 Task: Find accommodation in Epping, Australia, for 2 guests from June 22 to June 30, with a price range of ₹7000 to ₹15000, 2 bedrooms, 1 bed, 1 bathroom, and select 'Hotel' as the property type.
Action: Mouse moved to (587, 448)
Screenshot: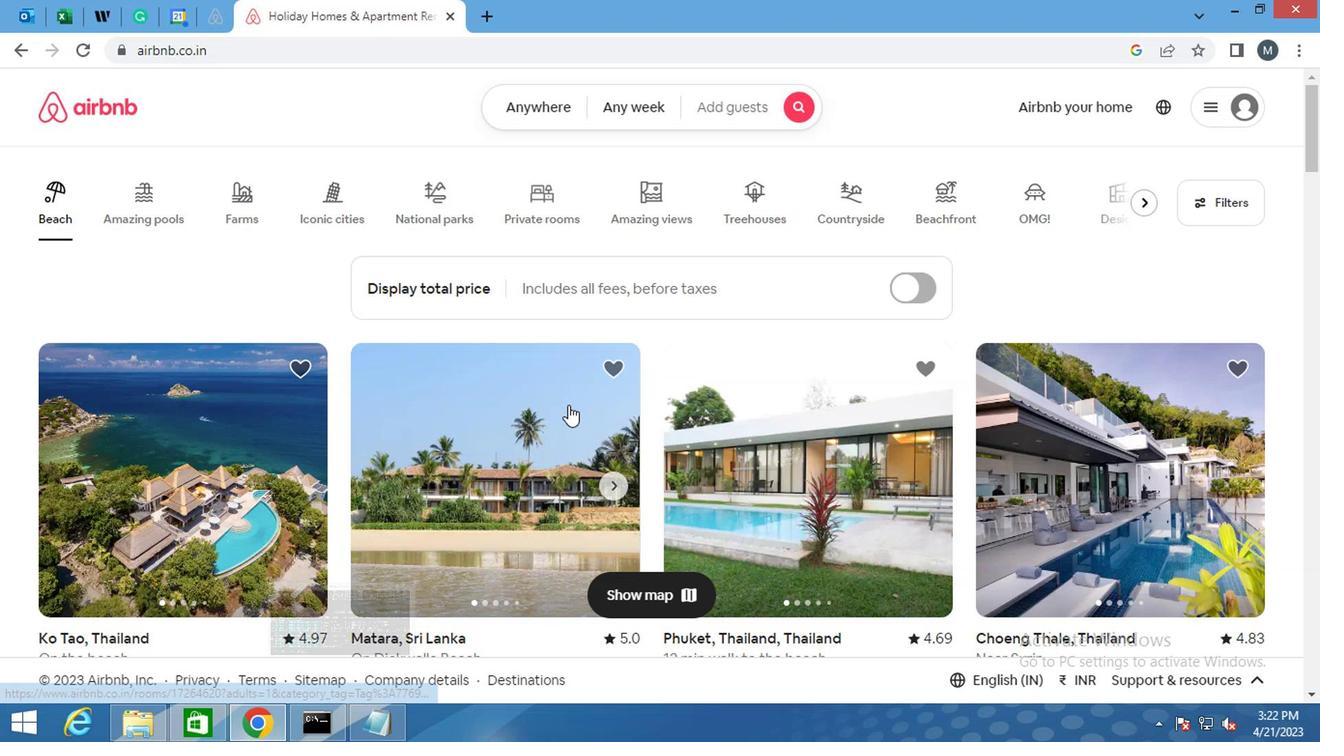 
Action: Mouse scrolled (587, 447) with delta (0, -1)
Screenshot: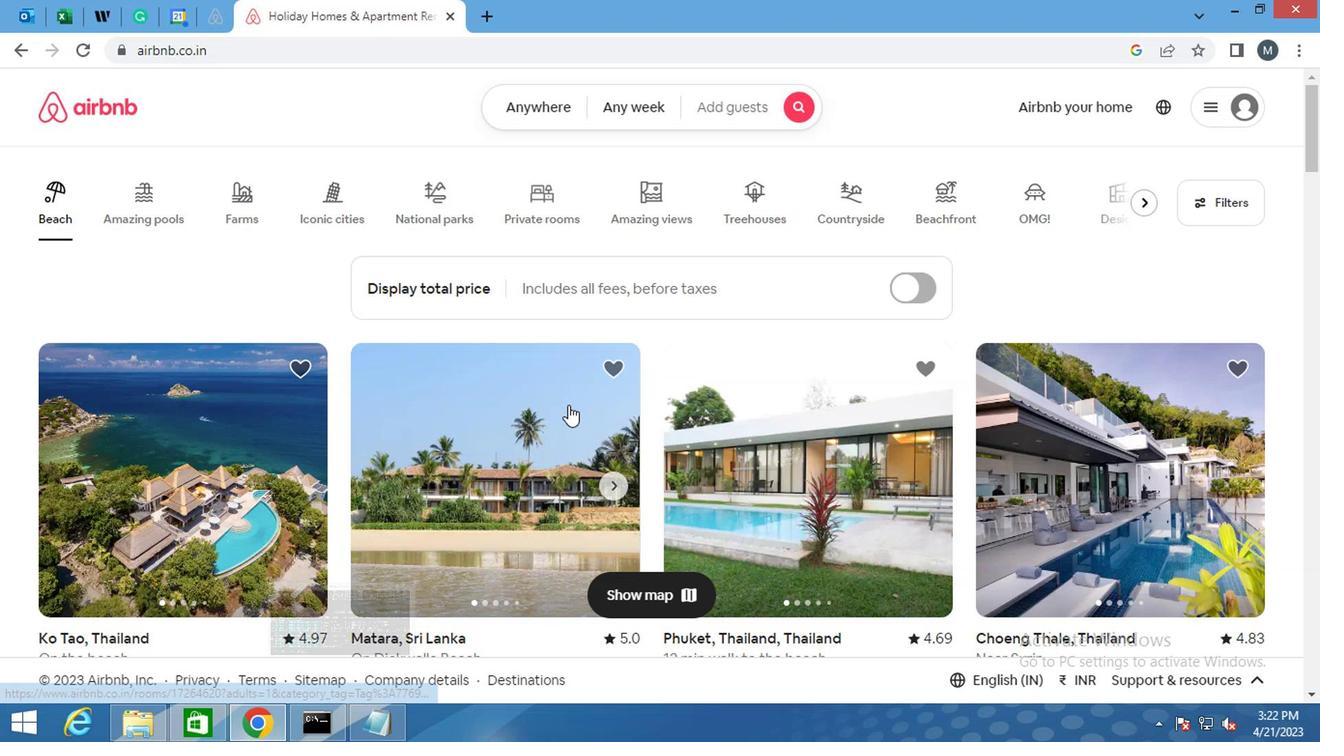 
Action: Mouse moved to (398, 209)
Screenshot: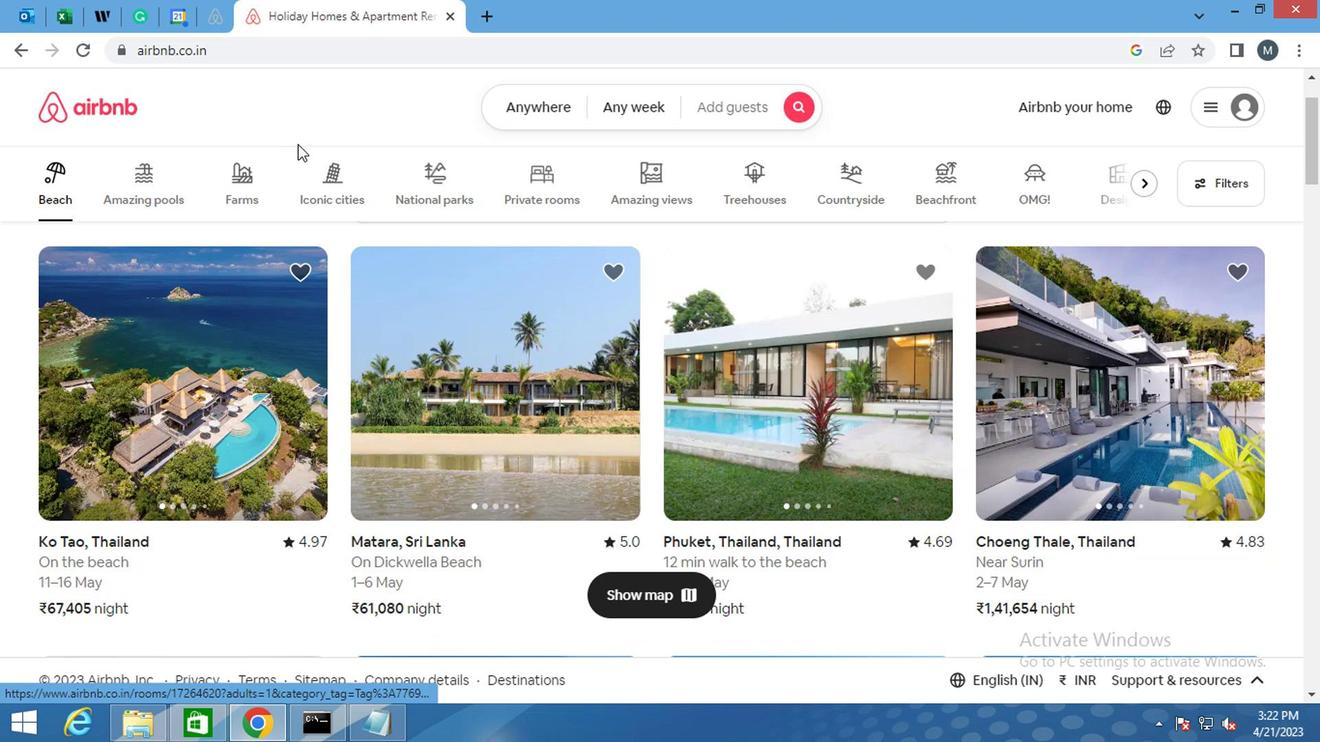 
Action: Mouse scrolled (398, 209) with delta (0, 0)
Screenshot: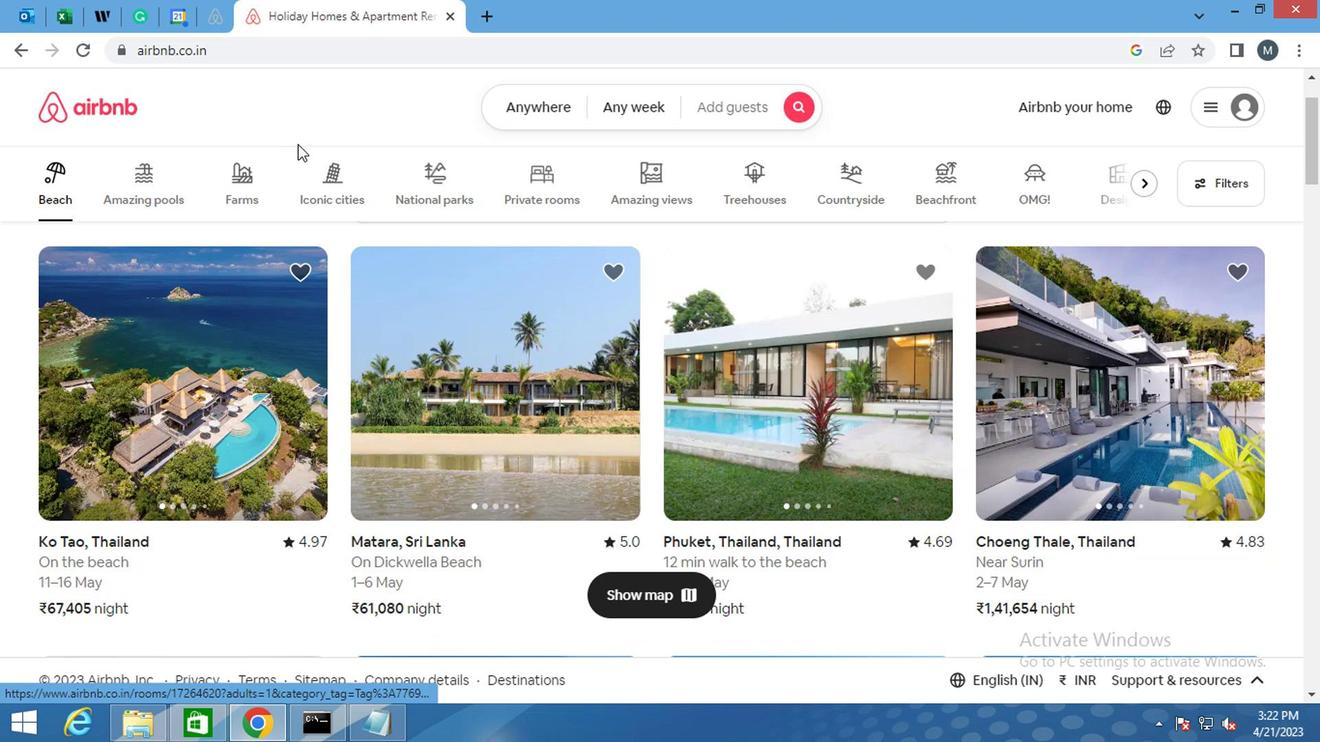 
Action: Mouse moved to (421, 211)
Screenshot: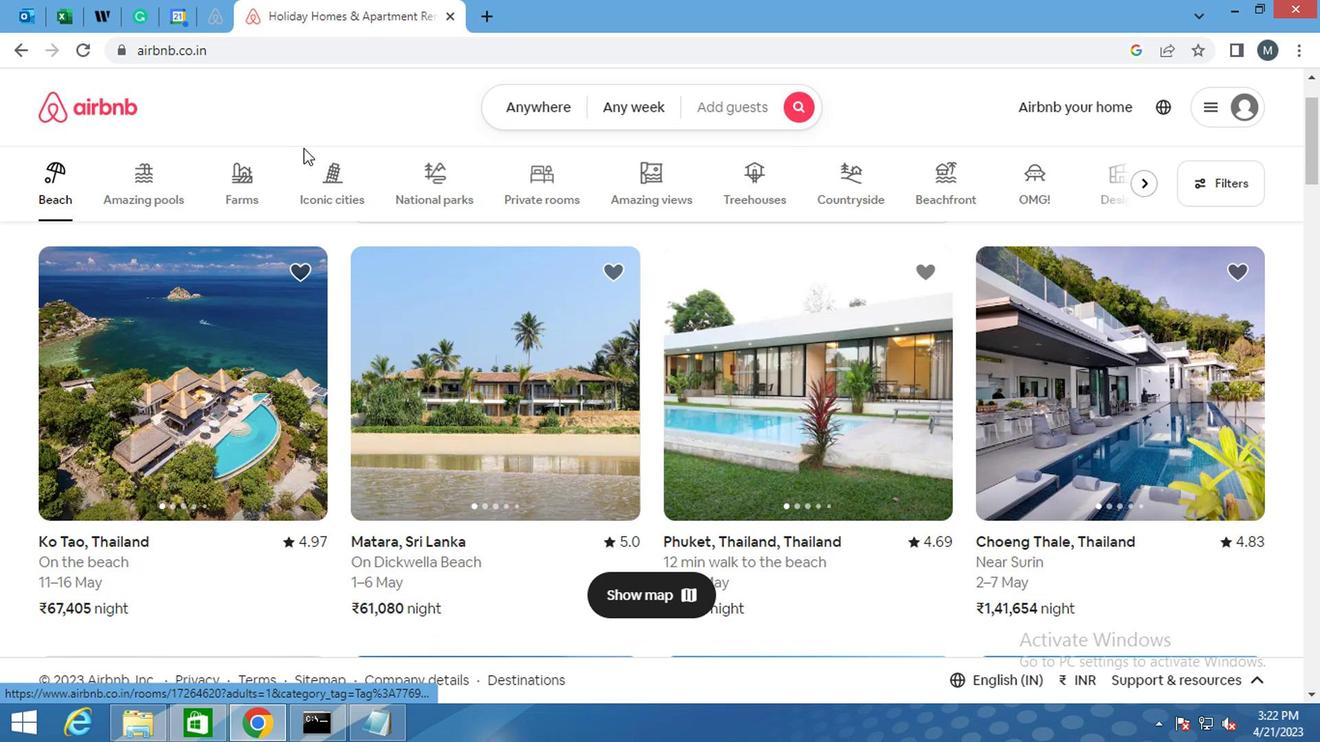 
Action: Mouse scrolled (421, 212) with delta (0, 0)
Screenshot: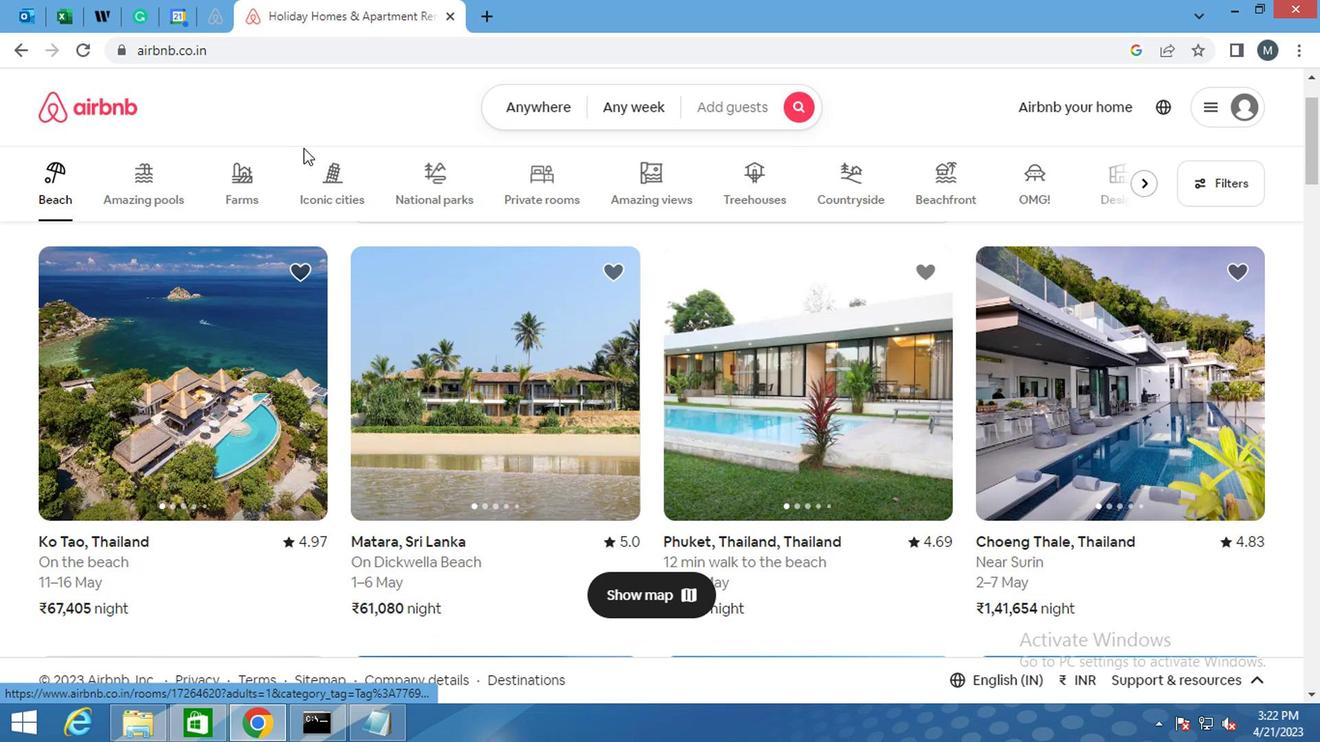 
Action: Mouse moved to (528, 115)
Screenshot: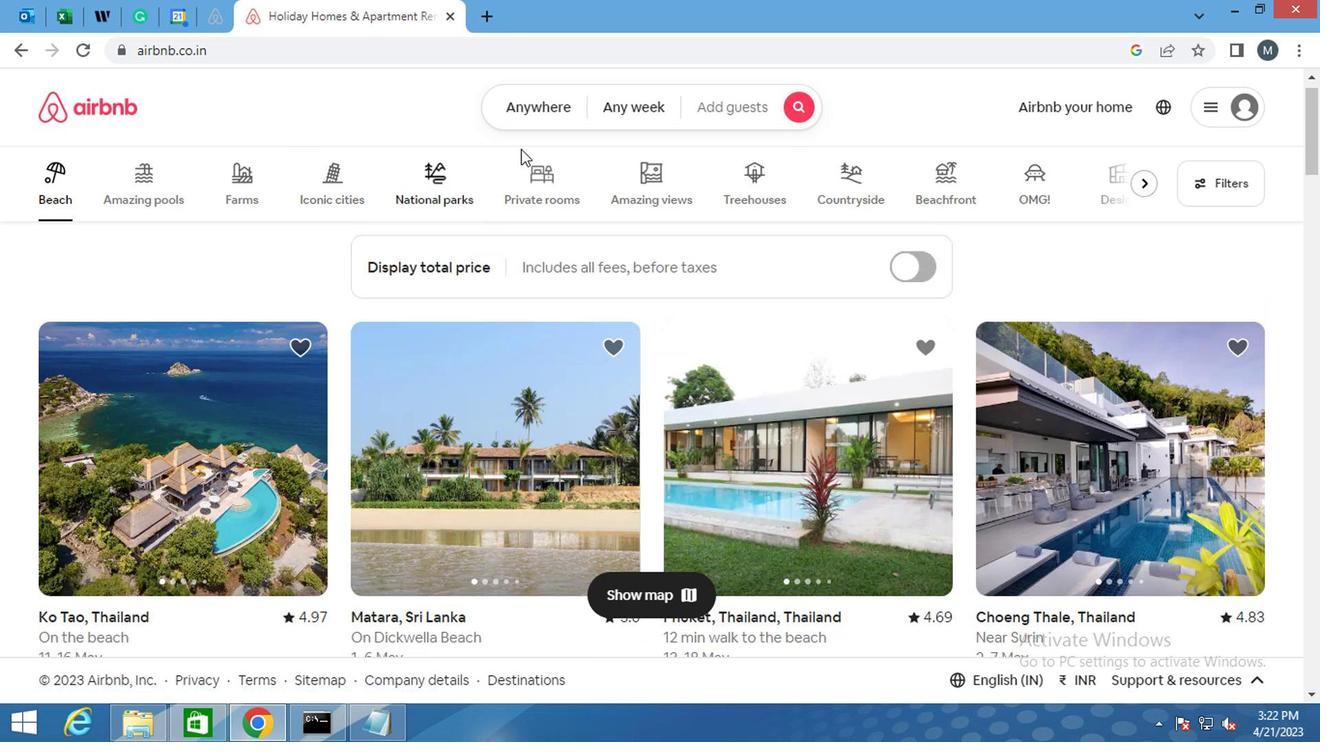 
Action: Mouse pressed left at (528, 115)
Screenshot: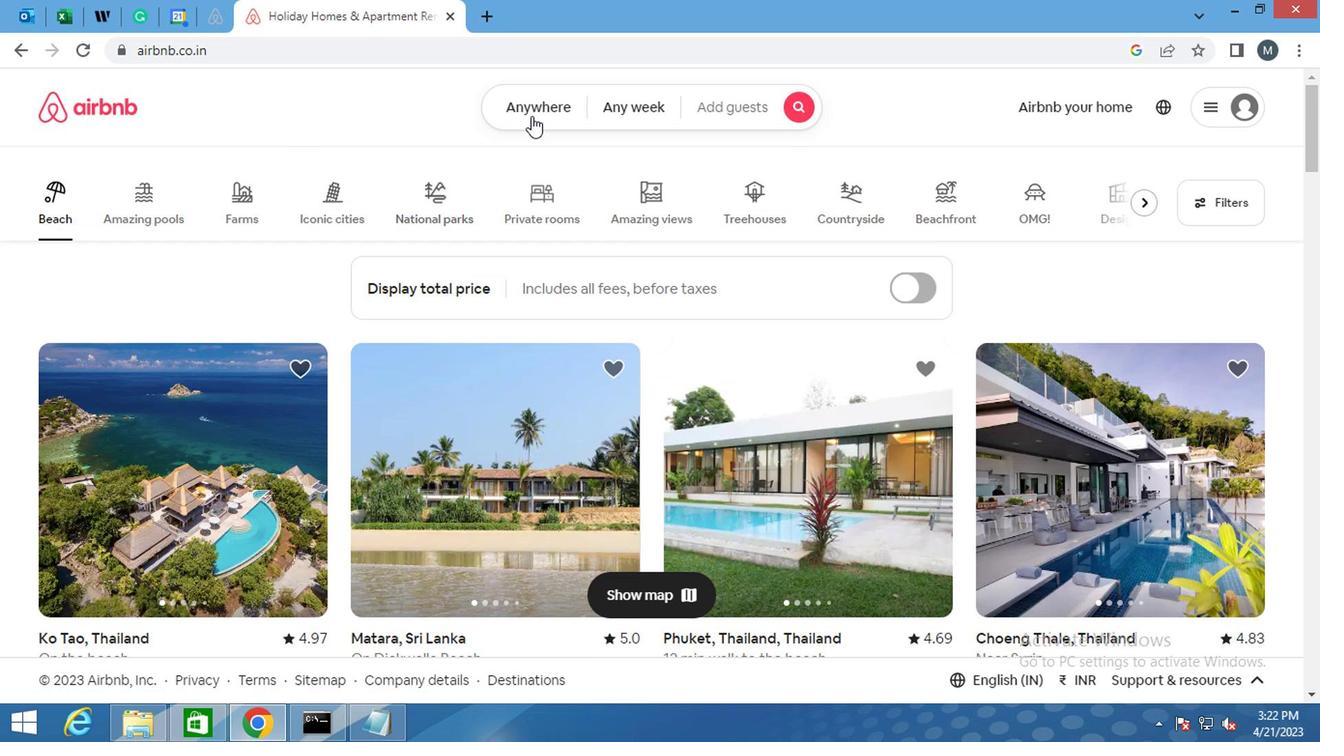 
Action: Mouse pressed left at (528, 115)
Screenshot: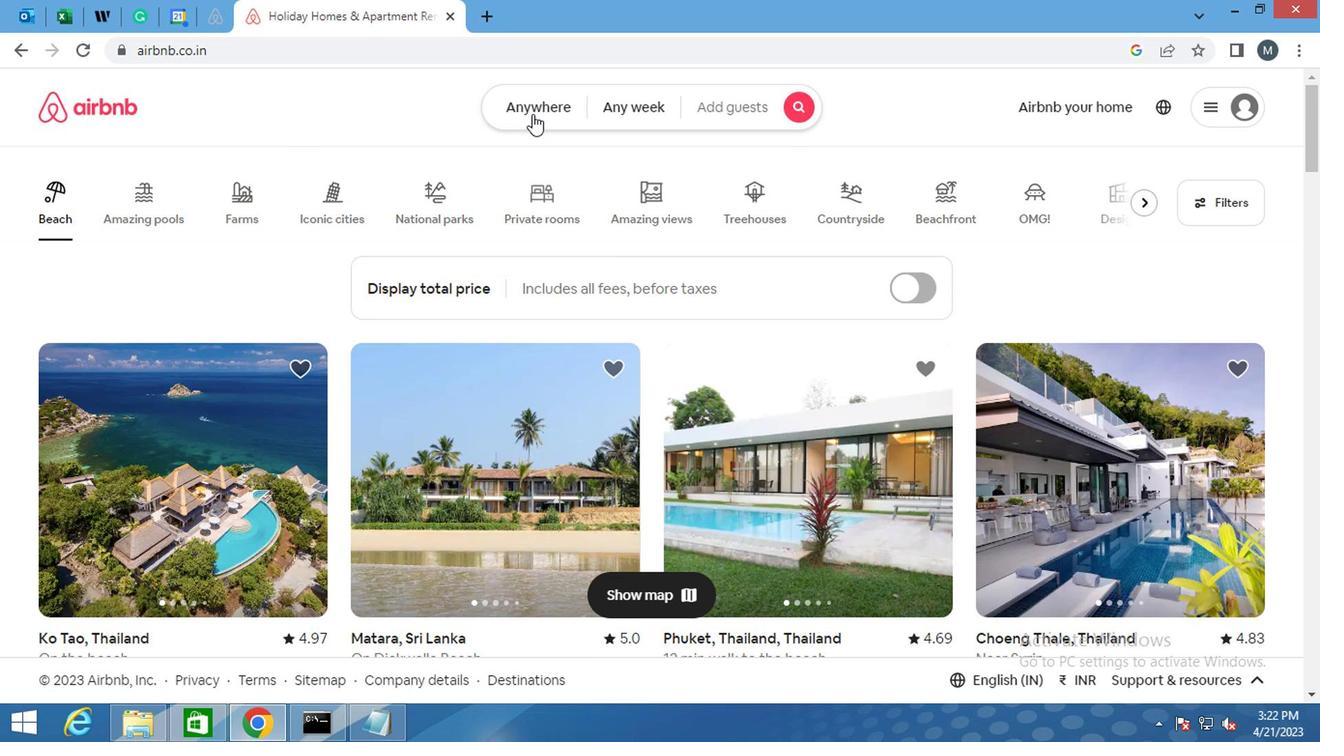 
Action: Mouse moved to (402, 176)
Screenshot: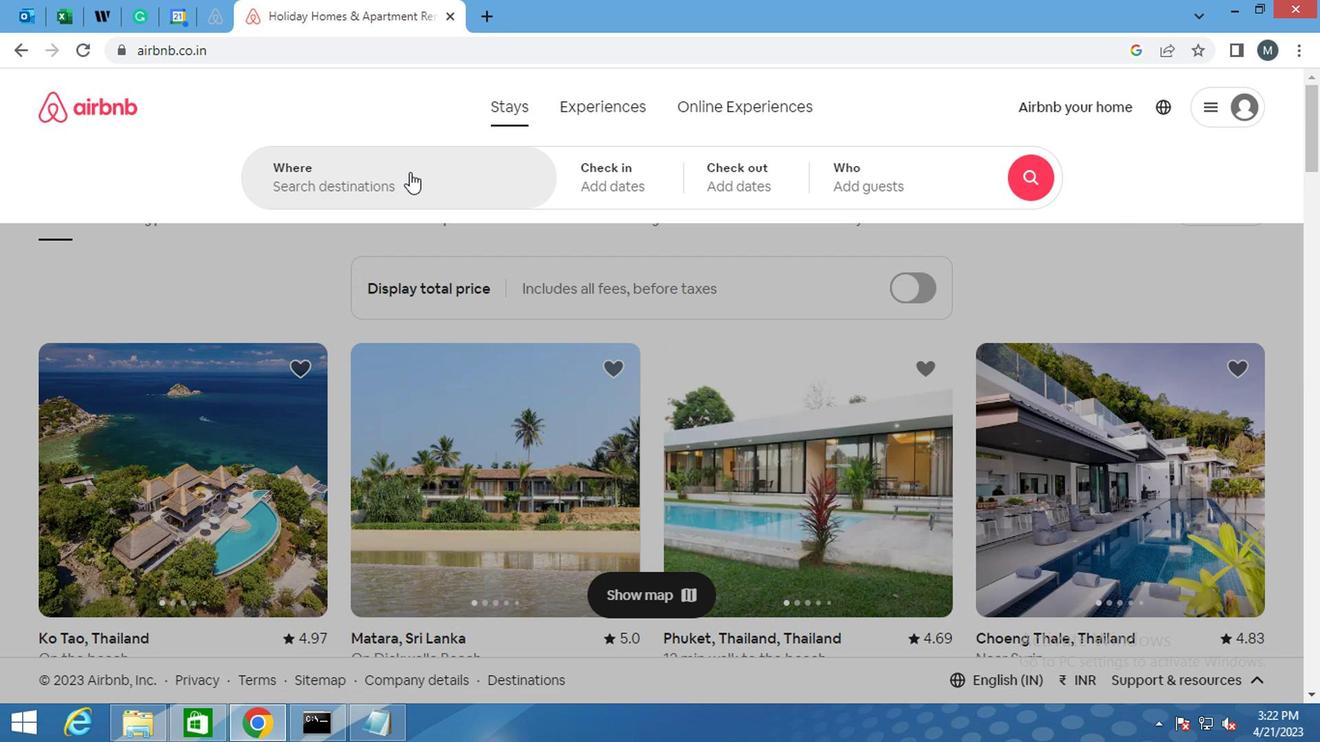 
Action: Mouse pressed left at (402, 176)
Screenshot: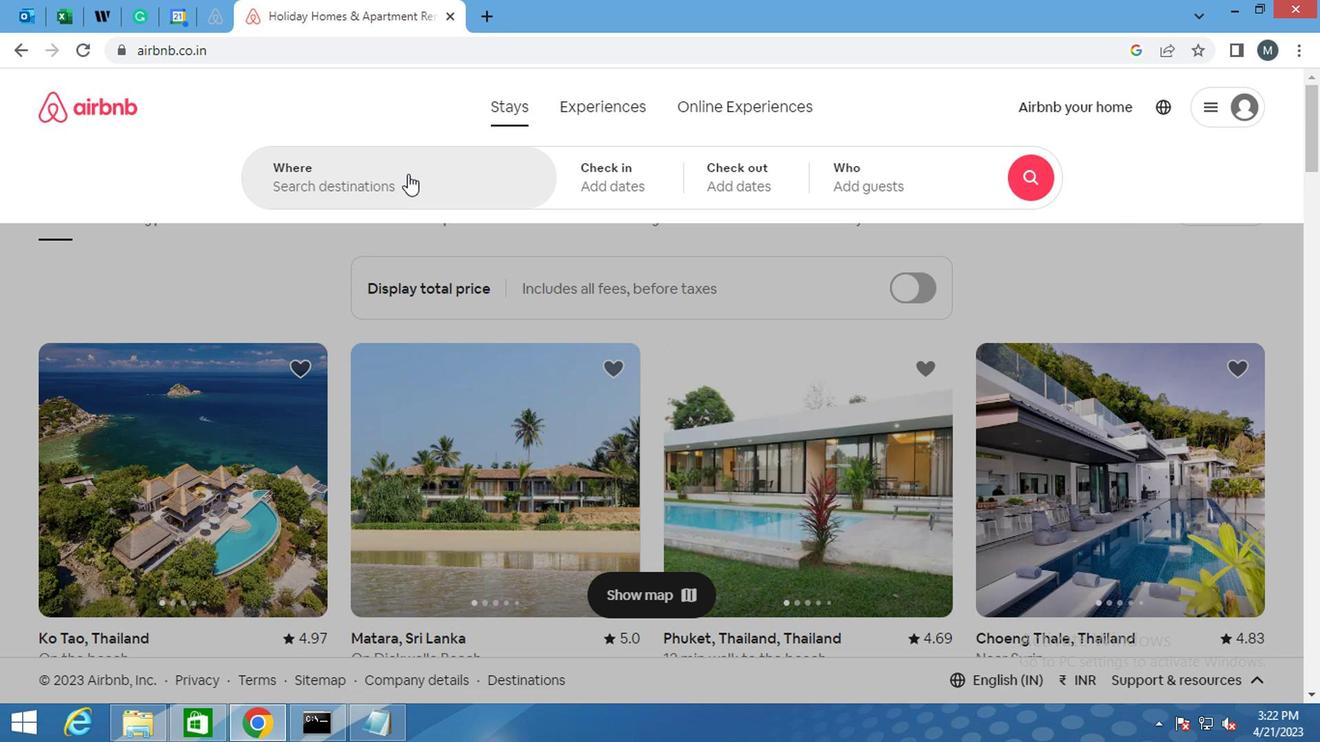 
Action: Mouse moved to (399, 186)
Screenshot: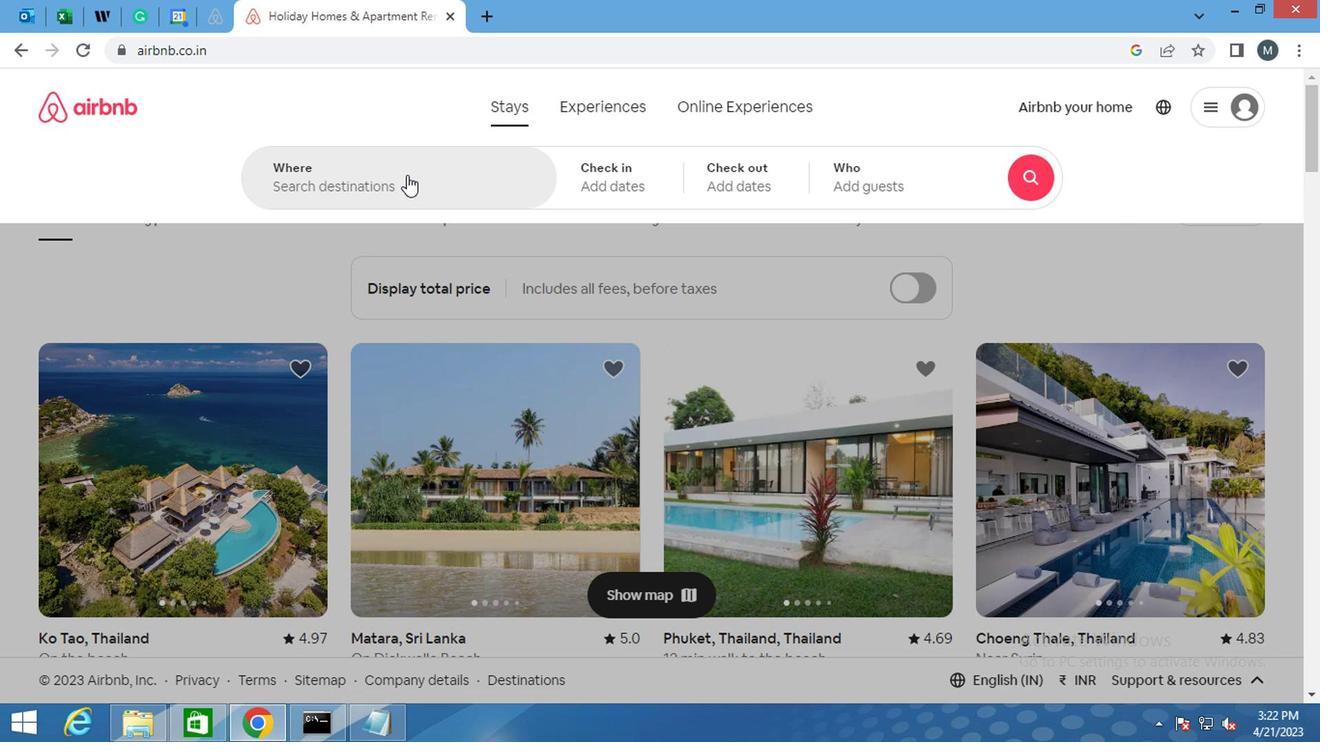 
Action: Key pressed epeing,<Key.shift>AUSTRALIA<Key.enter>
Screenshot: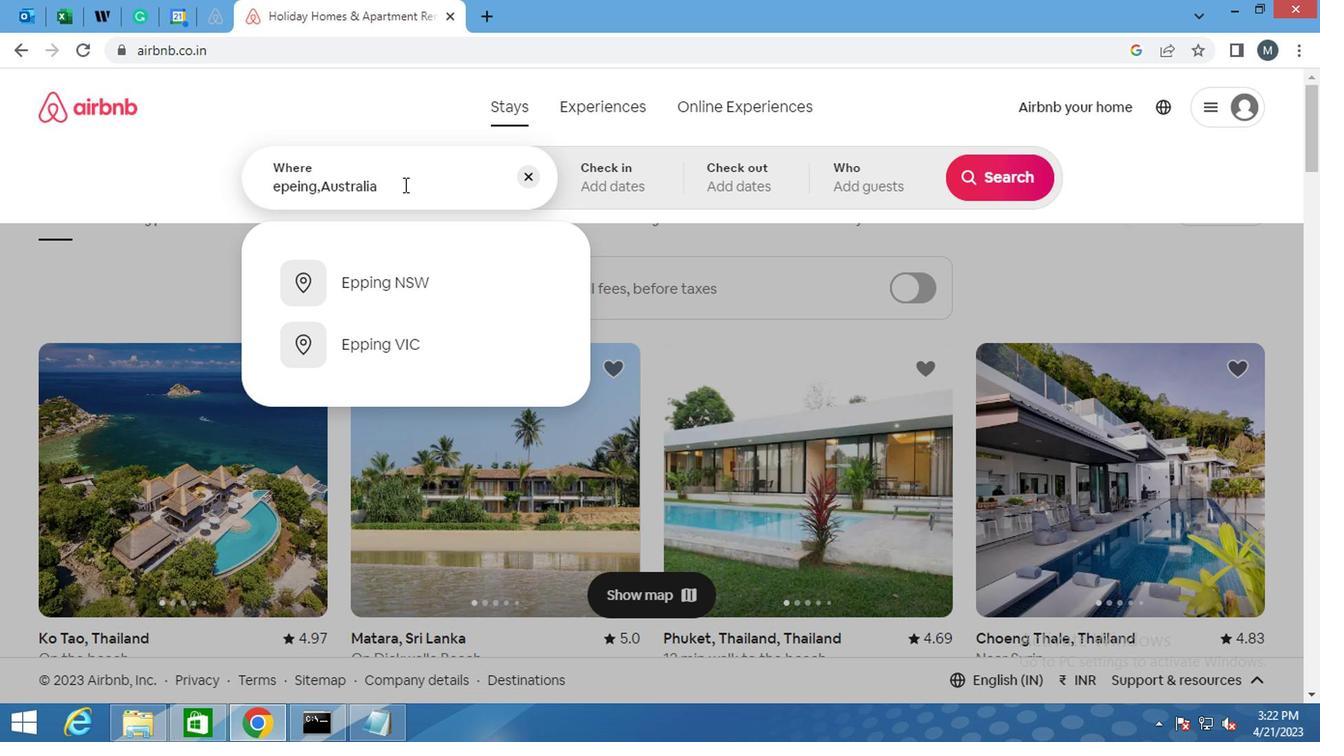 
Action: Mouse moved to (975, 330)
Screenshot: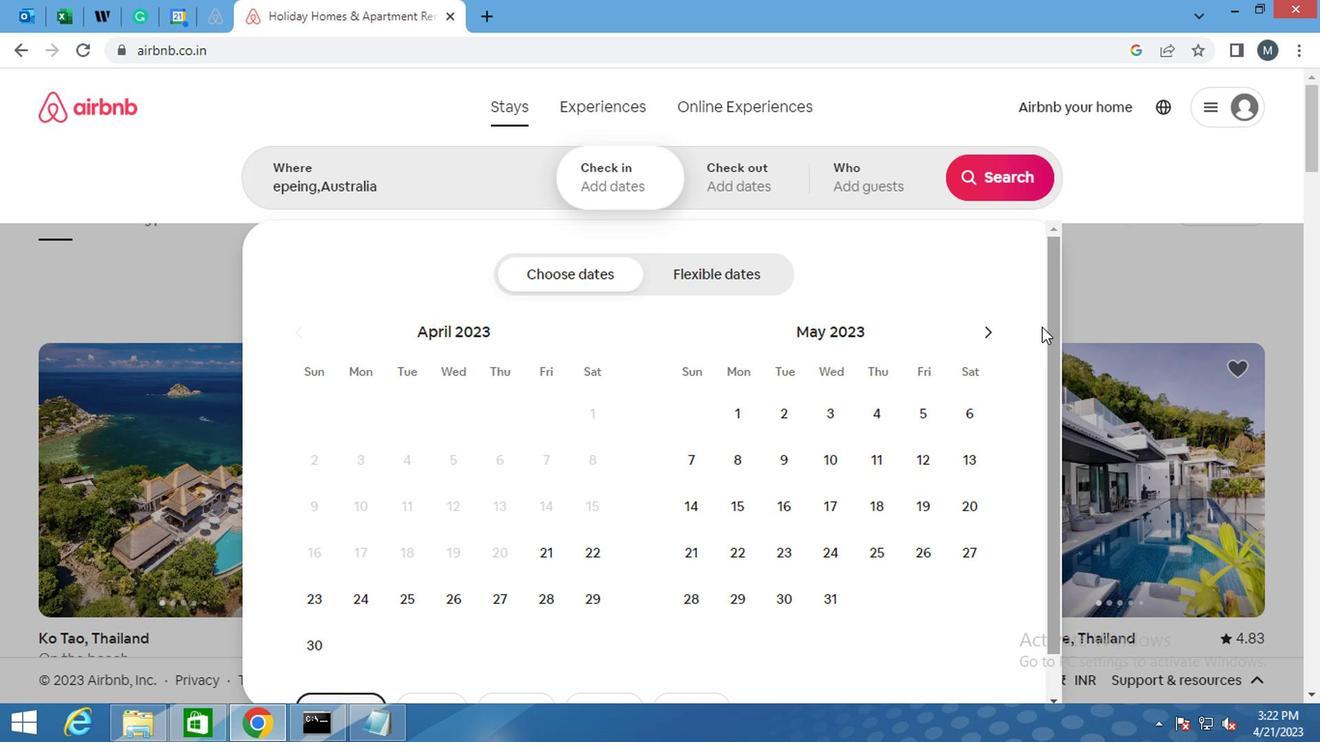 
Action: Mouse pressed left at (975, 330)
Screenshot: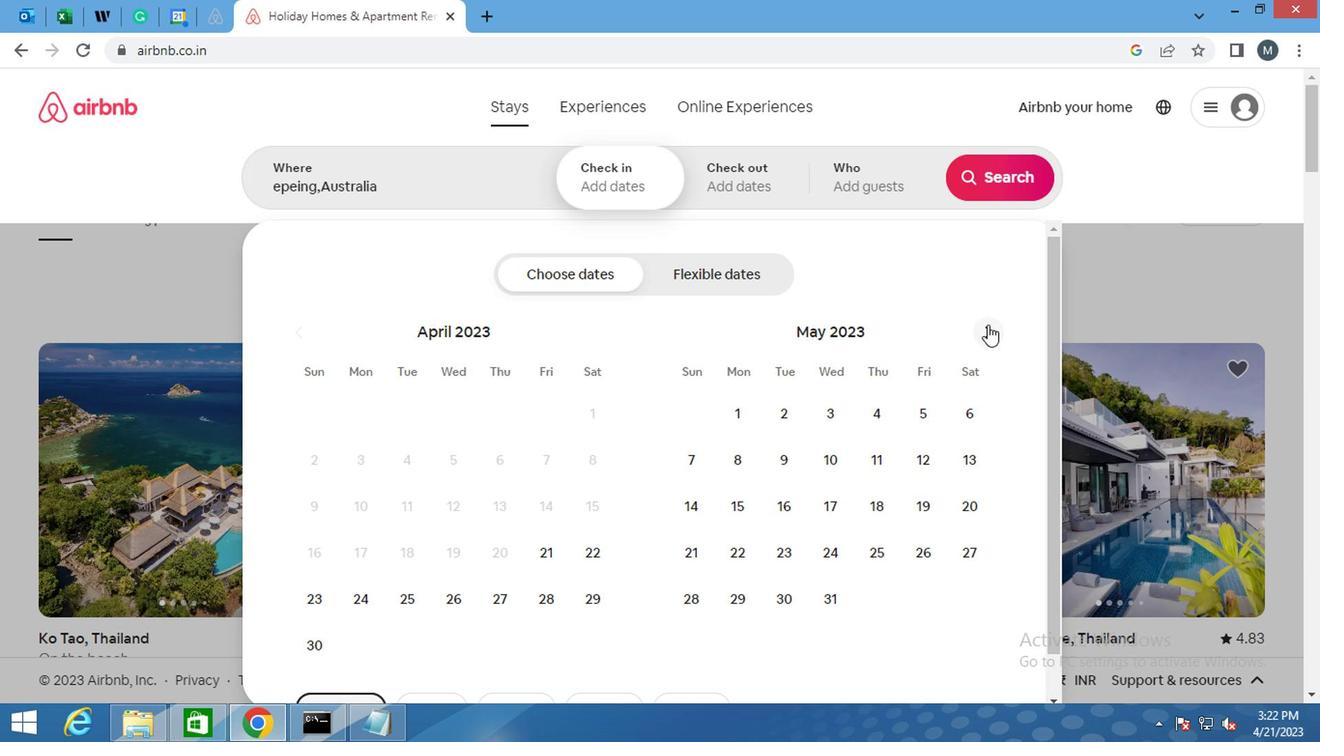 
Action: Mouse pressed left at (975, 330)
Screenshot: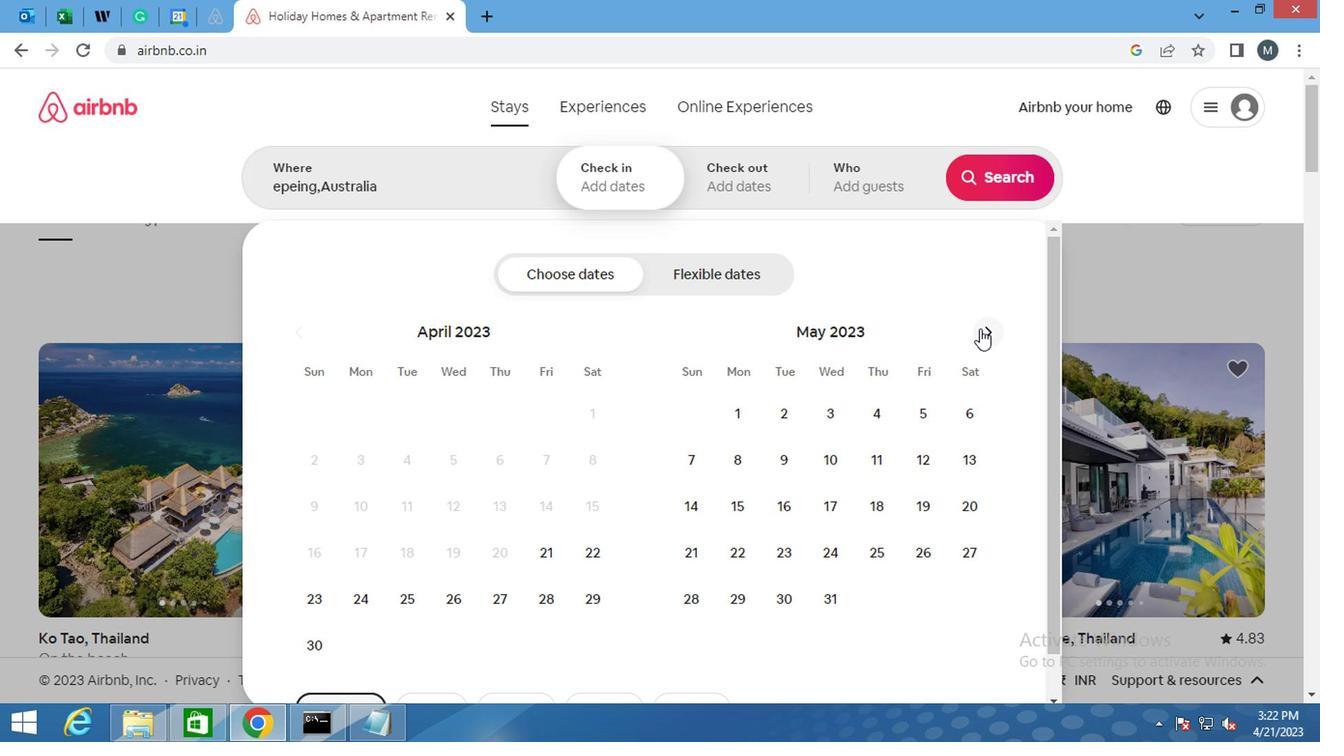 
Action: Mouse moved to (858, 553)
Screenshot: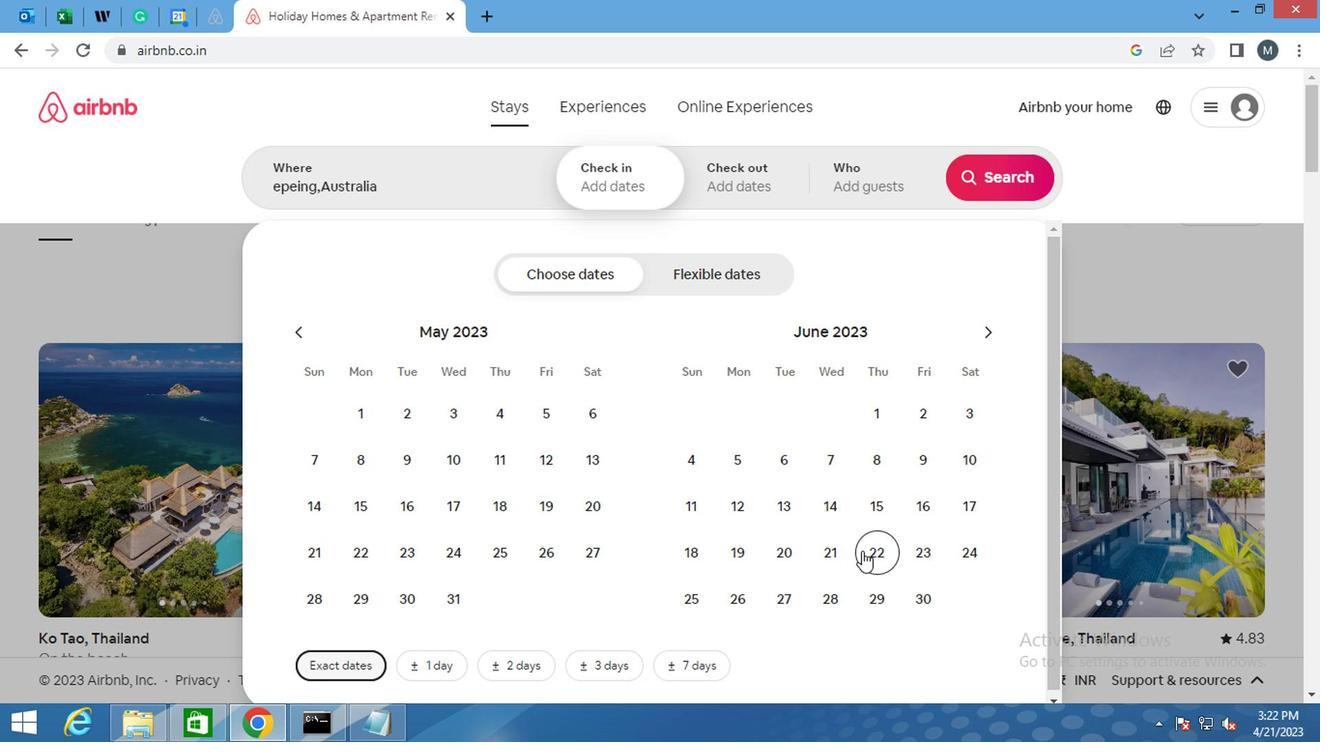 
Action: Mouse pressed left at (858, 553)
Screenshot: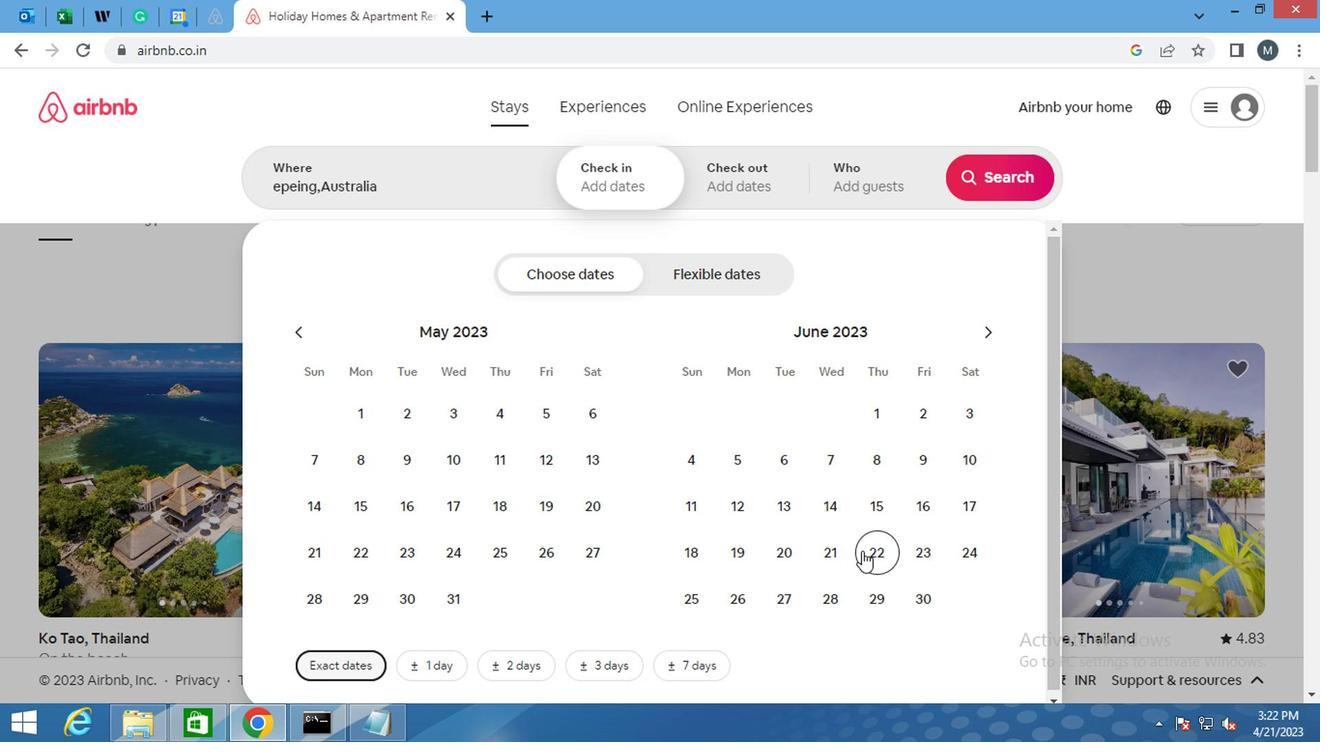 
Action: Mouse moved to (929, 603)
Screenshot: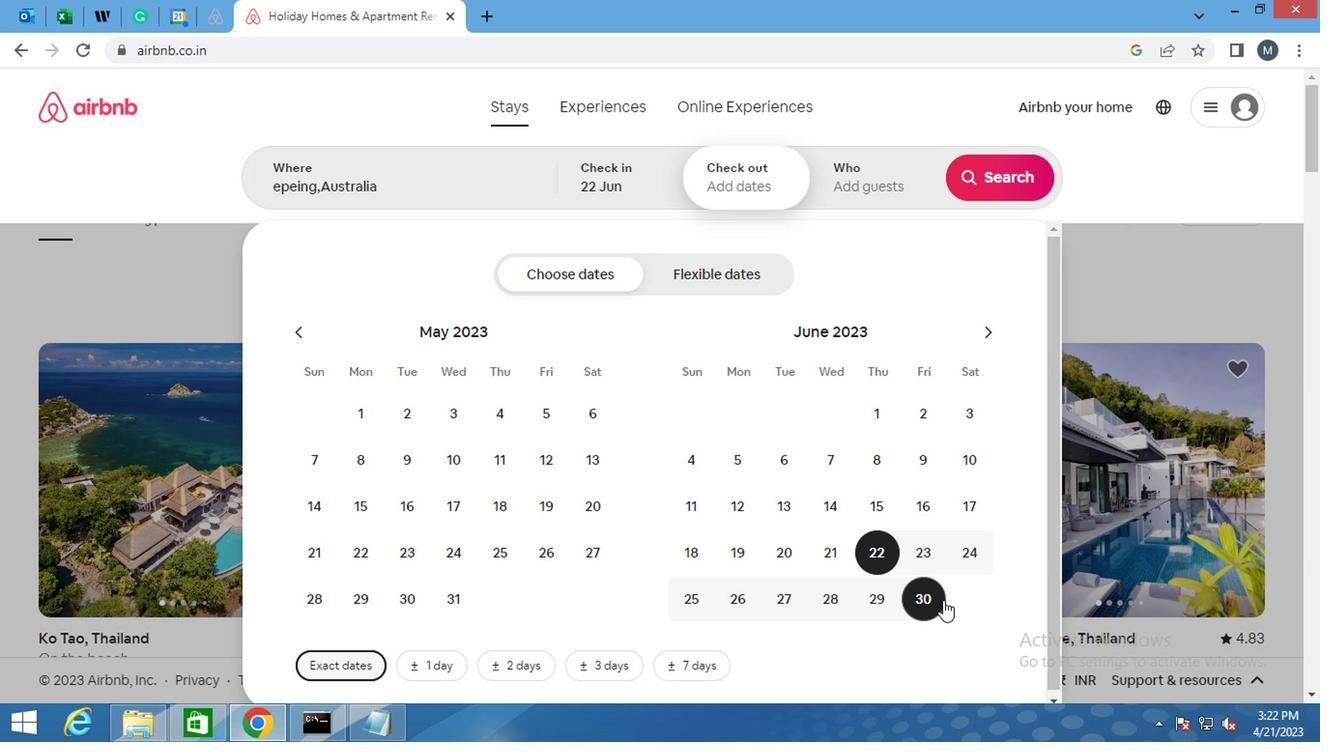 
Action: Mouse pressed left at (929, 603)
Screenshot: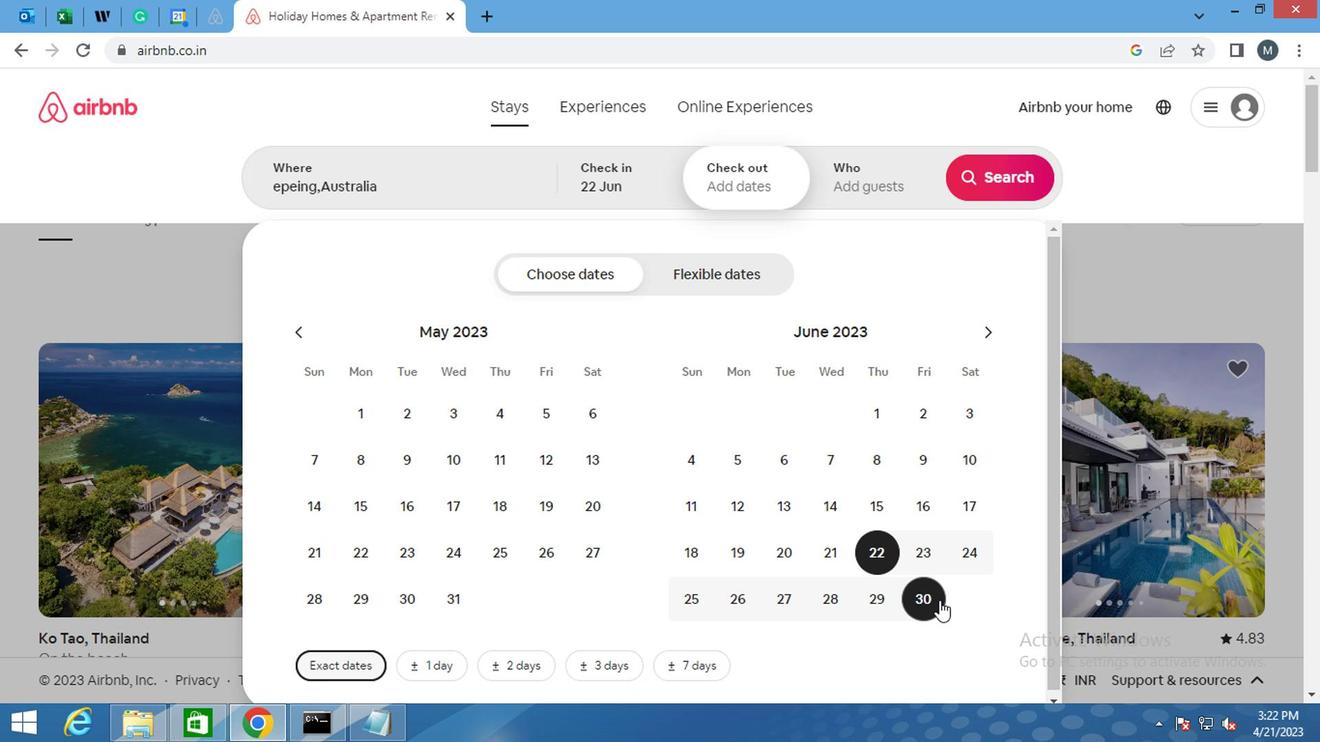 
Action: Mouse moved to (874, 202)
Screenshot: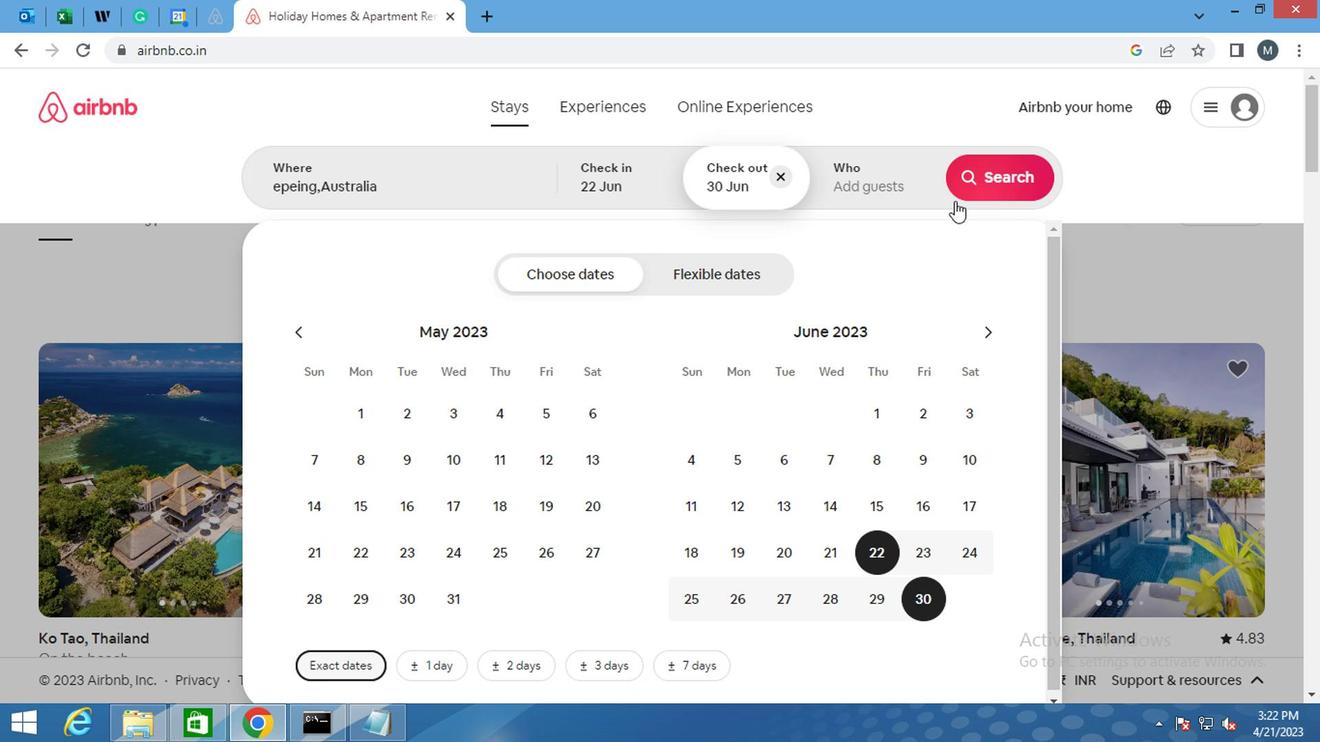 
Action: Mouse pressed left at (874, 202)
Screenshot: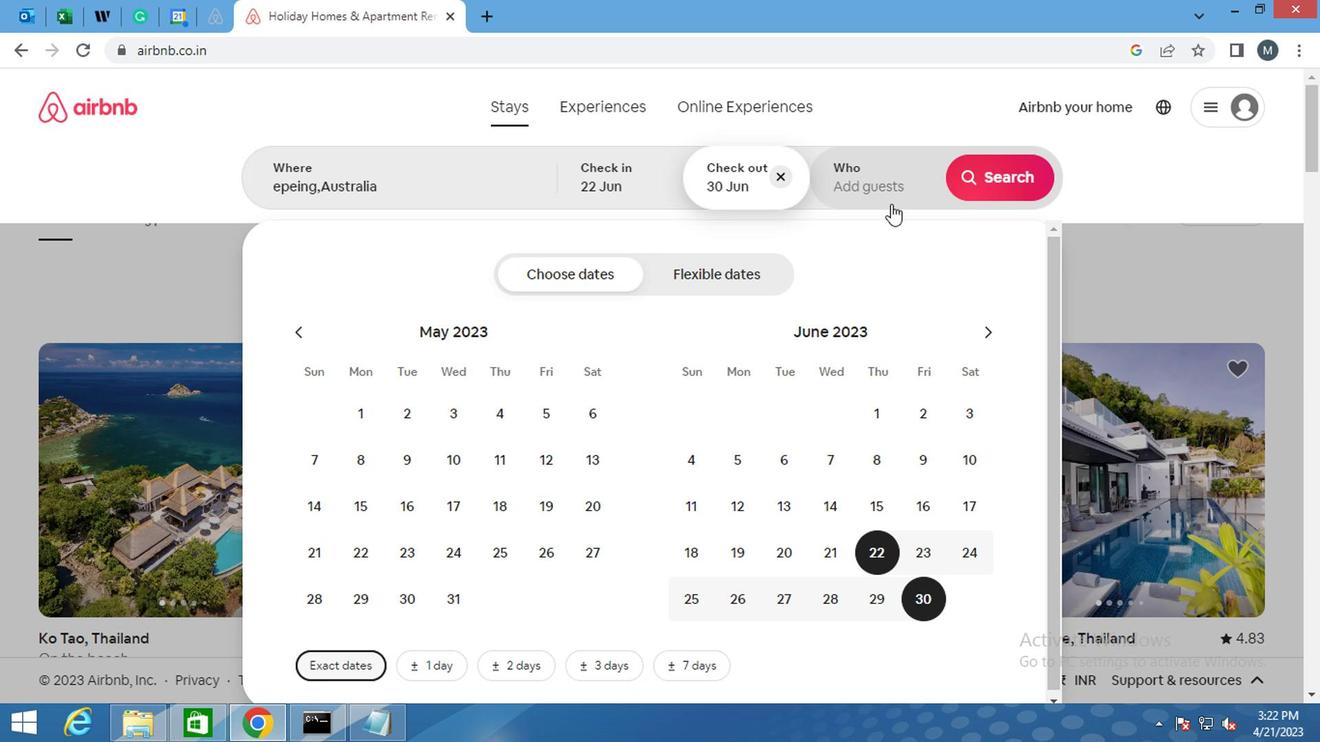 
Action: Mouse pressed left at (874, 202)
Screenshot: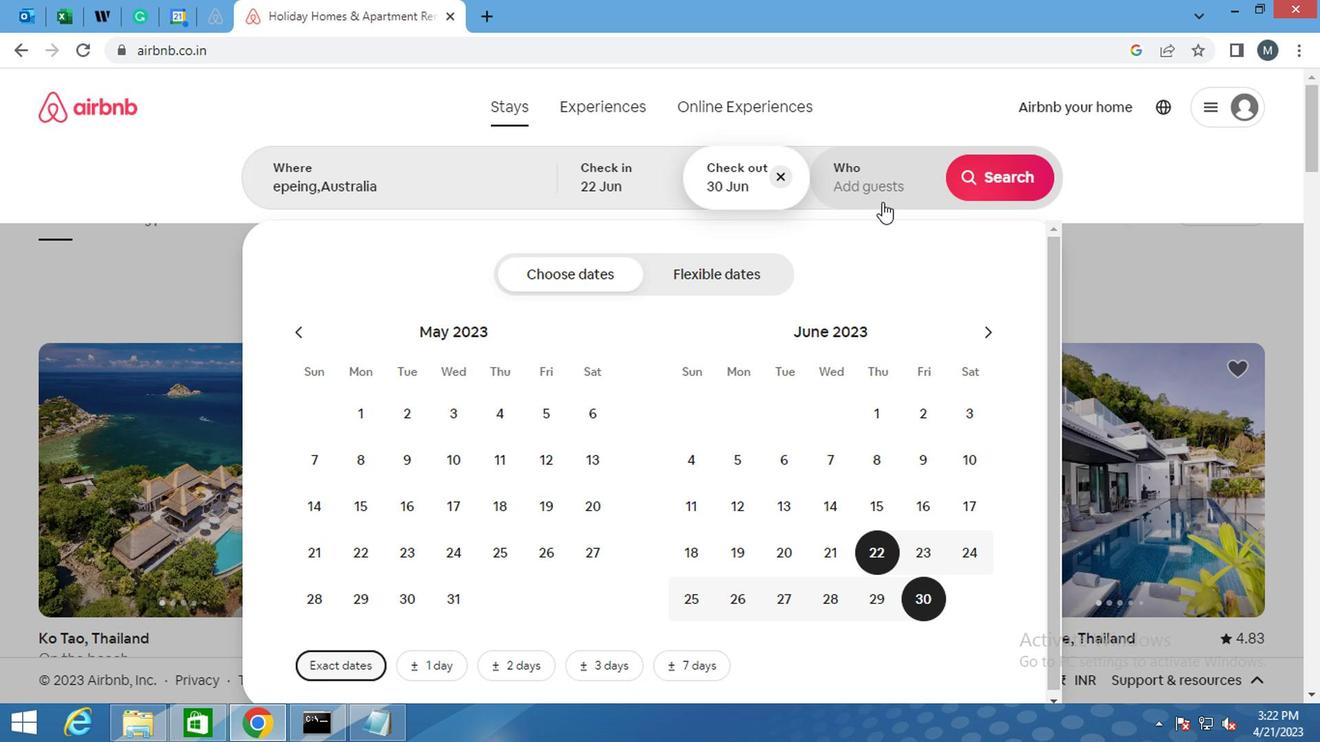 
Action: Mouse moved to (853, 184)
Screenshot: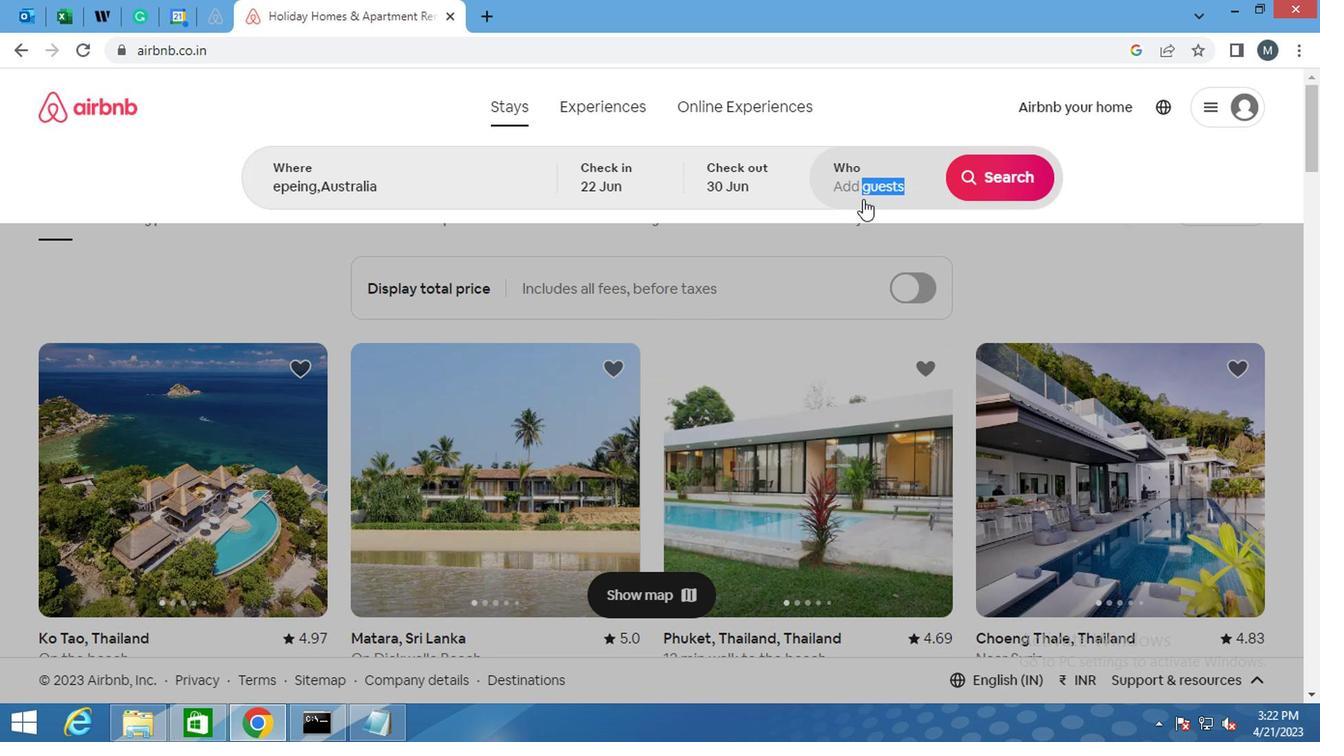 
Action: Mouse pressed left at (853, 184)
Screenshot: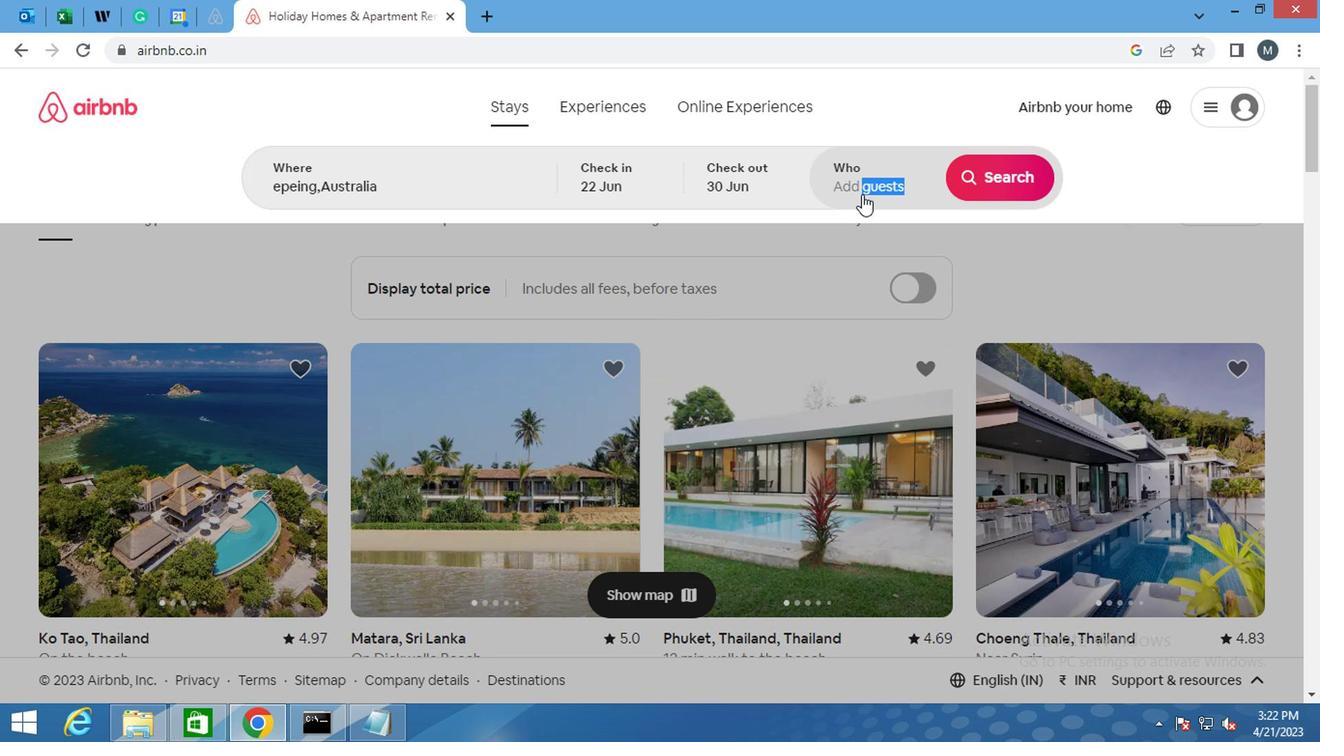 
Action: Mouse moved to (1011, 278)
Screenshot: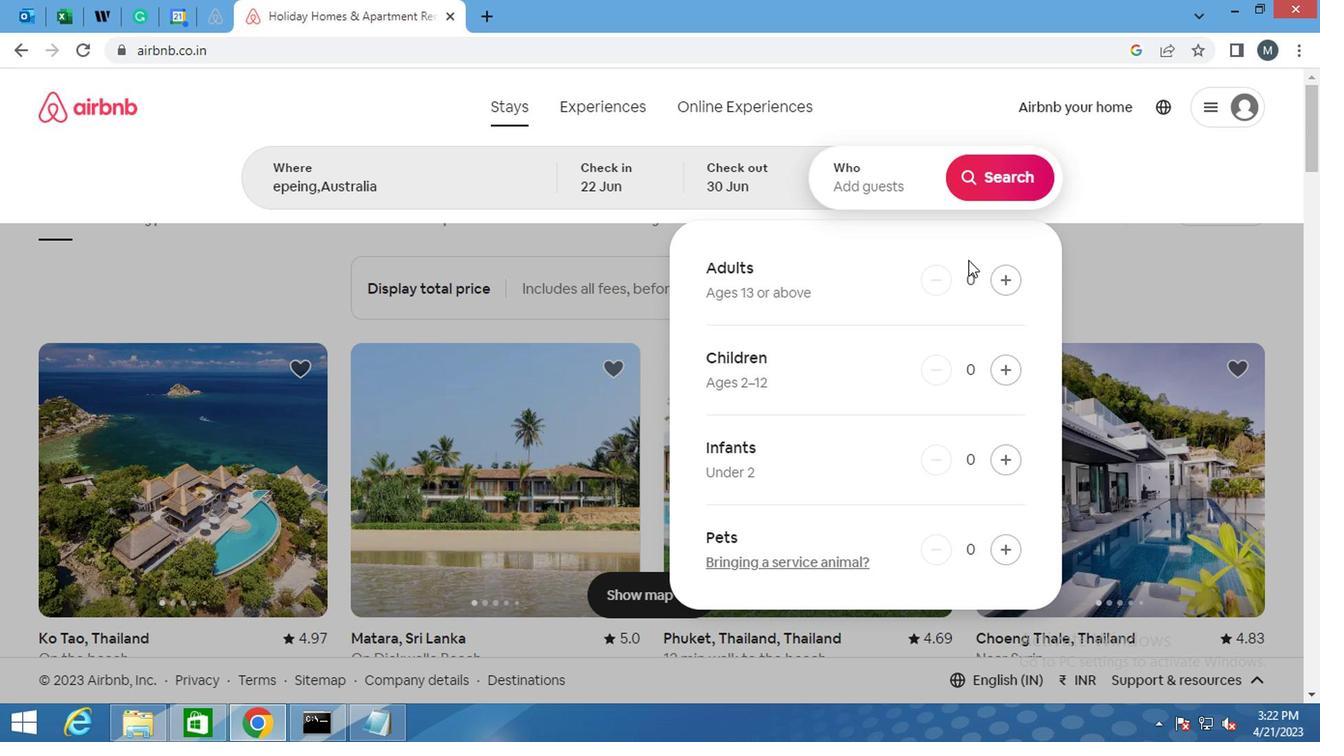 
Action: Mouse pressed left at (1011, 278)
Screenshot: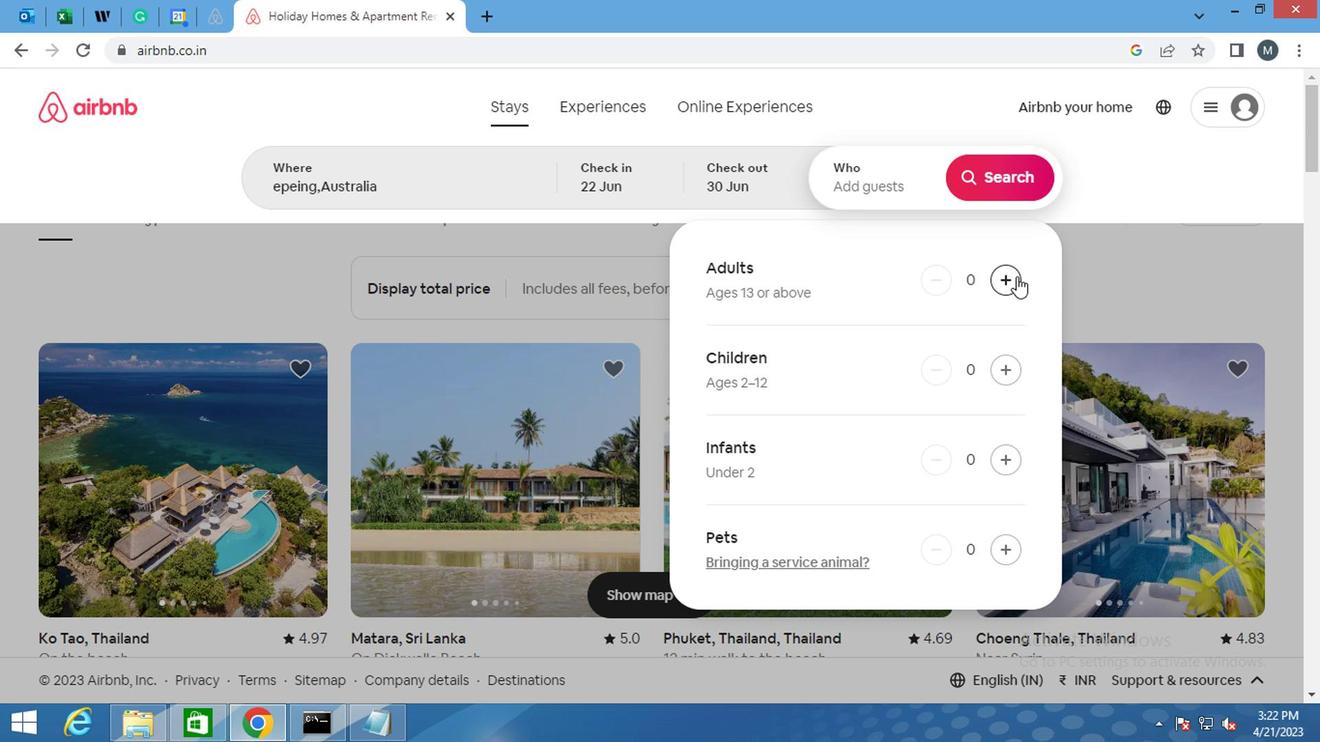 
Action: Mouse pressed left at (1011, 278)
Screenshot: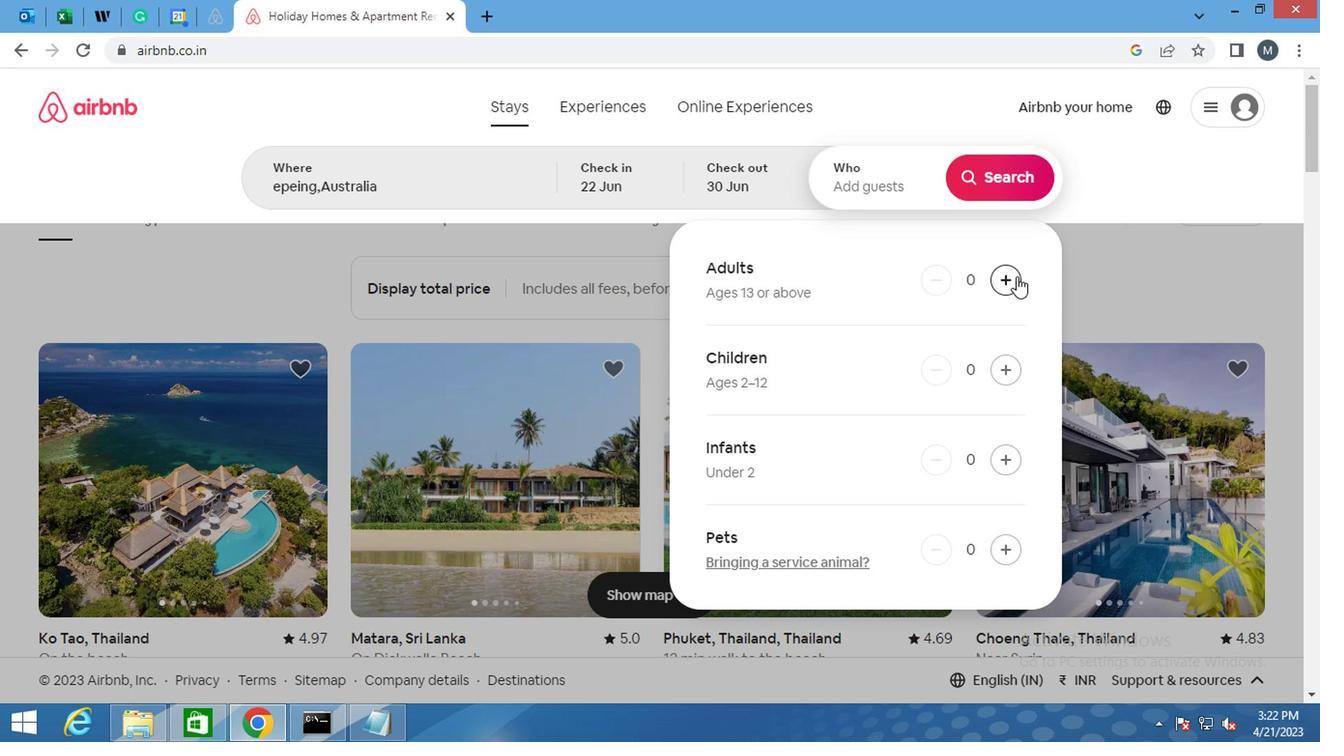 
Action: Mouse moved to (992, 183)
Screenshot: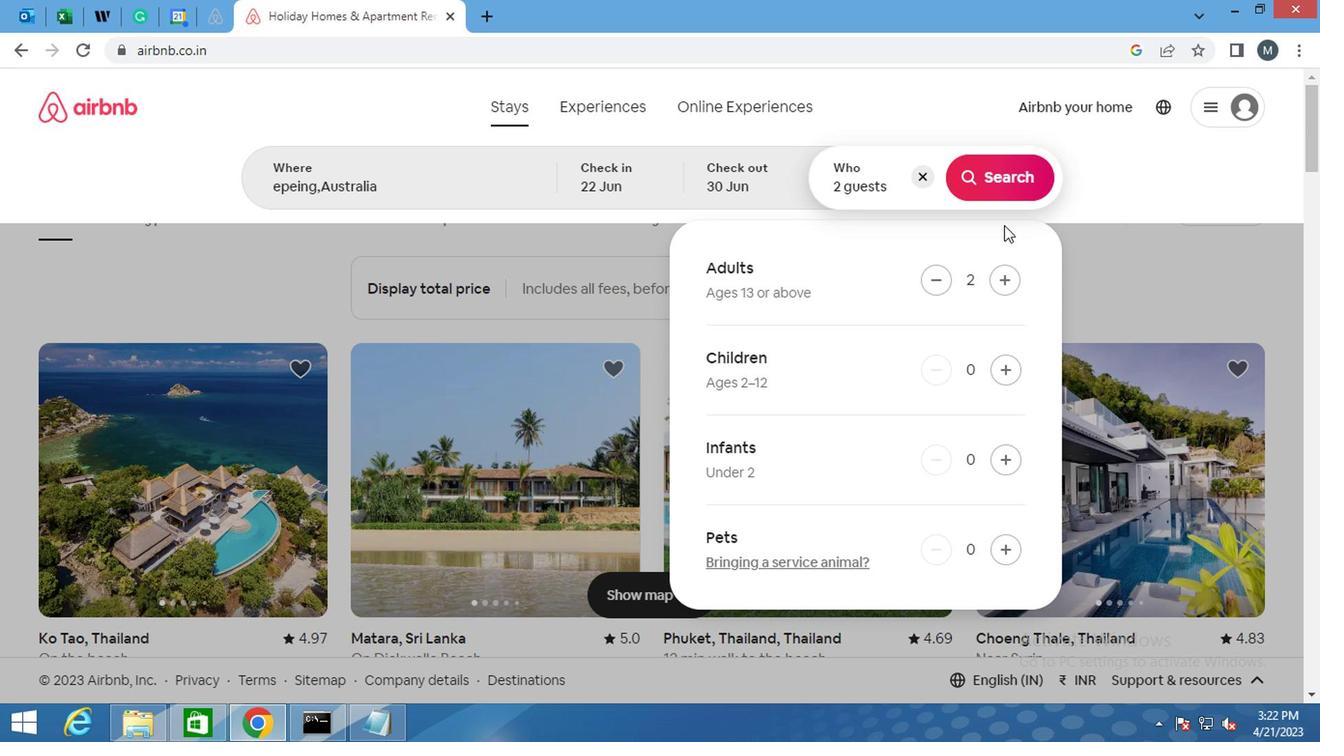 
Action: Mouse pressed left at (992, 183)
Screenshot: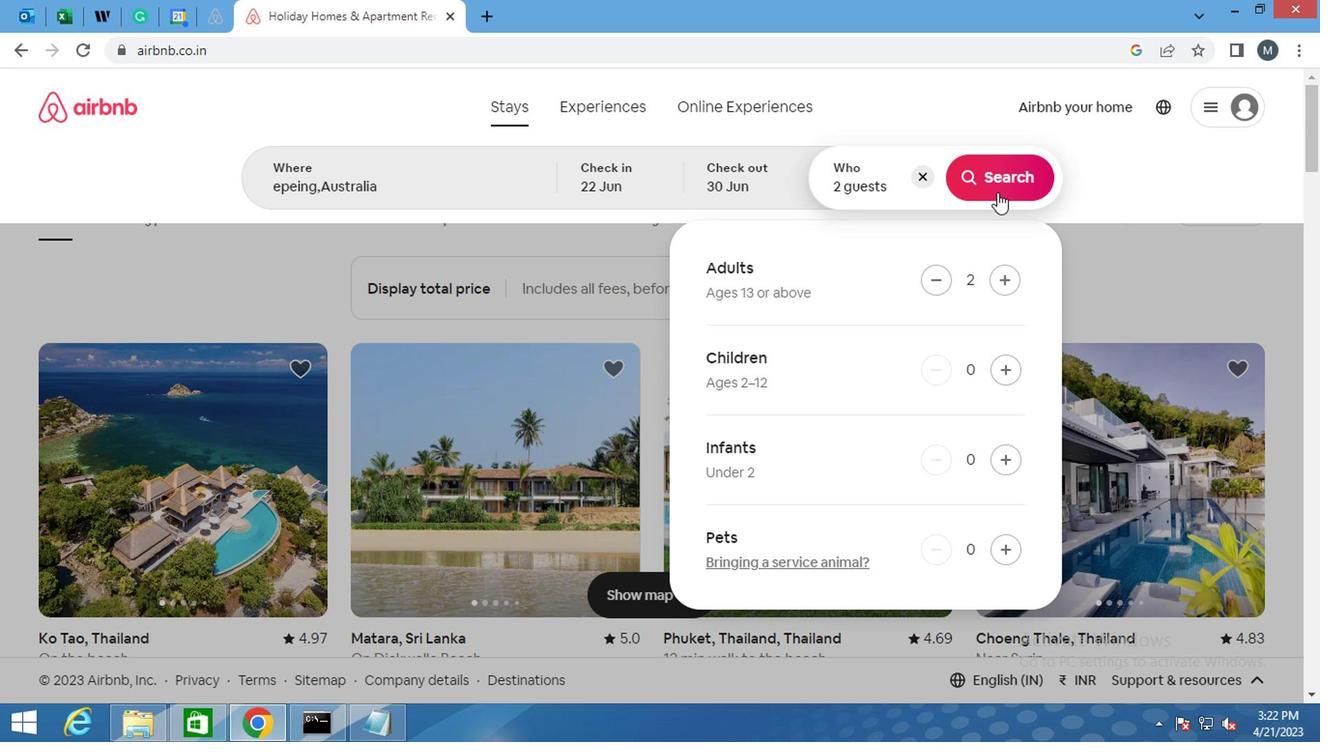 
Action: Mouse moved to (1223, 191)
Screenshot: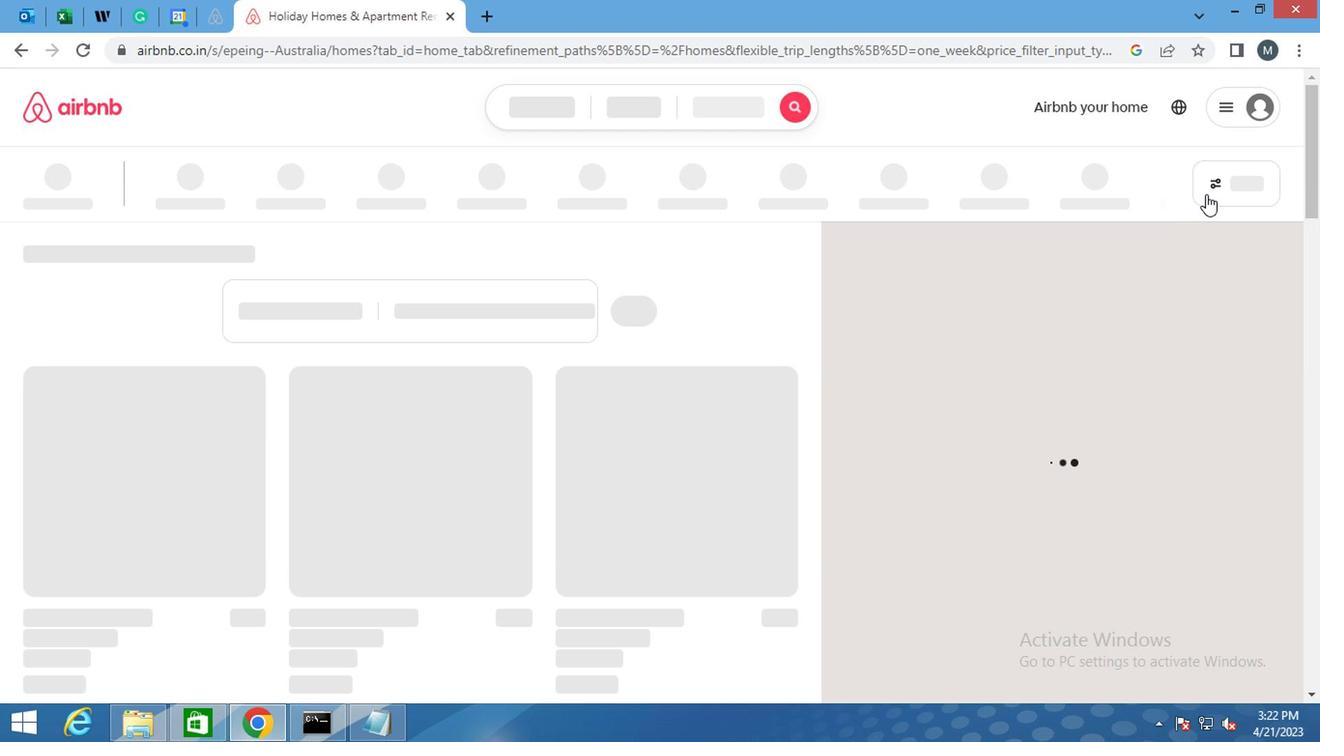 
Action: Mouse pressed left at (1223, 191)
Screenshot: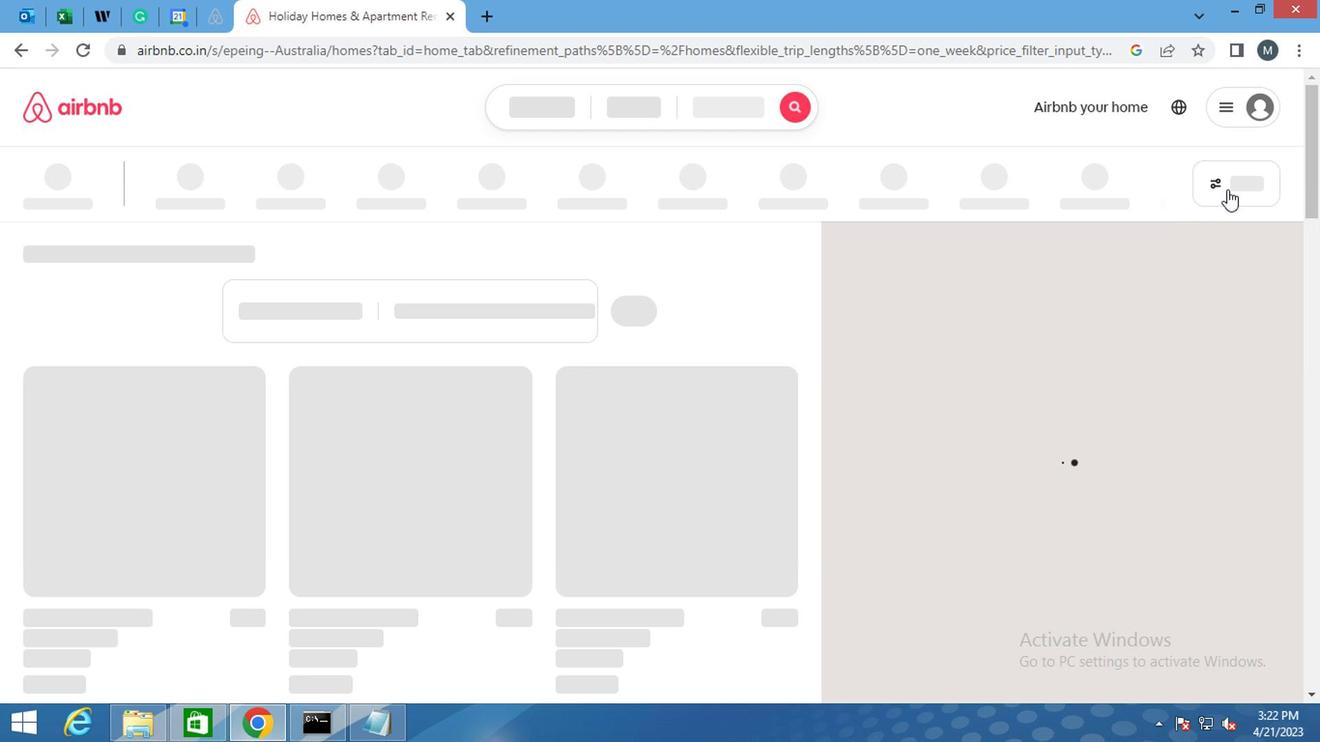 
Action: Mouse moved to (410, 434)
Screenshot: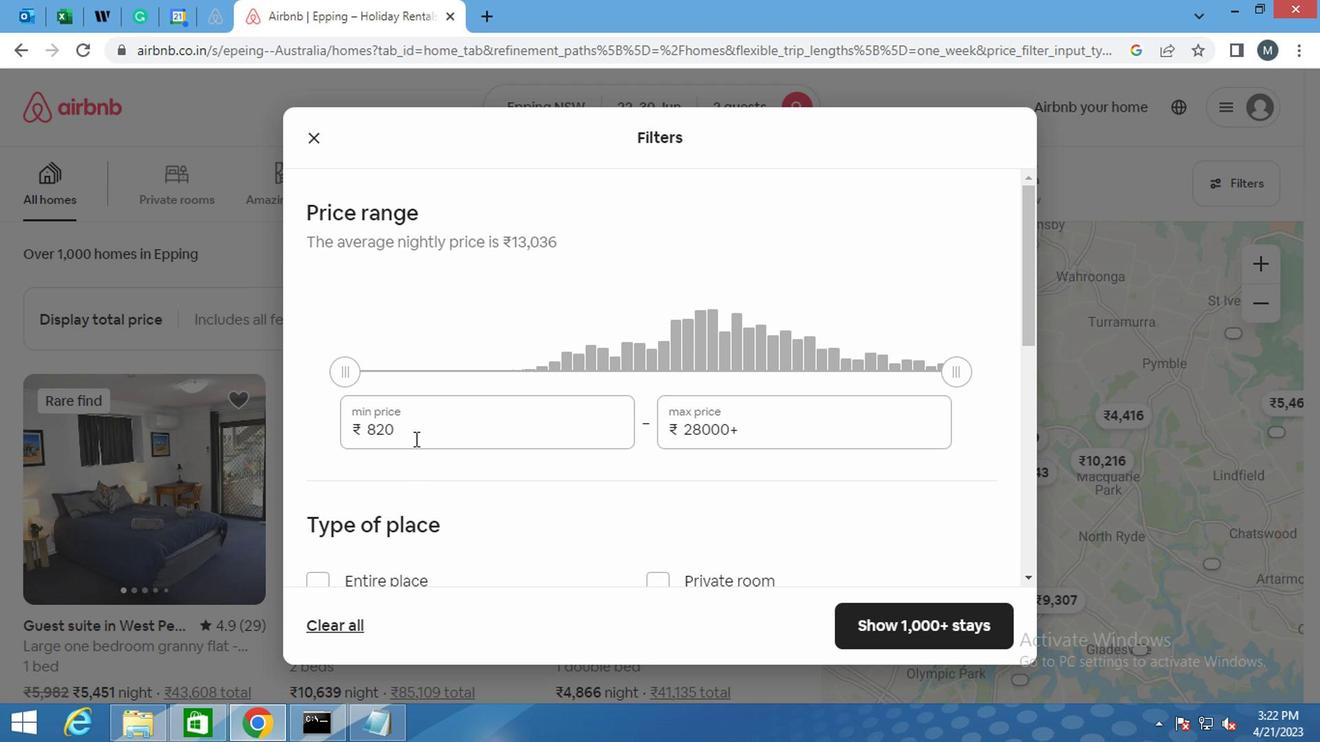 
Action: Mouse pressed left at (410, 434)
Screenshot: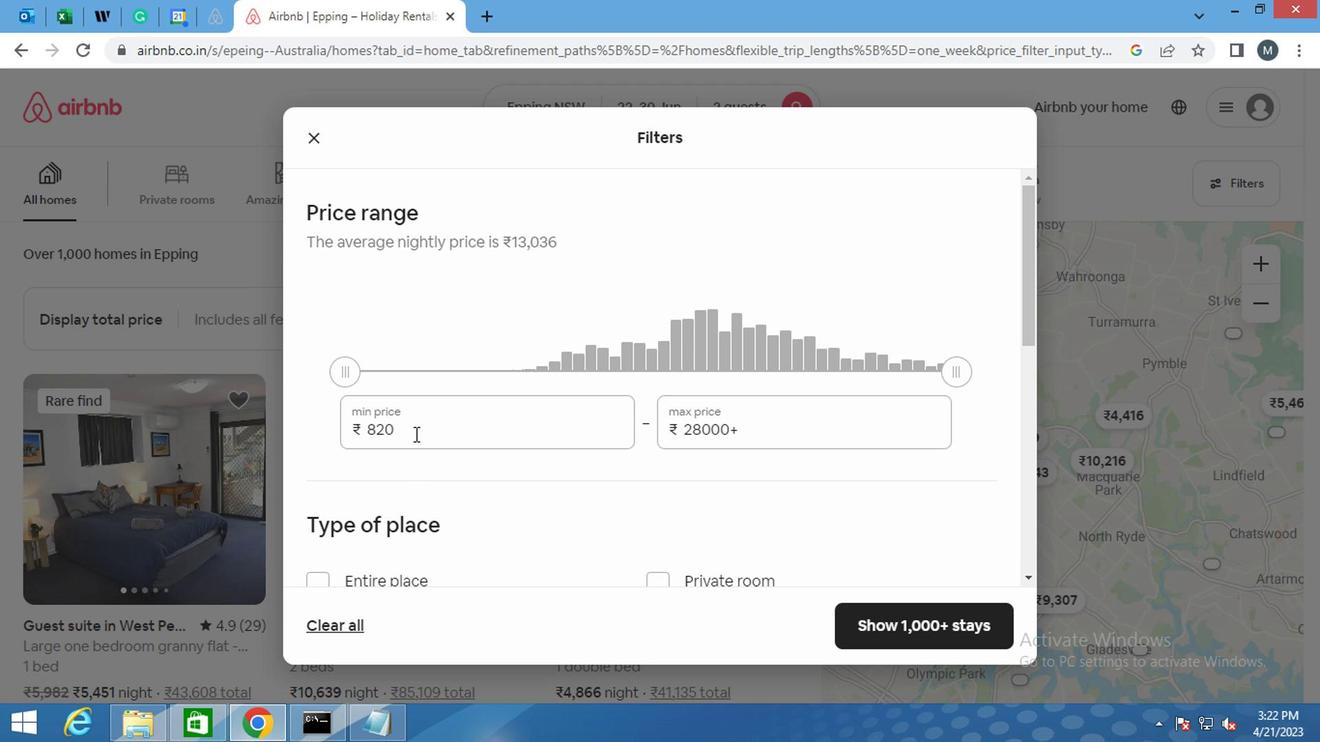 
Action: Mouse pressed left at (410, 434)
Screenshot: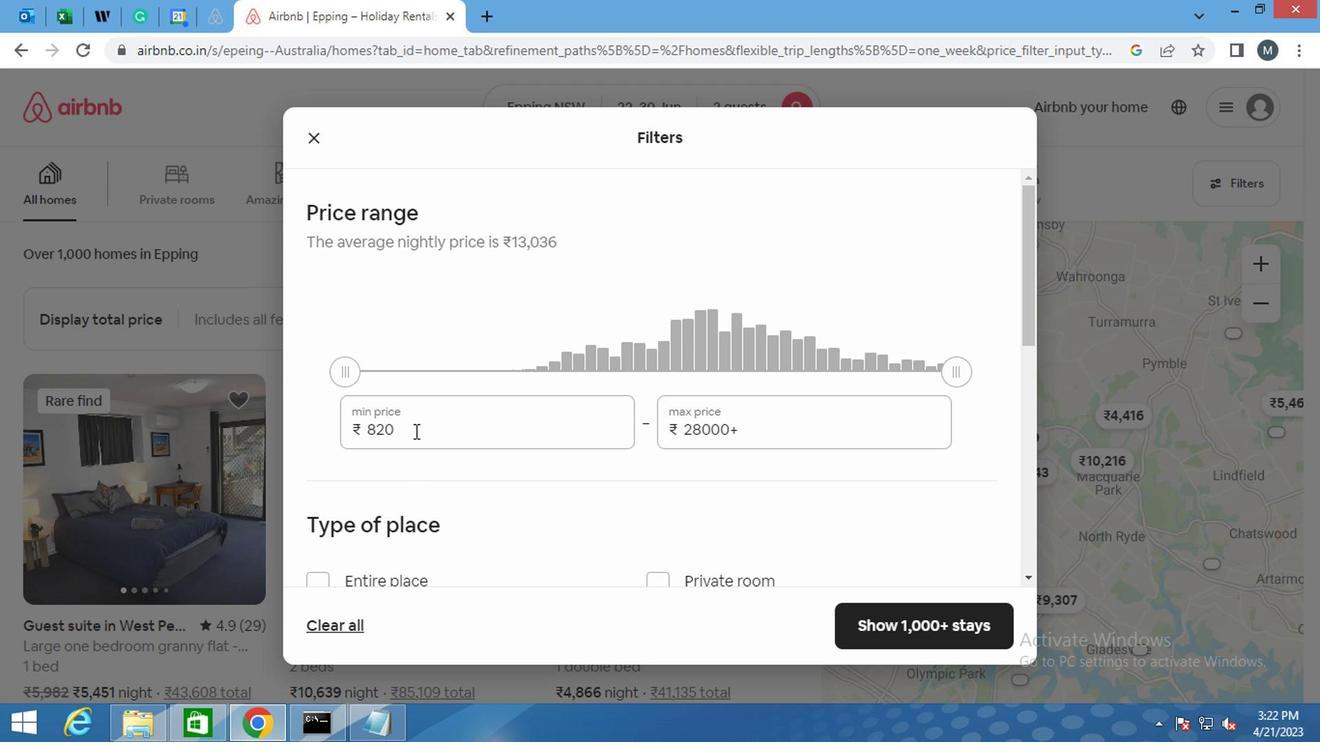
Action: Mouse moved to (411, 434)
Screenshot: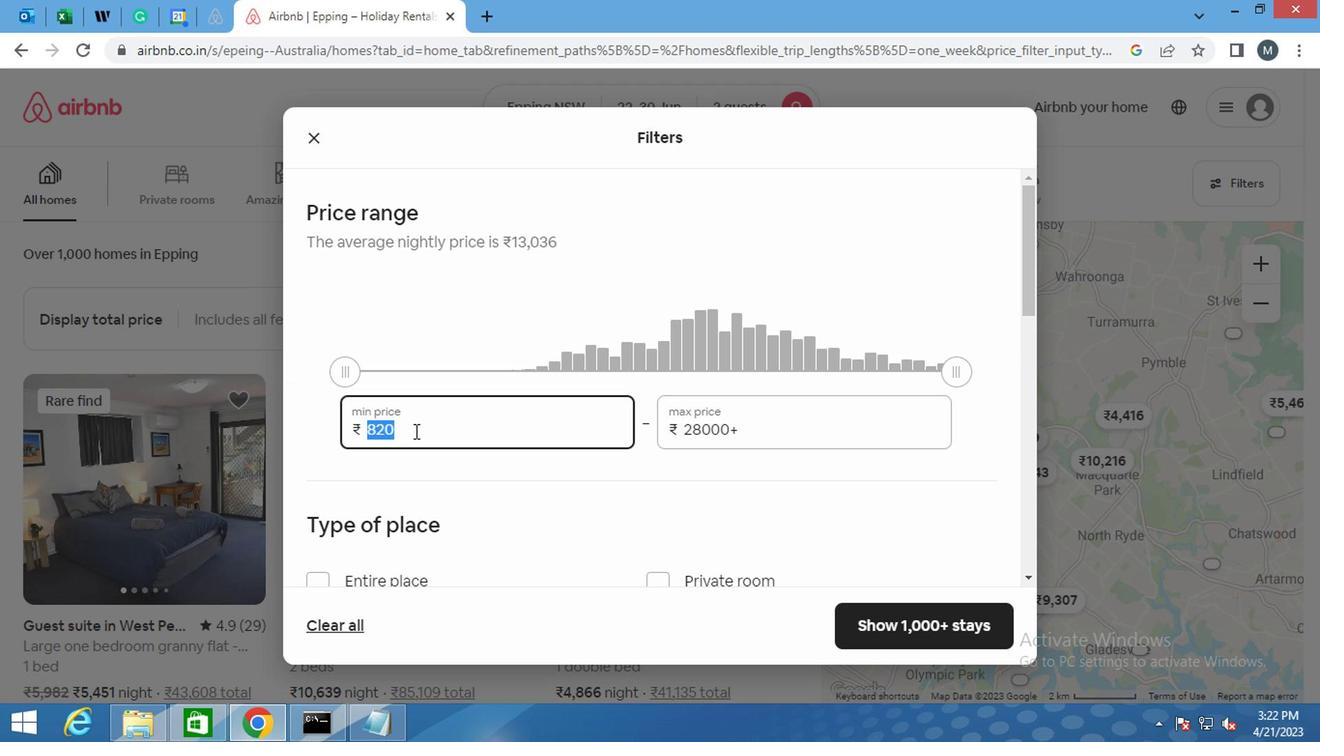 
Action: Key pressed 70
Screenshot: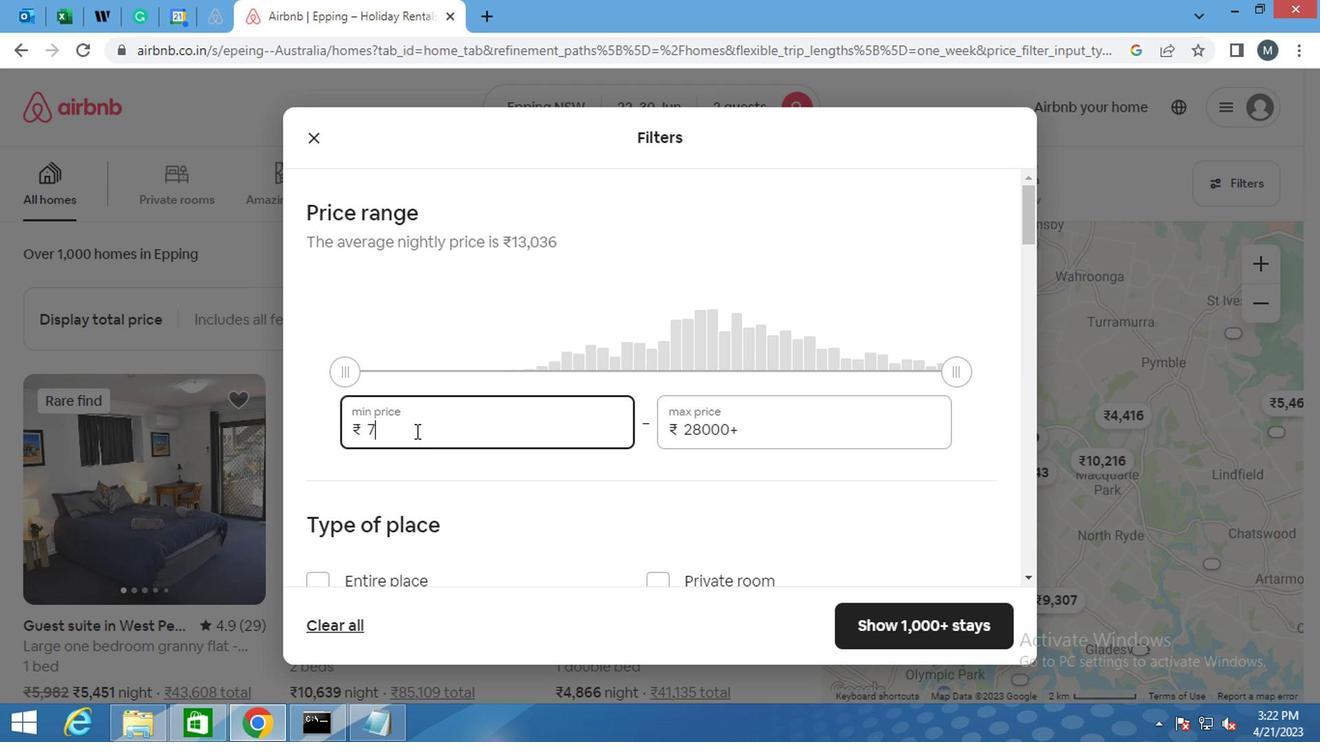
Action: Mouse moved to (415, 434)
Screenshot: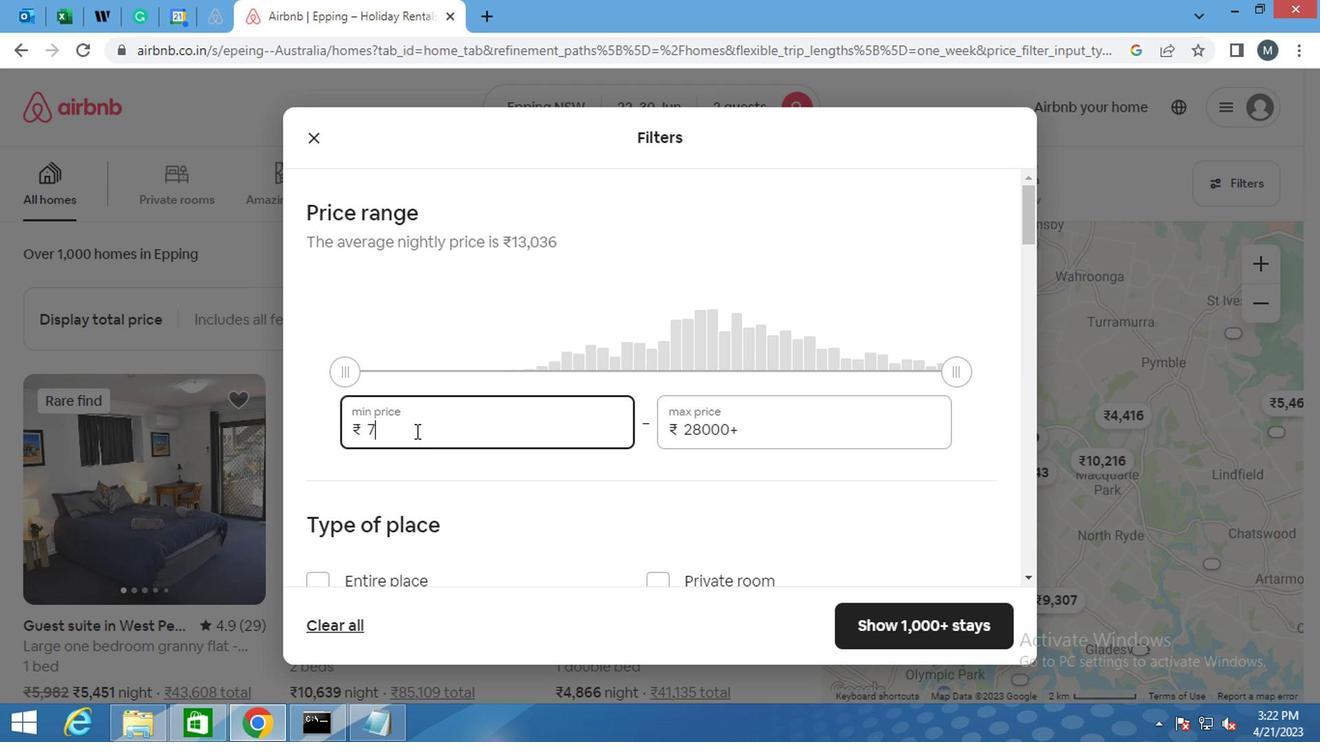 
Action: Key pressed 0
Screenshot: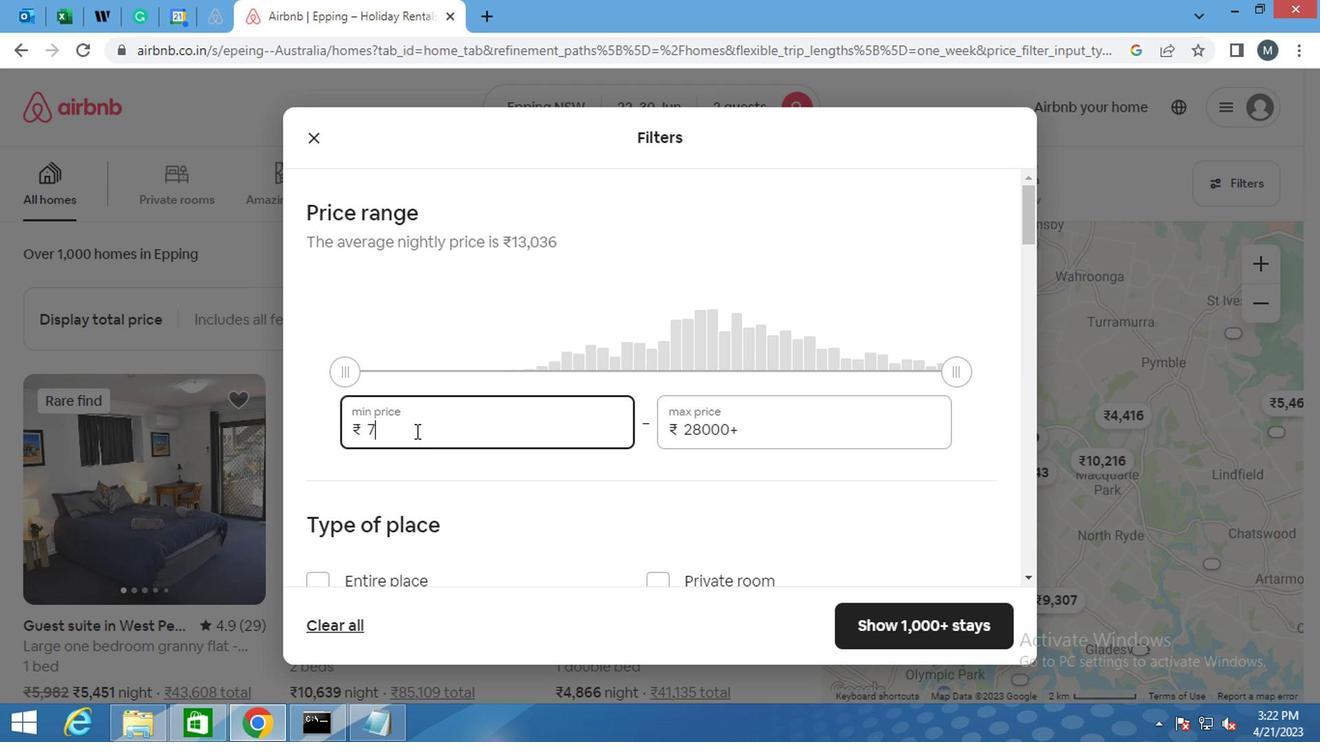 
Action: Mouse moved to (586, 423)
Screenshot: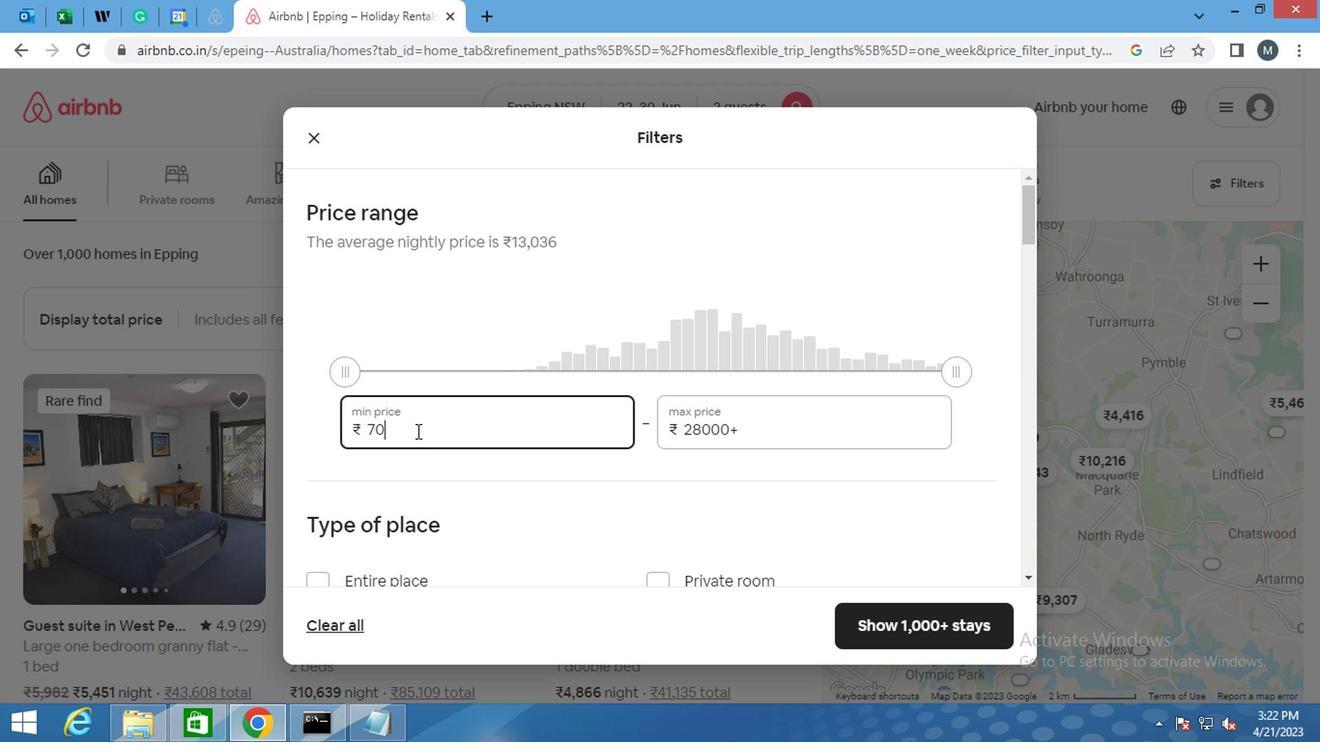 
Action: Key pressed 0
Screenshot: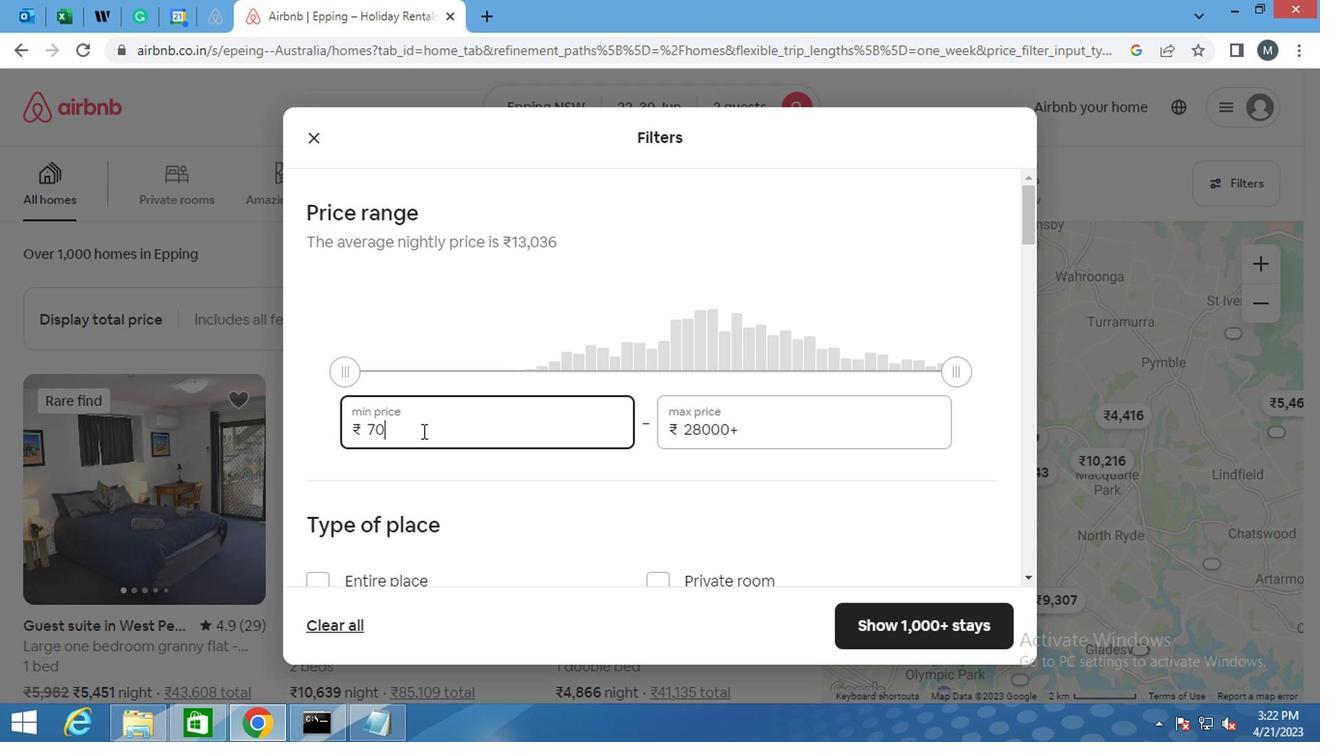 
Action: Mouse moved to (686, 425)
Screenshot: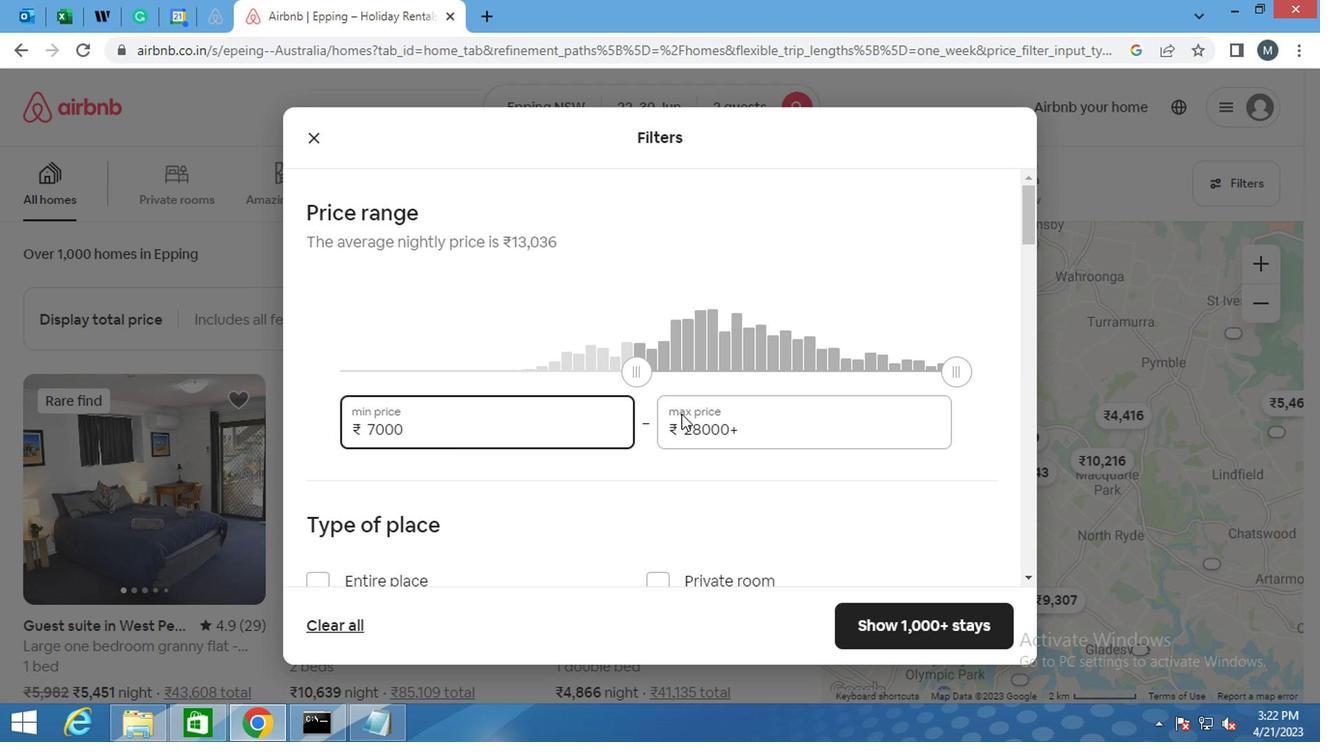 
Action: Mouse pressed left at (686, 425)
Screenshot: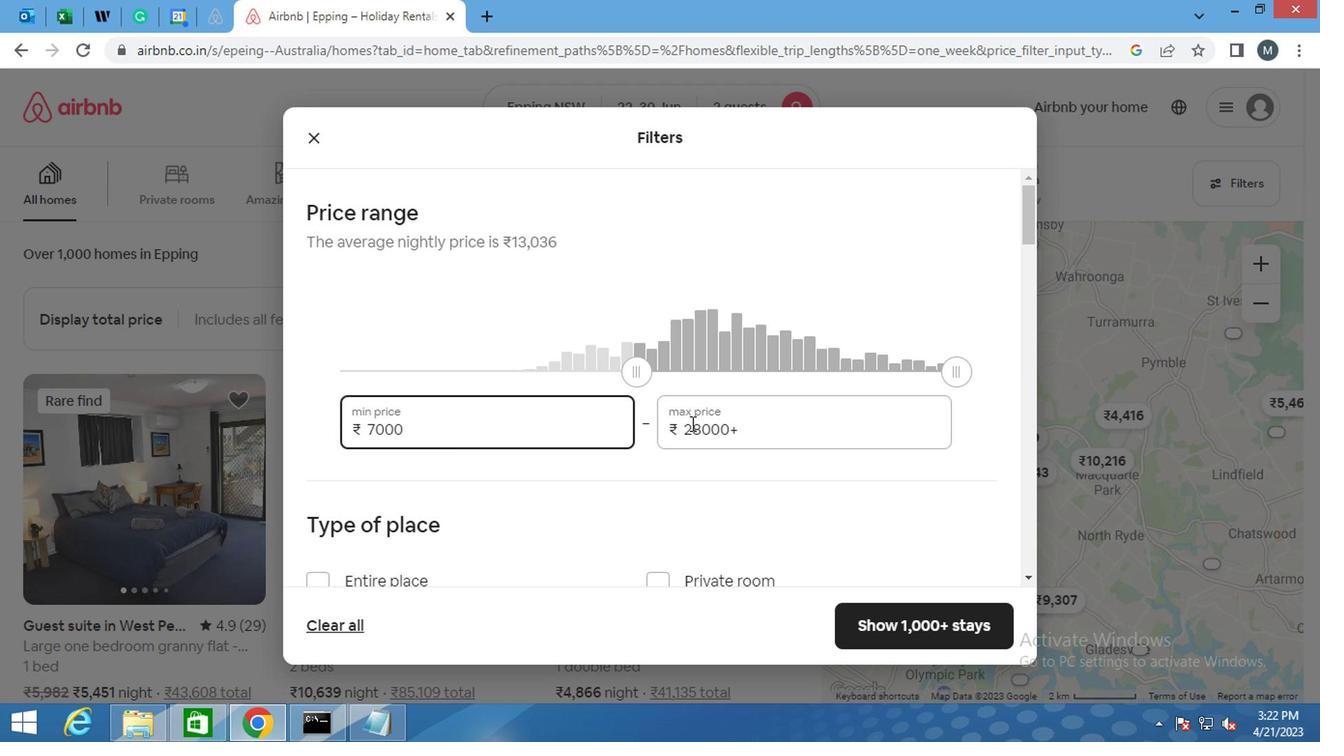 
Action: Mouse pressed left at (686, 425)
Screenshot: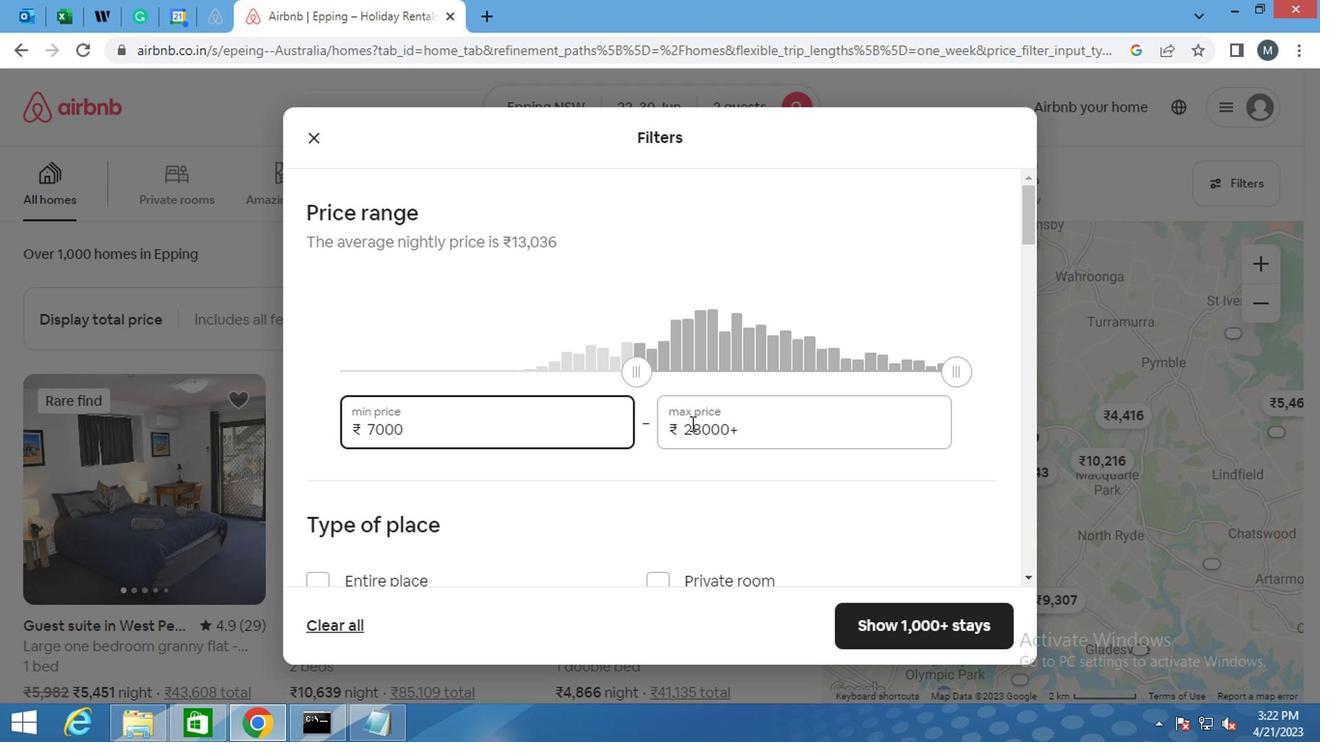 
Action: Mouse pressed left at (686, 425)
Screenshot: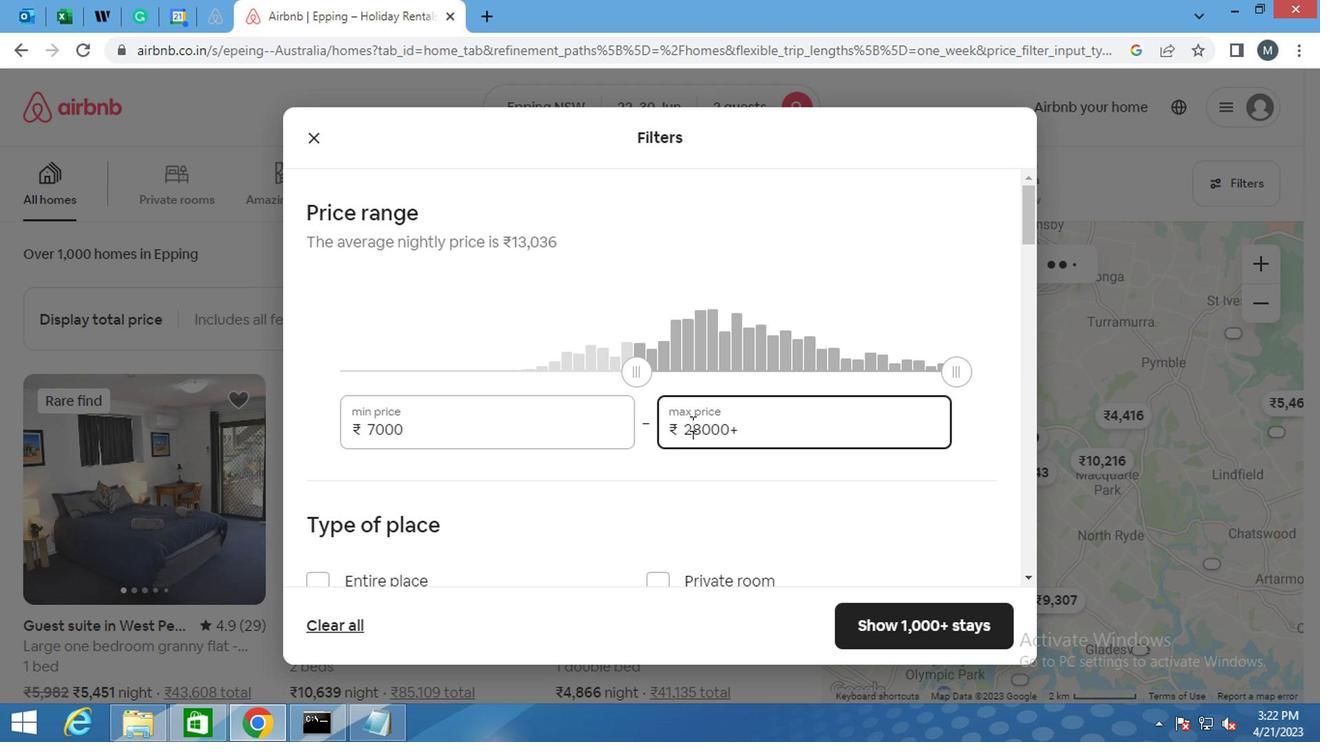 
Action: Key pressed 1
Screenshot: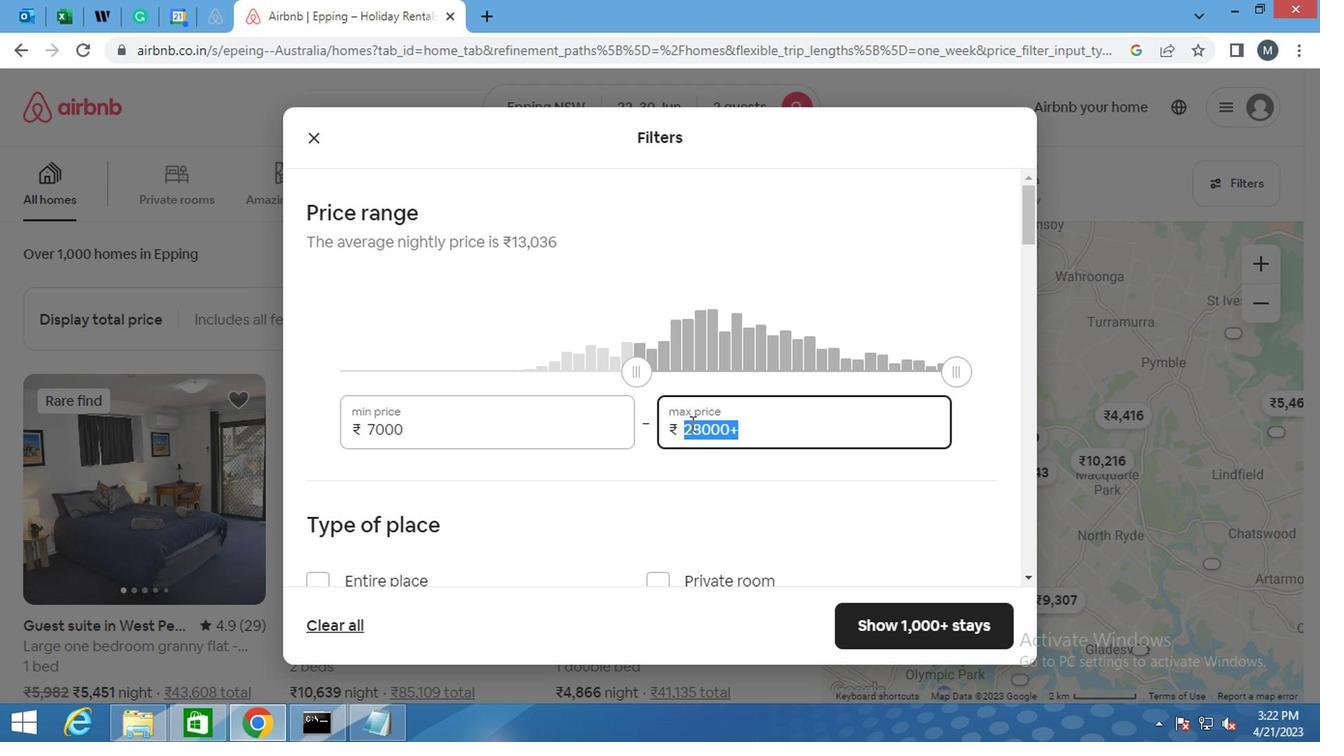 
Action: Mouse moved to (686, 427)
Screenshot: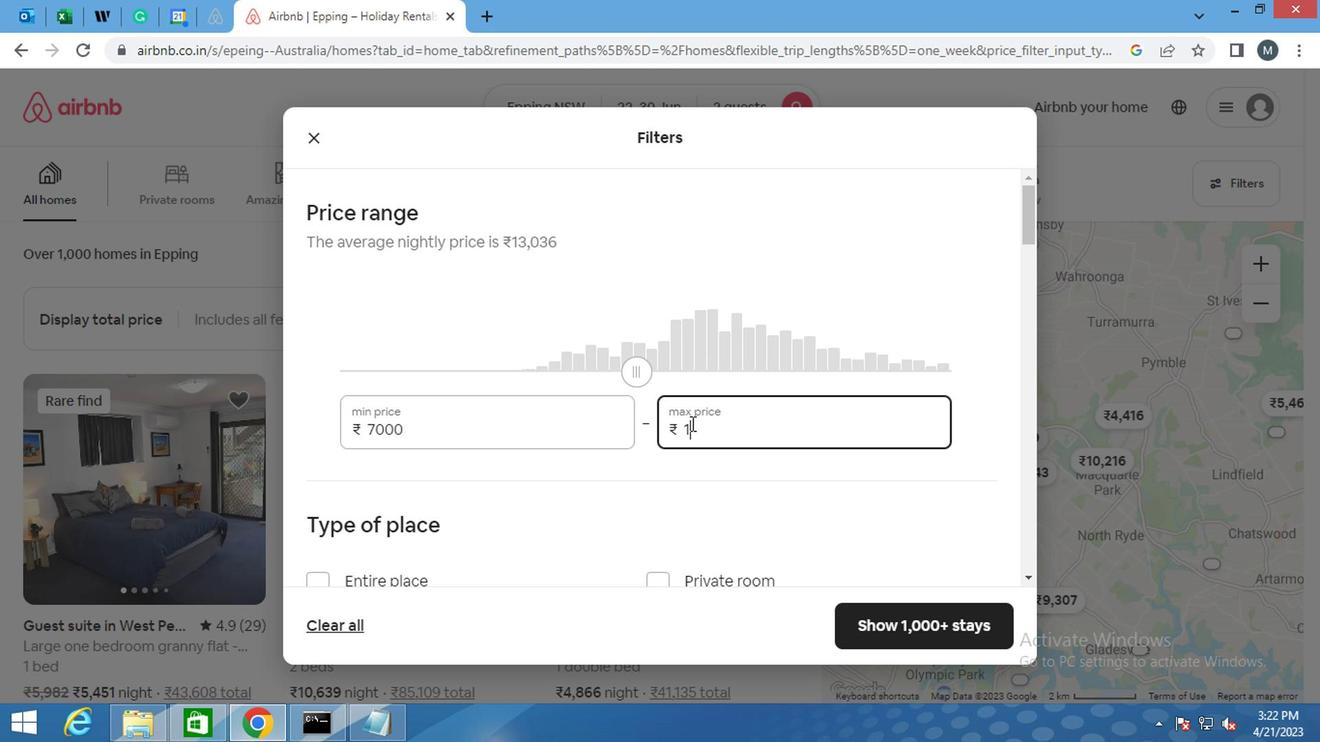 
Action: Key pressed 500
Screenshot: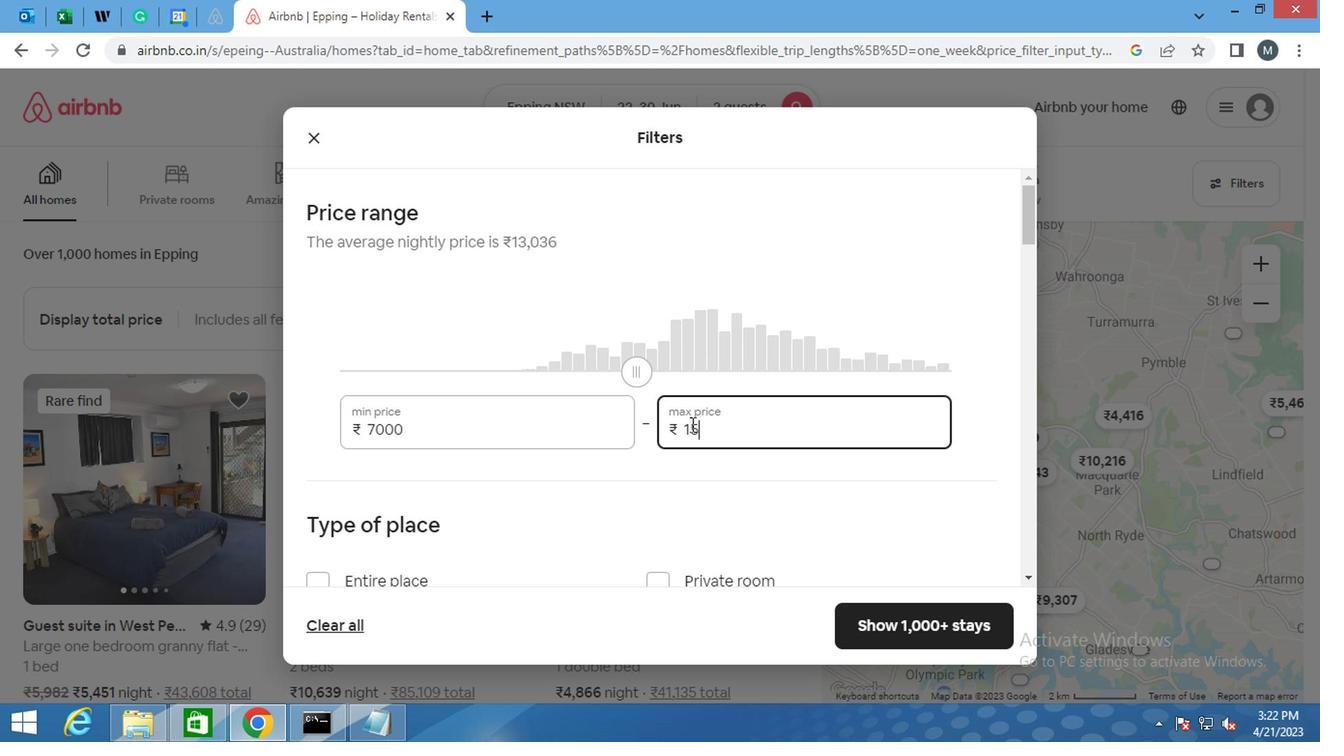 
Action: Mouse moved to (724, 439)
Screenshot: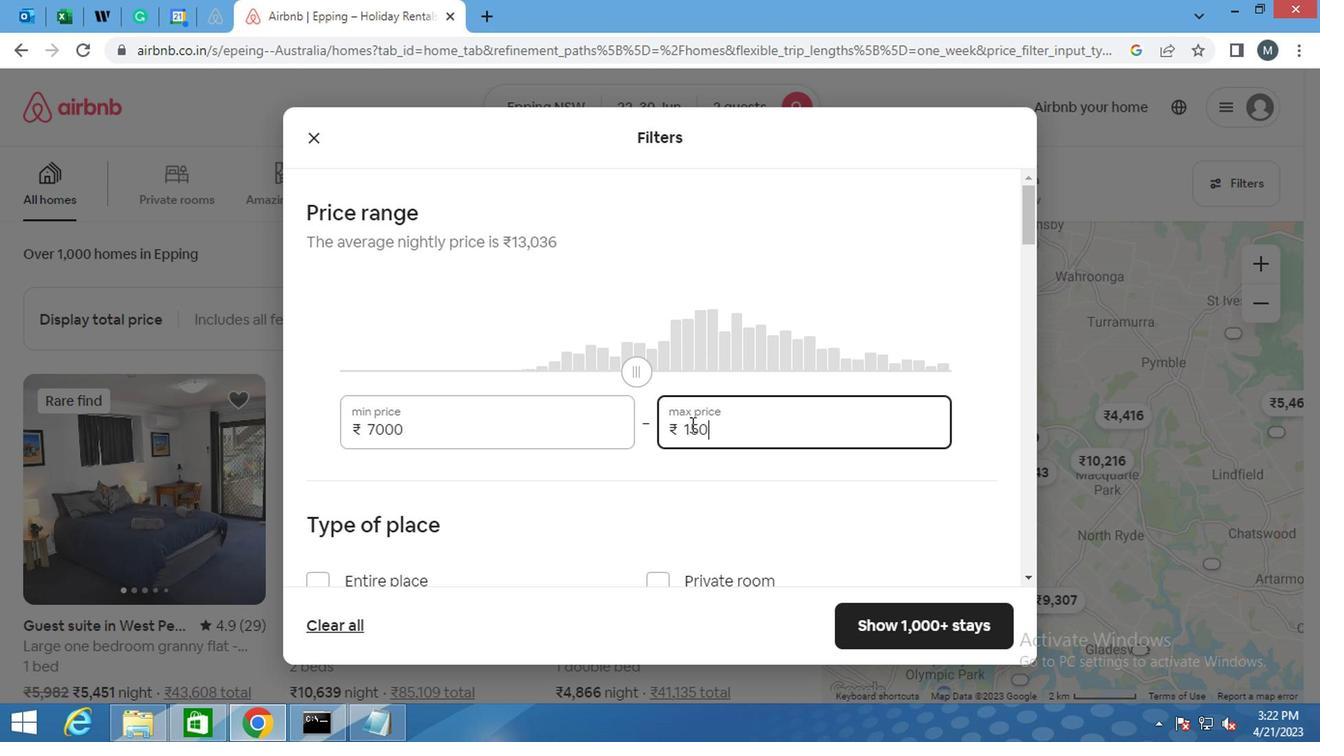 
Action: Key pressed 0
Screenshot: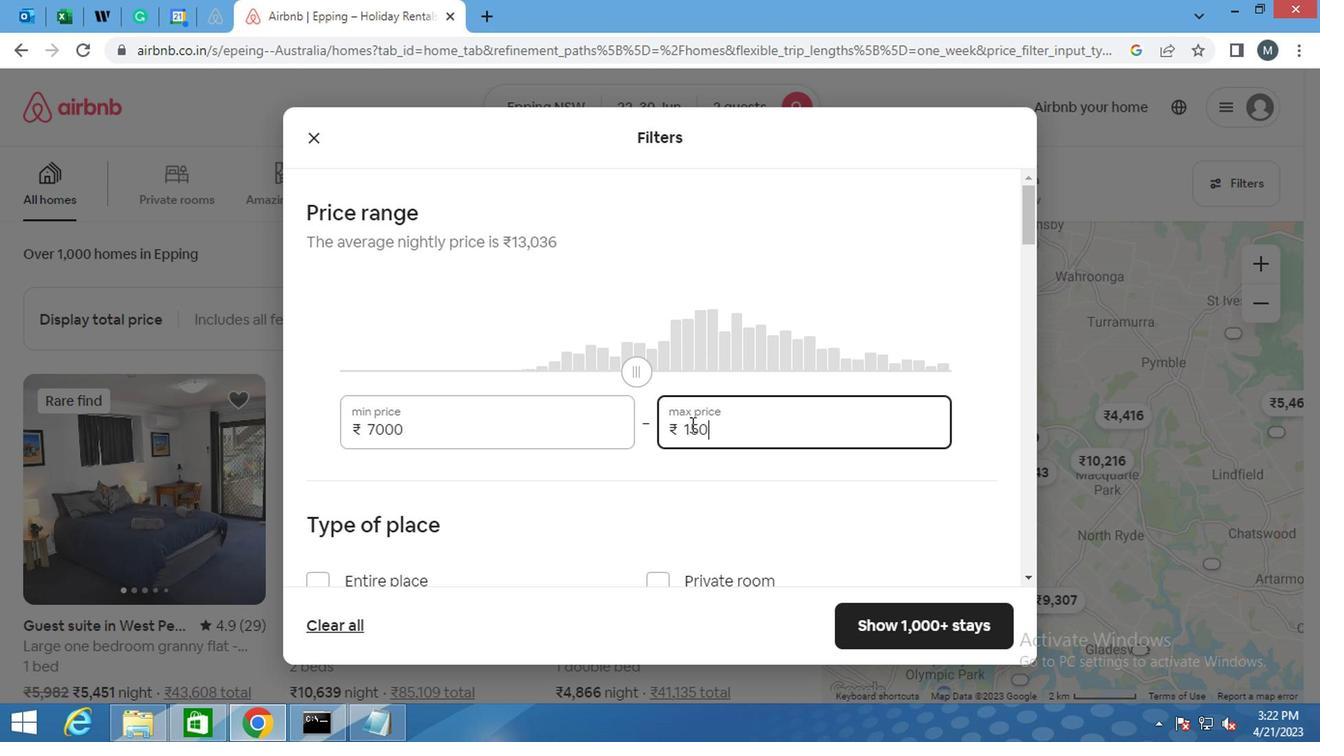 
Action: Mouse moved to (774, 460)
Screenshot: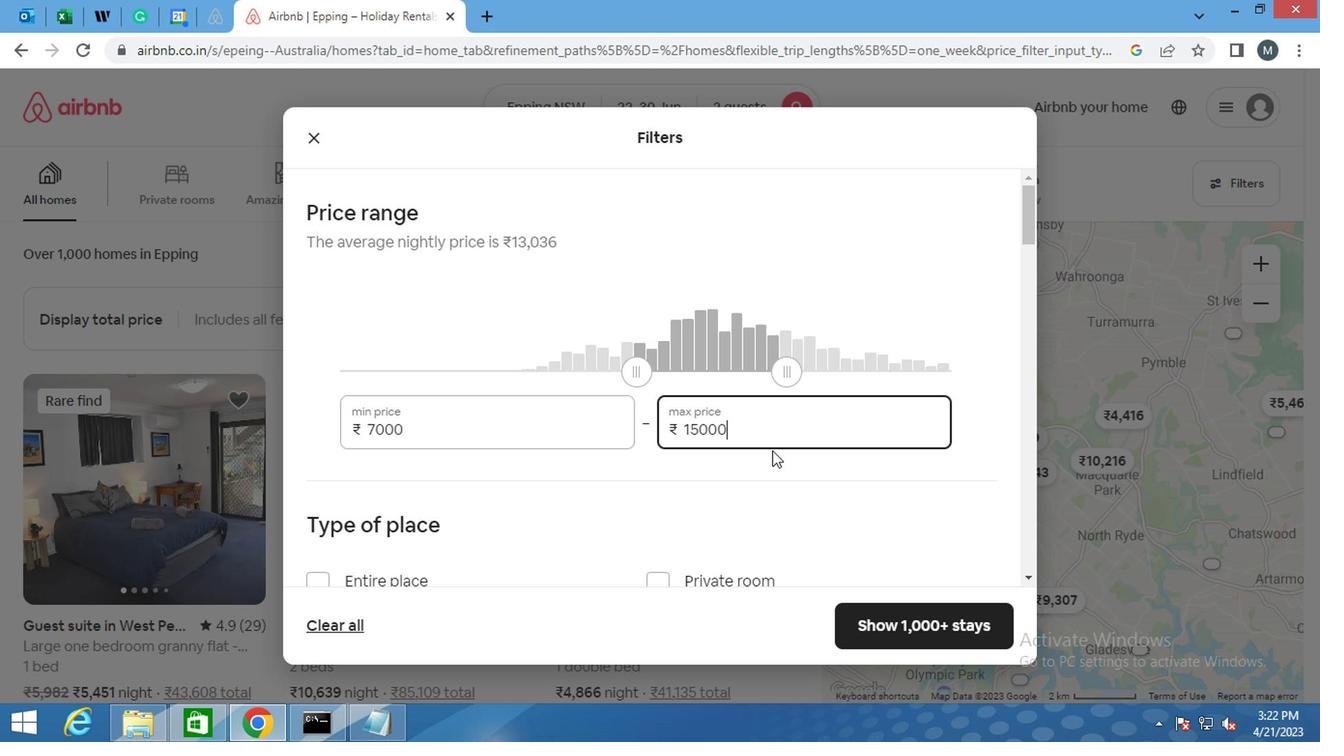 
Action: Mouse scrolled (774, 460) with delta (0, 0)
Screenshot: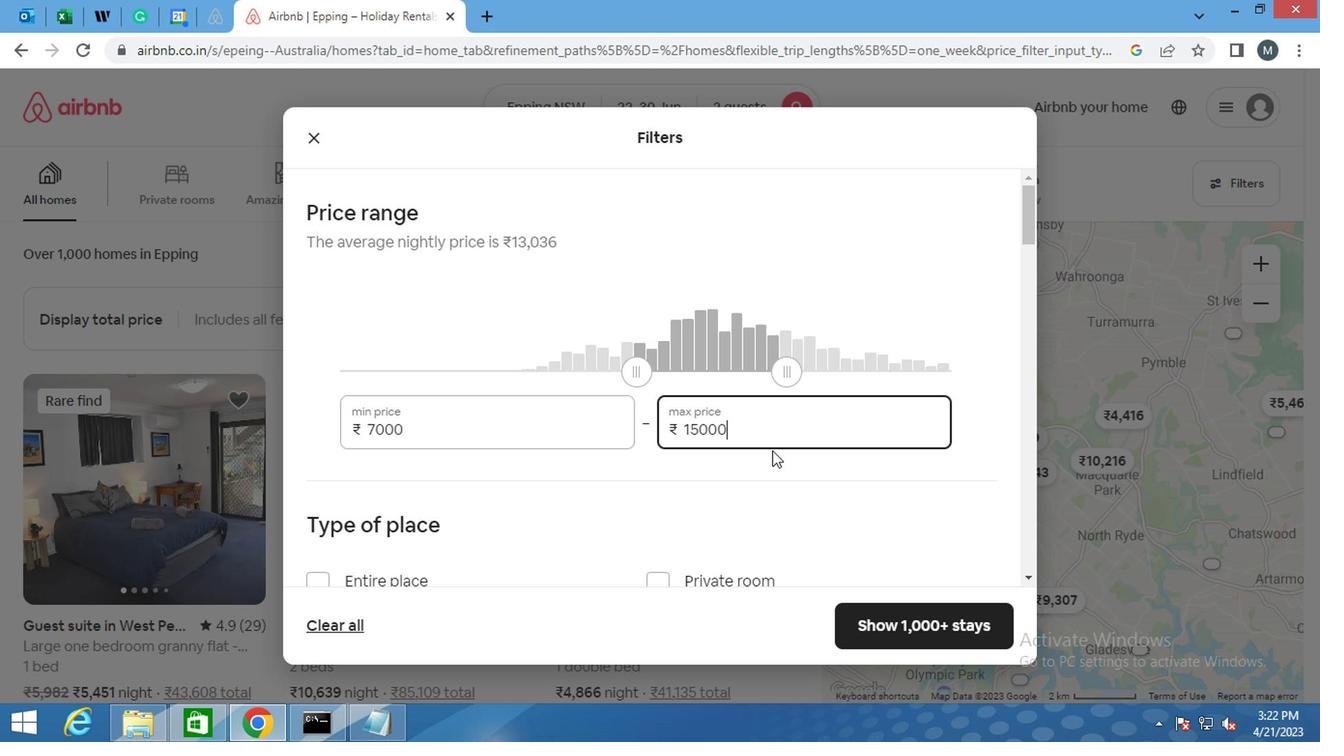 
Action: Mouse moved to (403, 487)
Screenshot: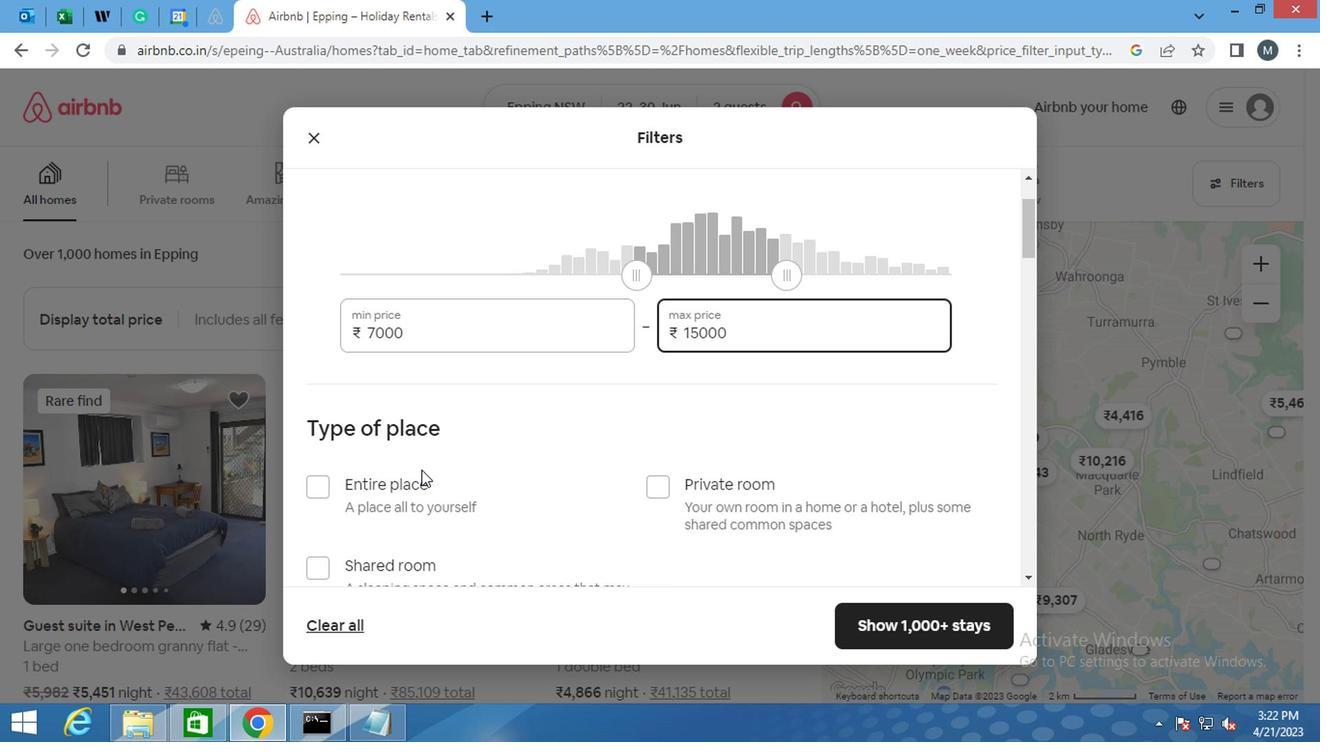 
Action: Mouse pressed left at (403, 487)
Screenshot: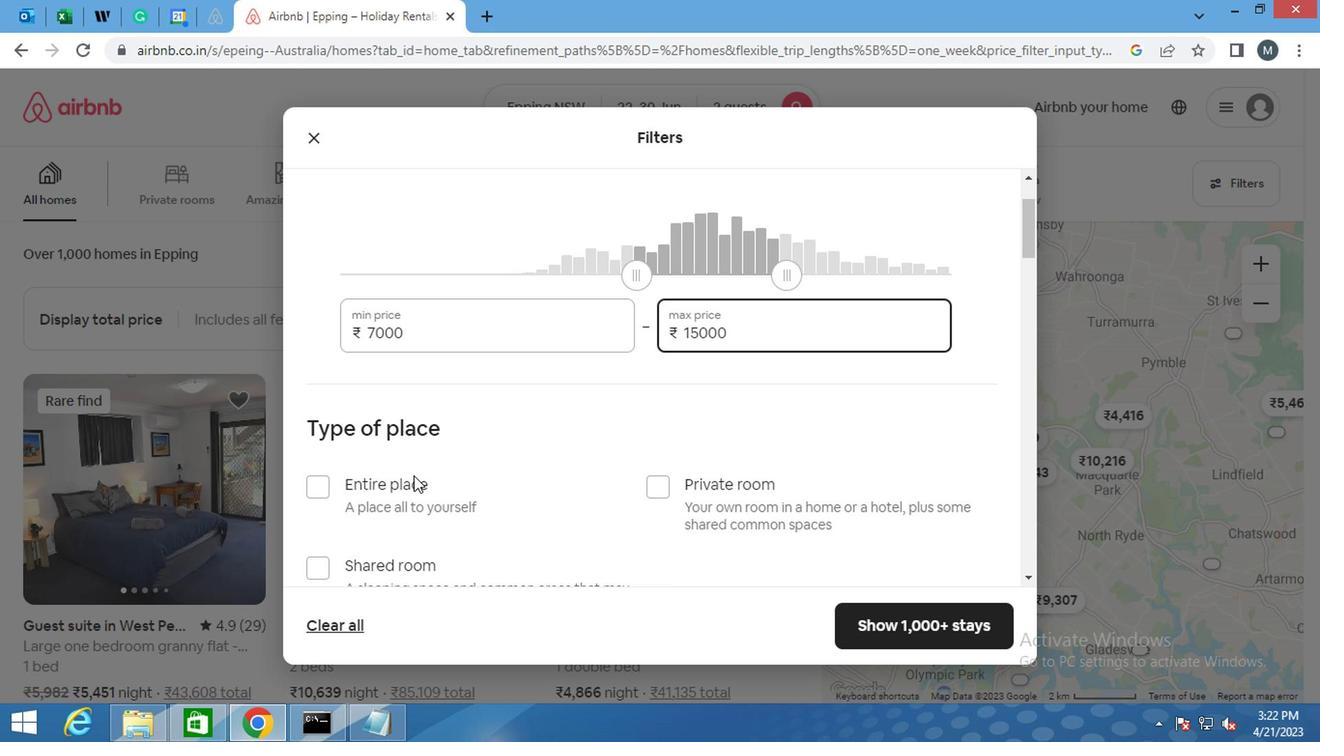 
Action: Mouse moved to (403, 487)
Screenshot: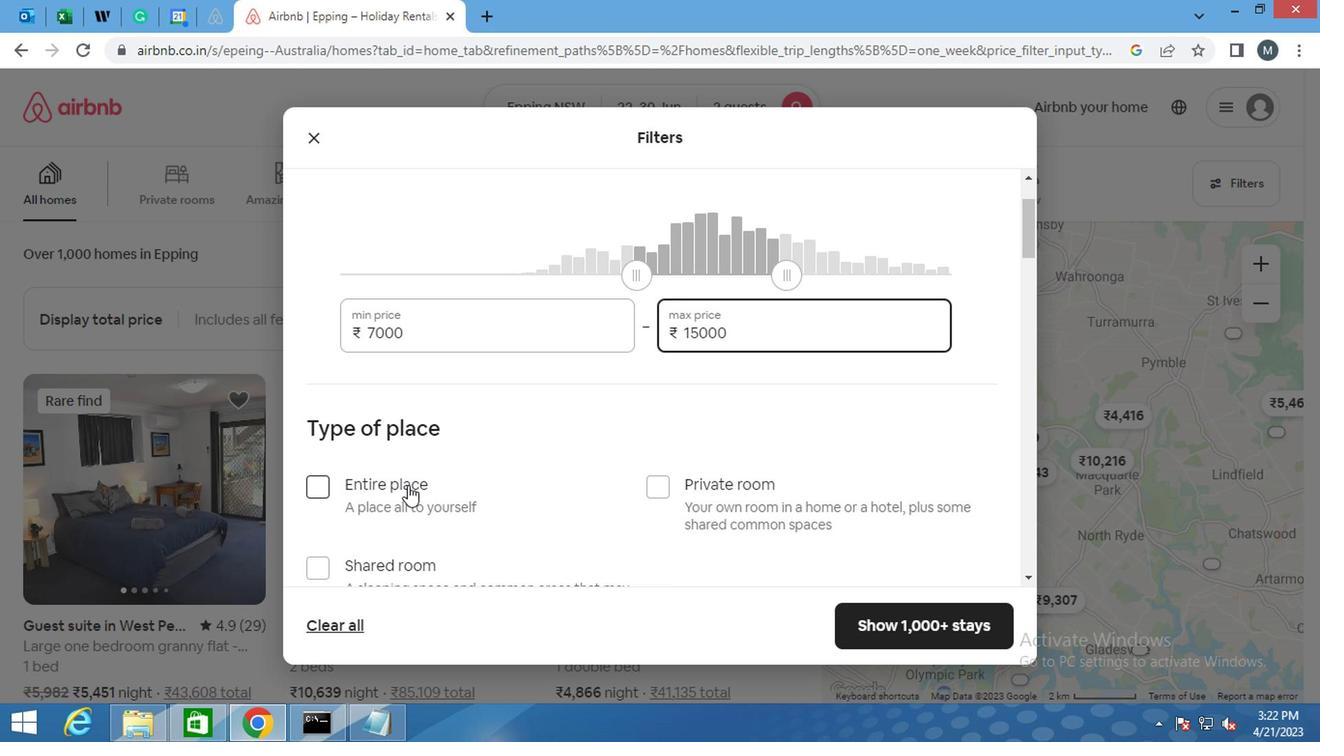 
Action: Mouse scrolled (403, 487) with delta (0, 0)
Screenshot: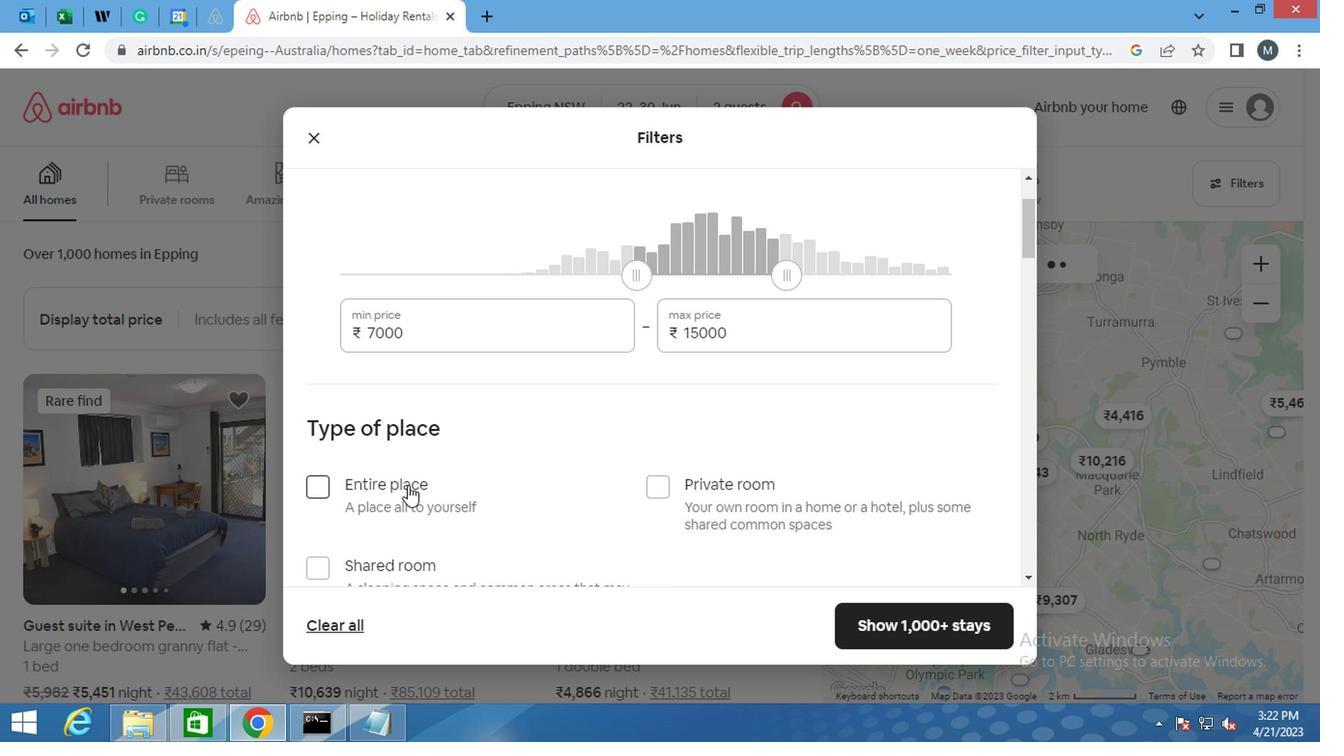
Action: Mouse moved to (405, 487)
Screenshot: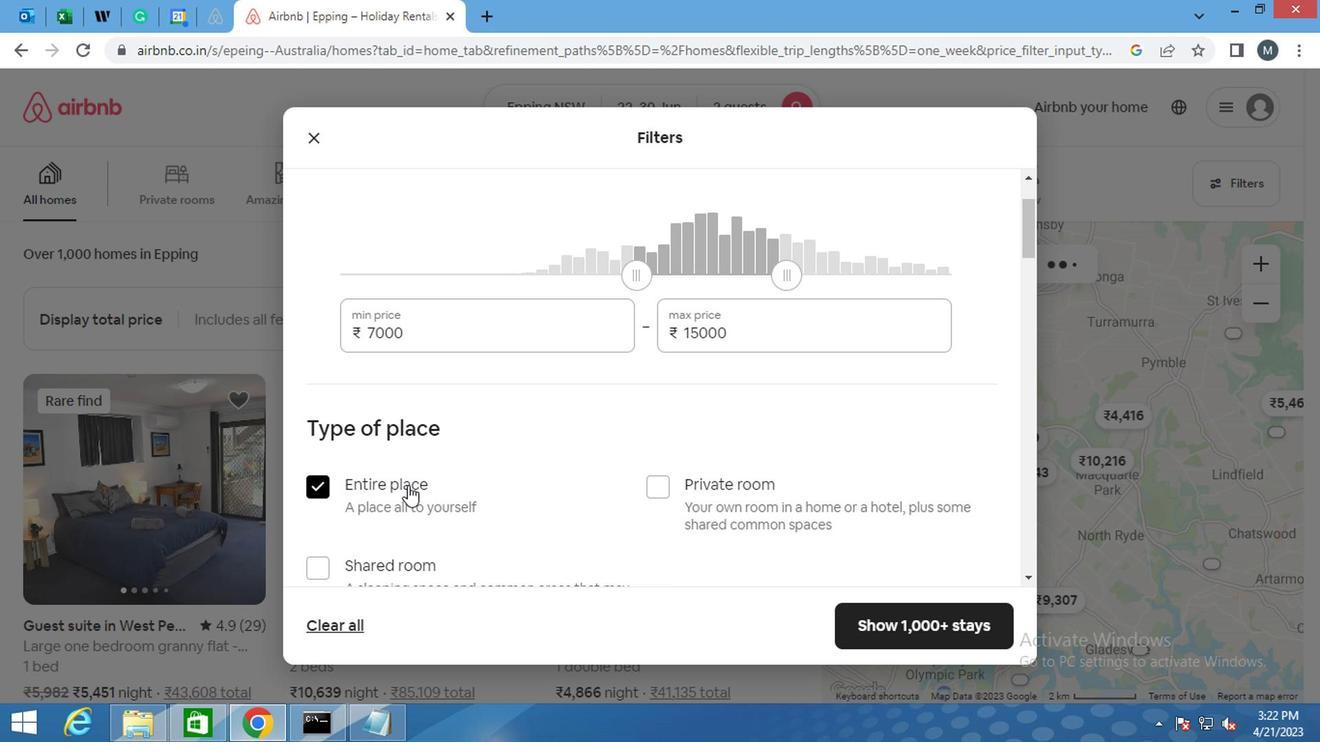 
Action: Mouse scrolled (405, 487) with delta (0, 0)
Screenshot: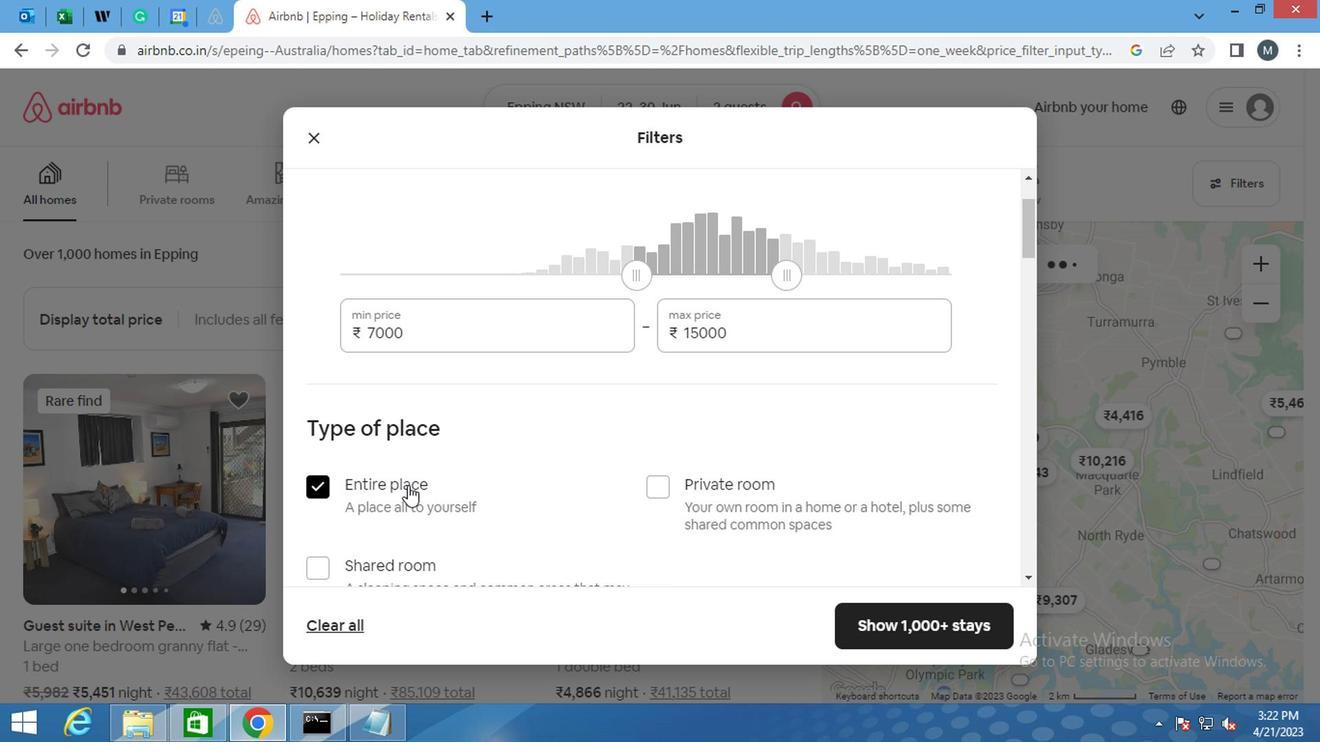 
Action: Mouse moved to (407, 487)
Screenshot: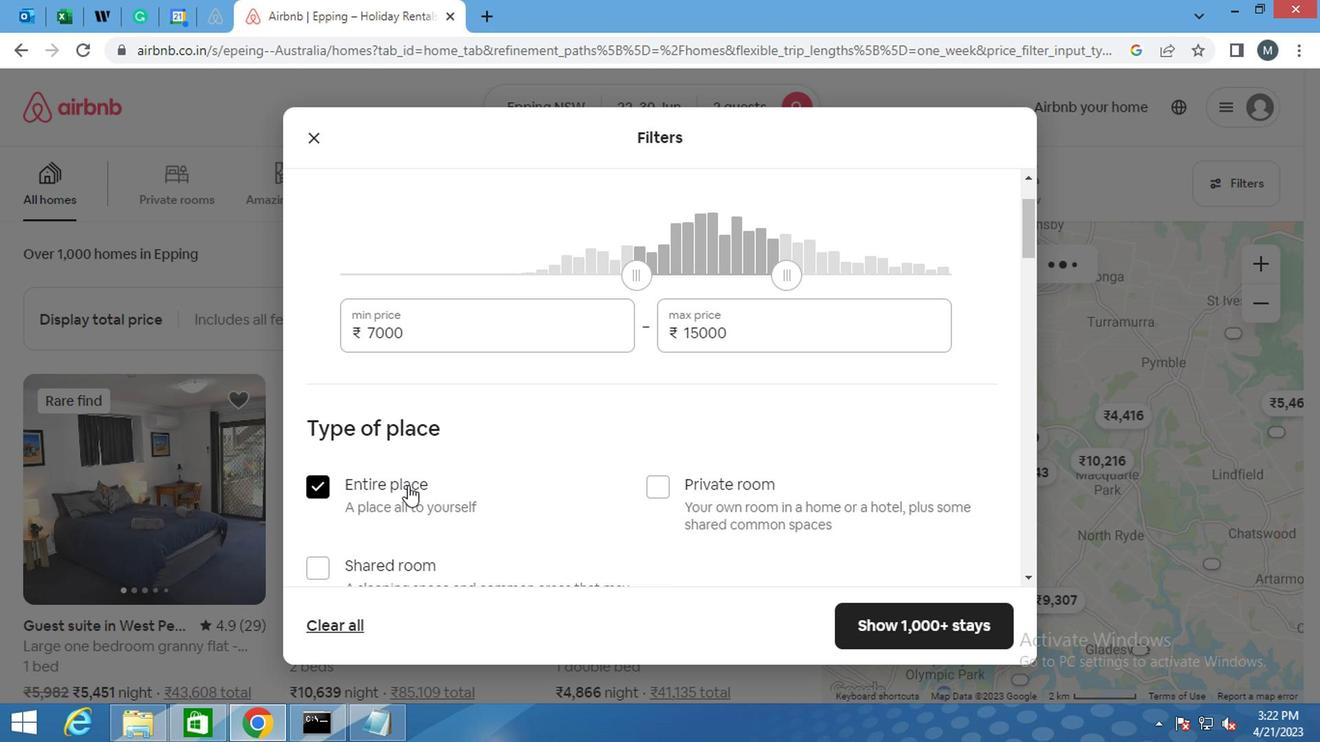 
Action: Mouse scrolled (407, 487) with delta (0, 0)
Screenshot: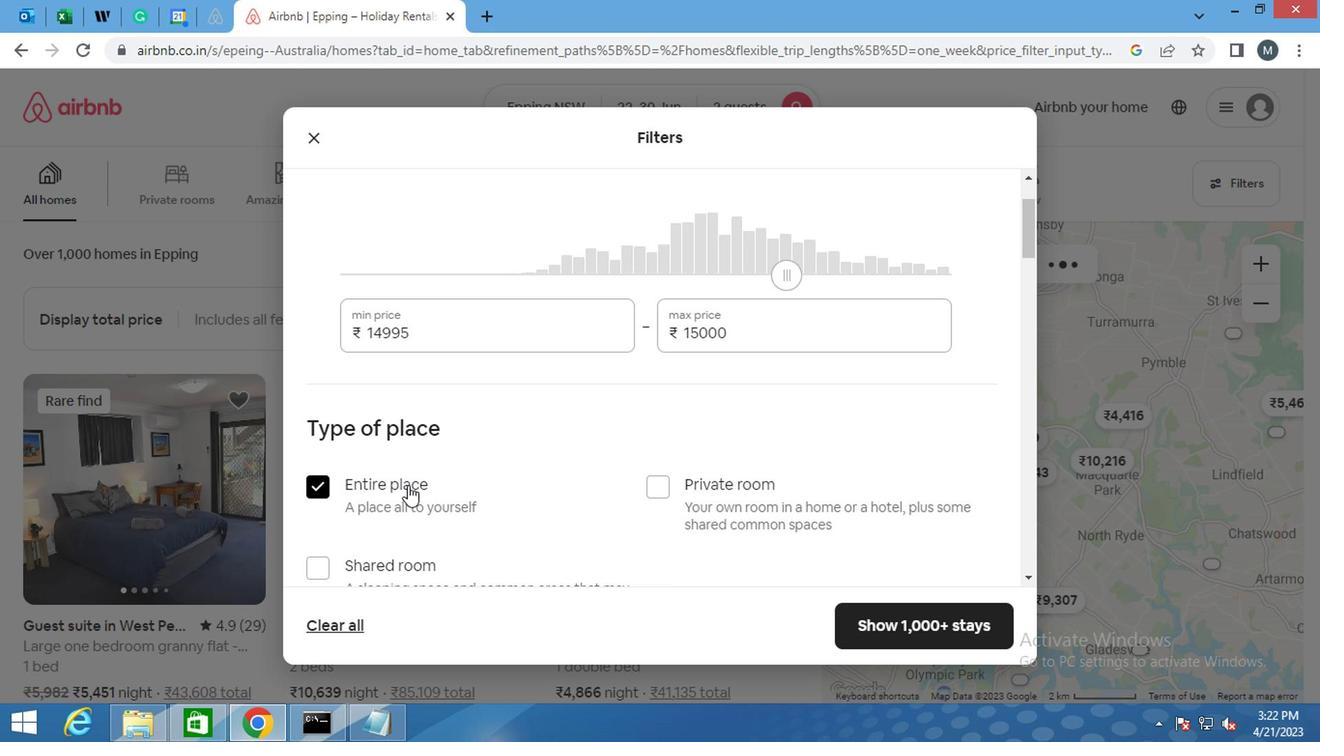 
Action: Mouse scrolled (407, 487) with delta (0, 0)
Screenshot: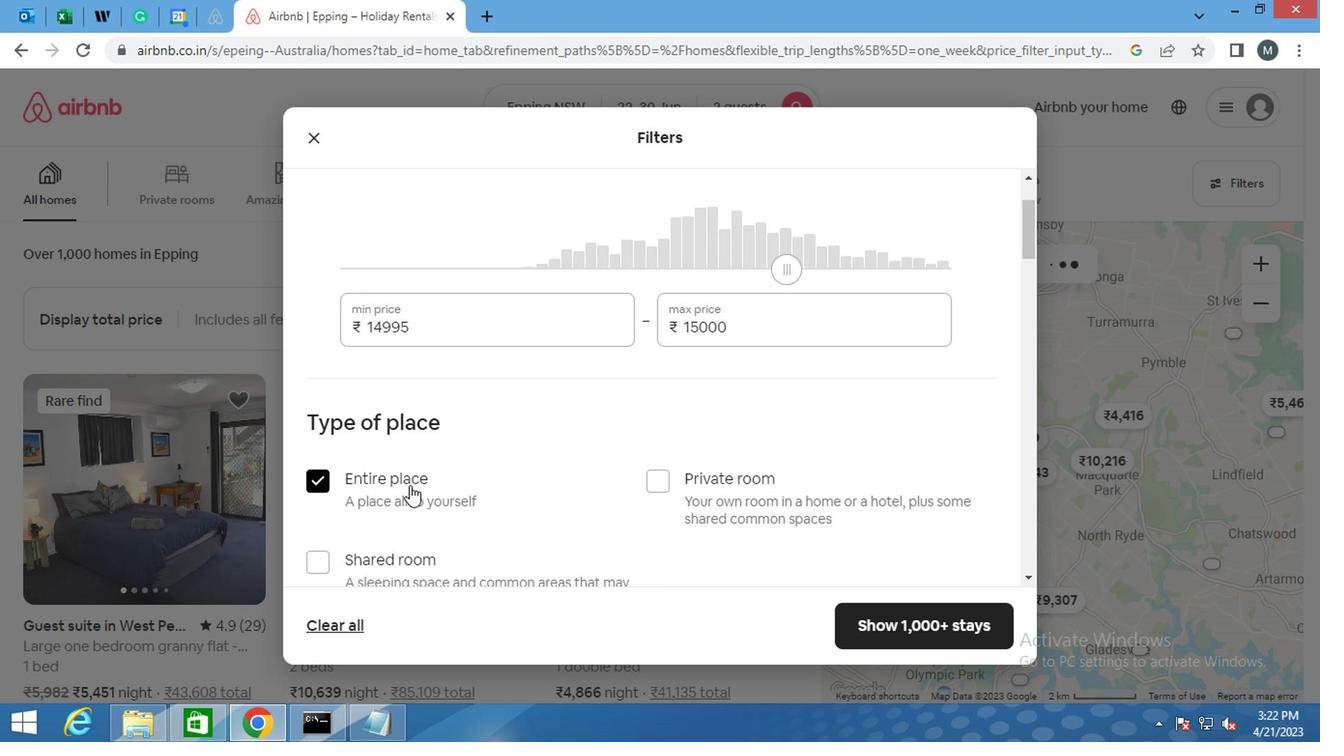 
Action: Mouse moved to (411, 422)
Screenshot: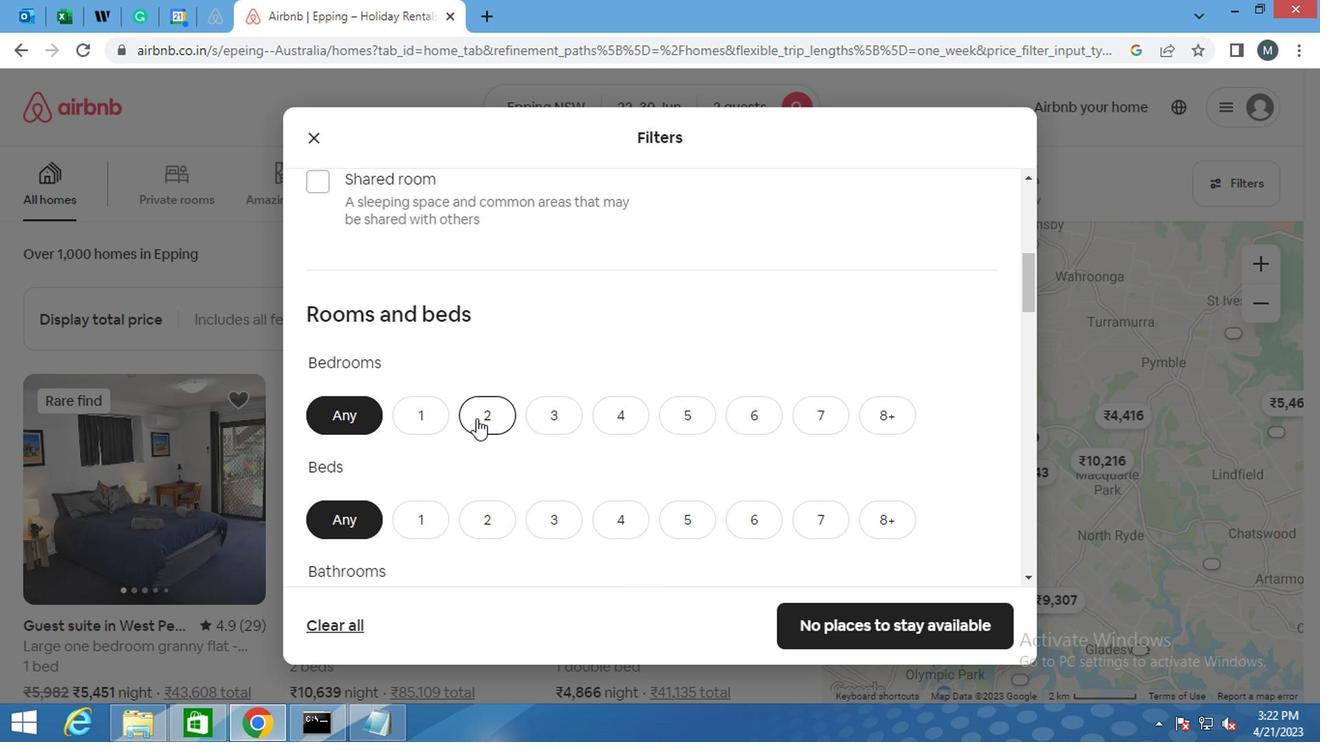 
Action: Mouse pressed left at (411, 422)
Screenshot: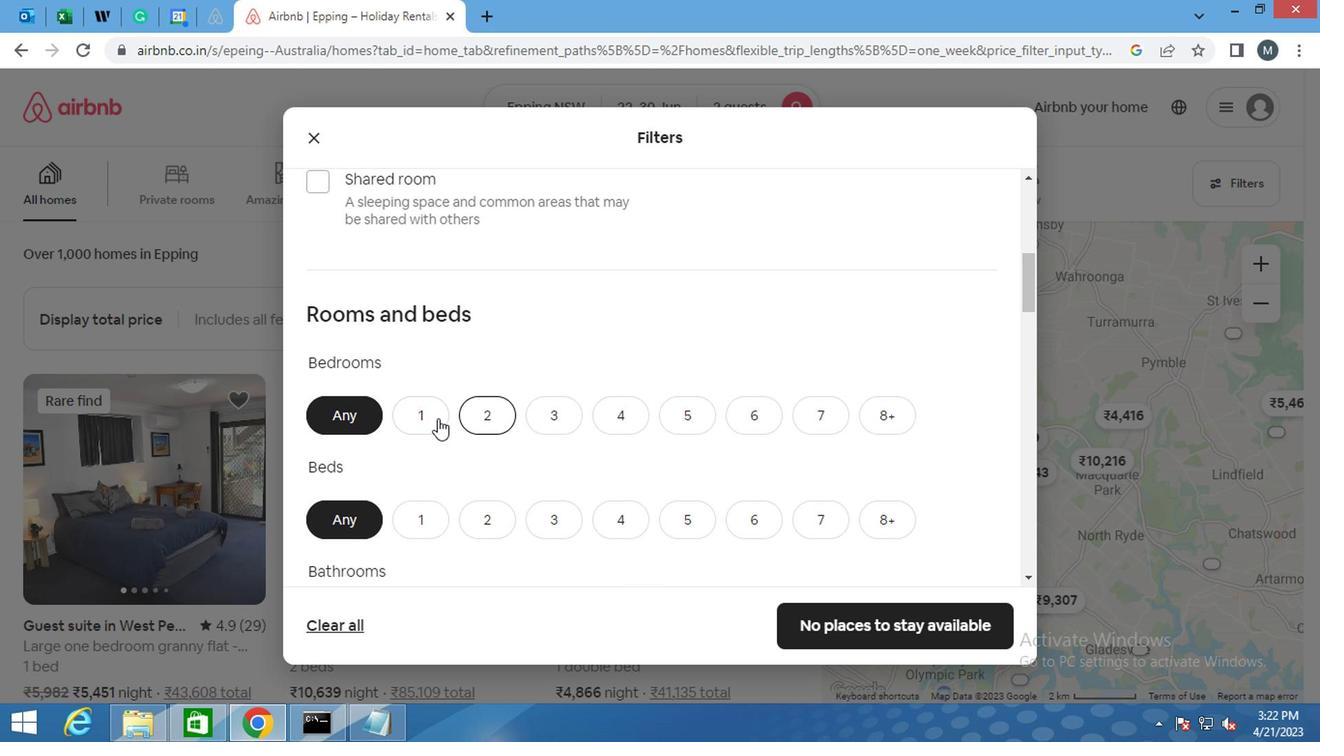 
Action: Mouse moved to (429, 511)
Screenshot: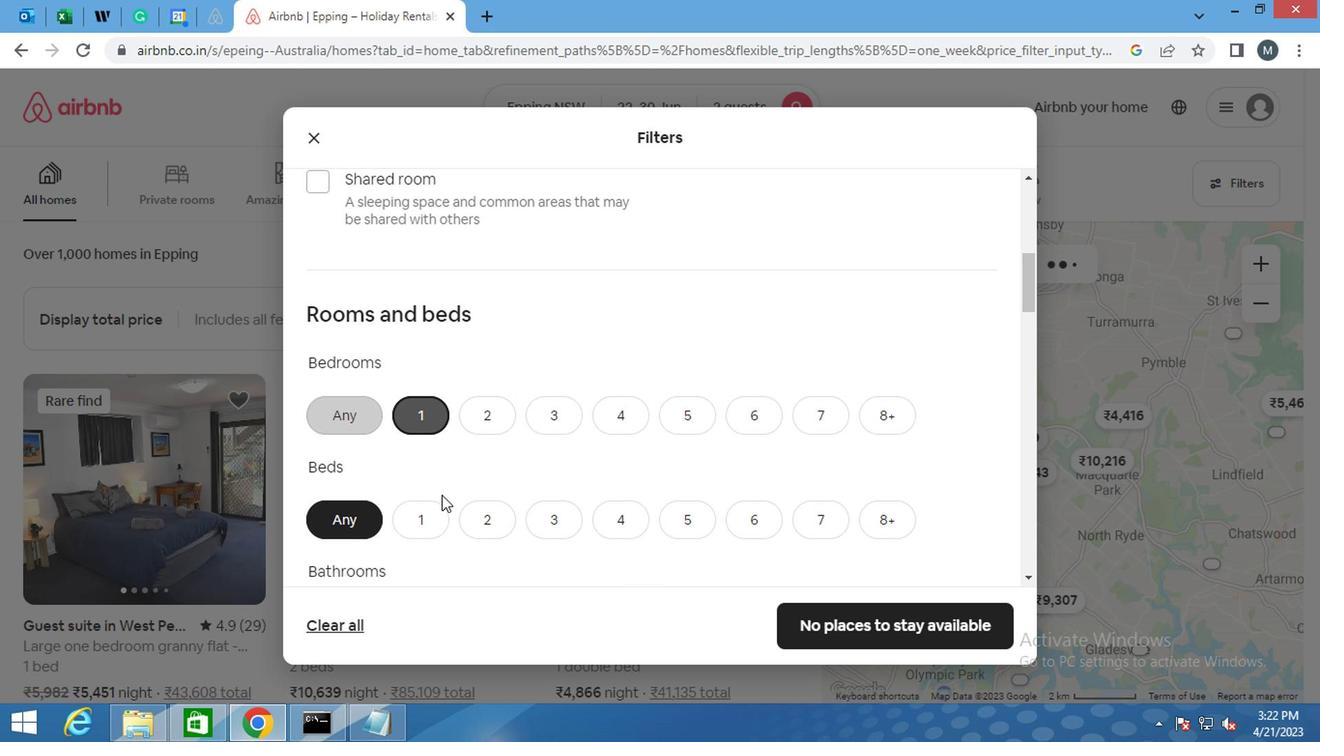 
Action: Mouse pressed left at (429, 511)
Screenshot: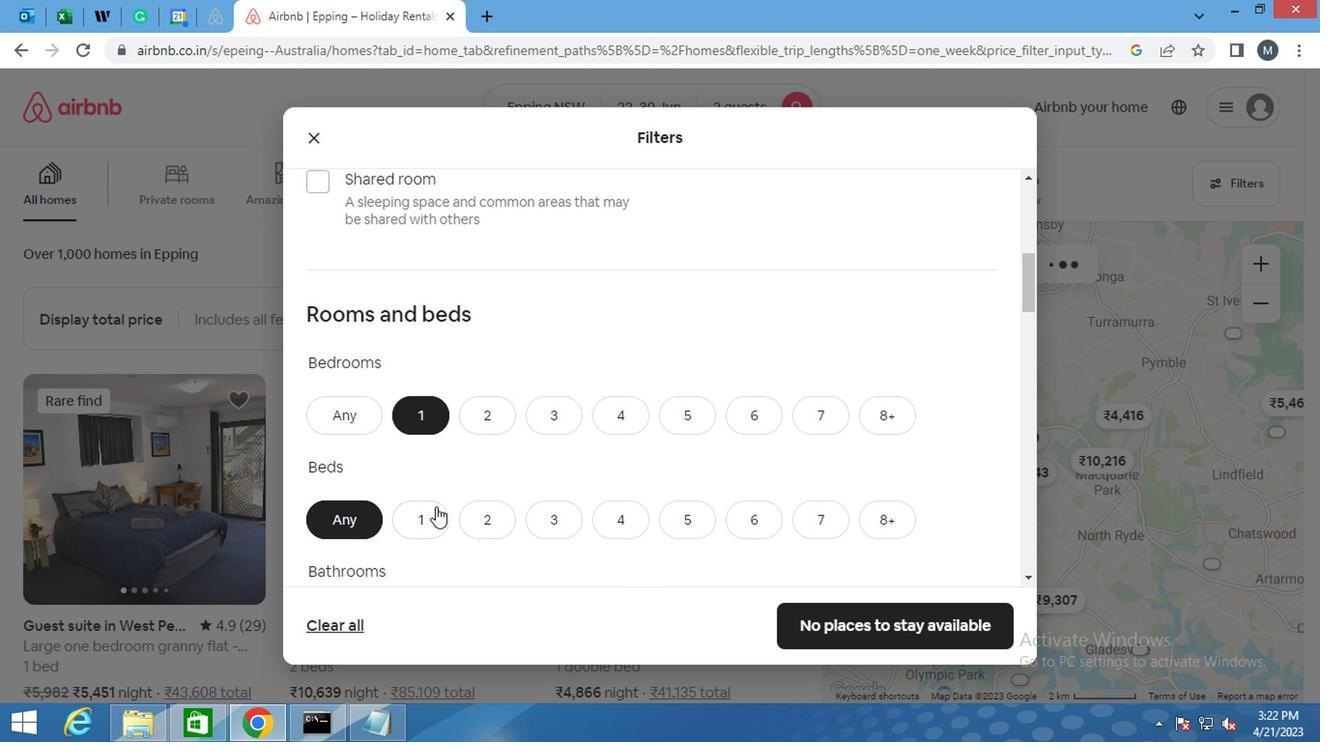 
Action: Mouse moved to (445, 472)
Screenshot: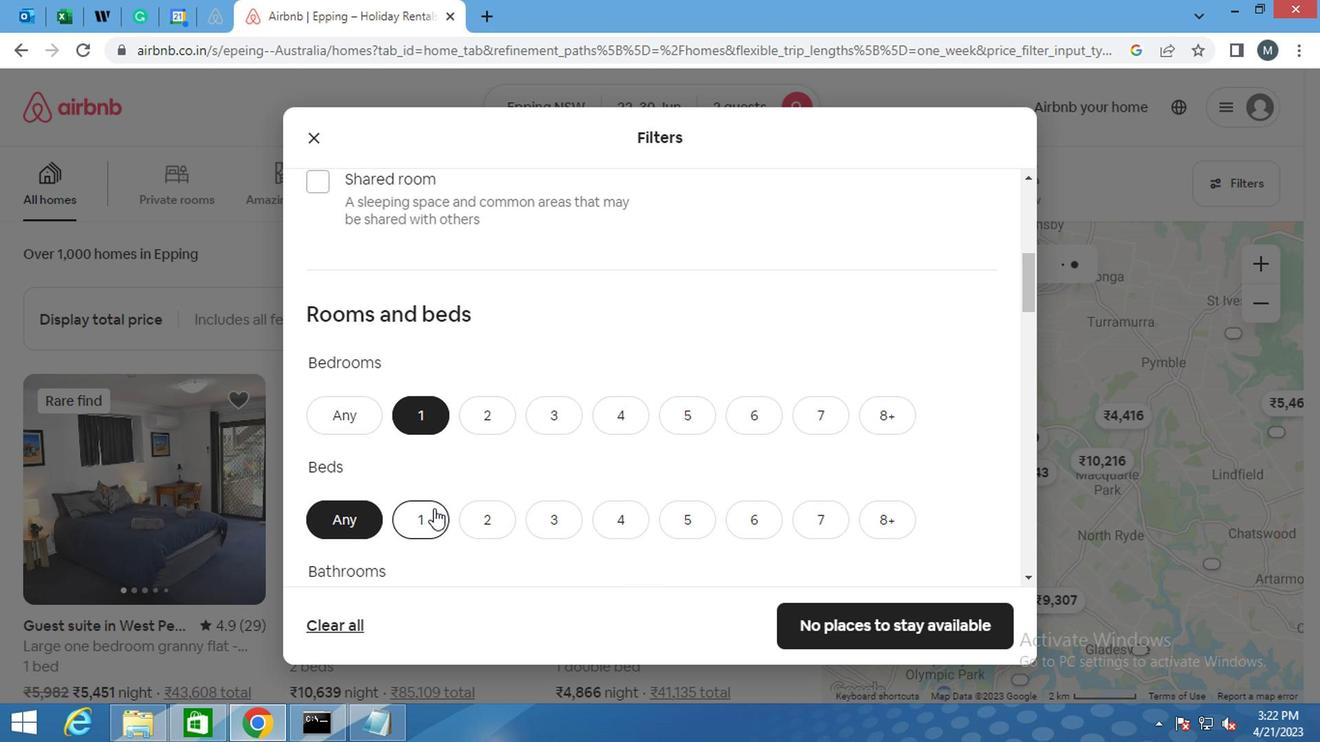 
Action: Mouse scrolled (445, 471) with delta (0, 0)
Screenshot: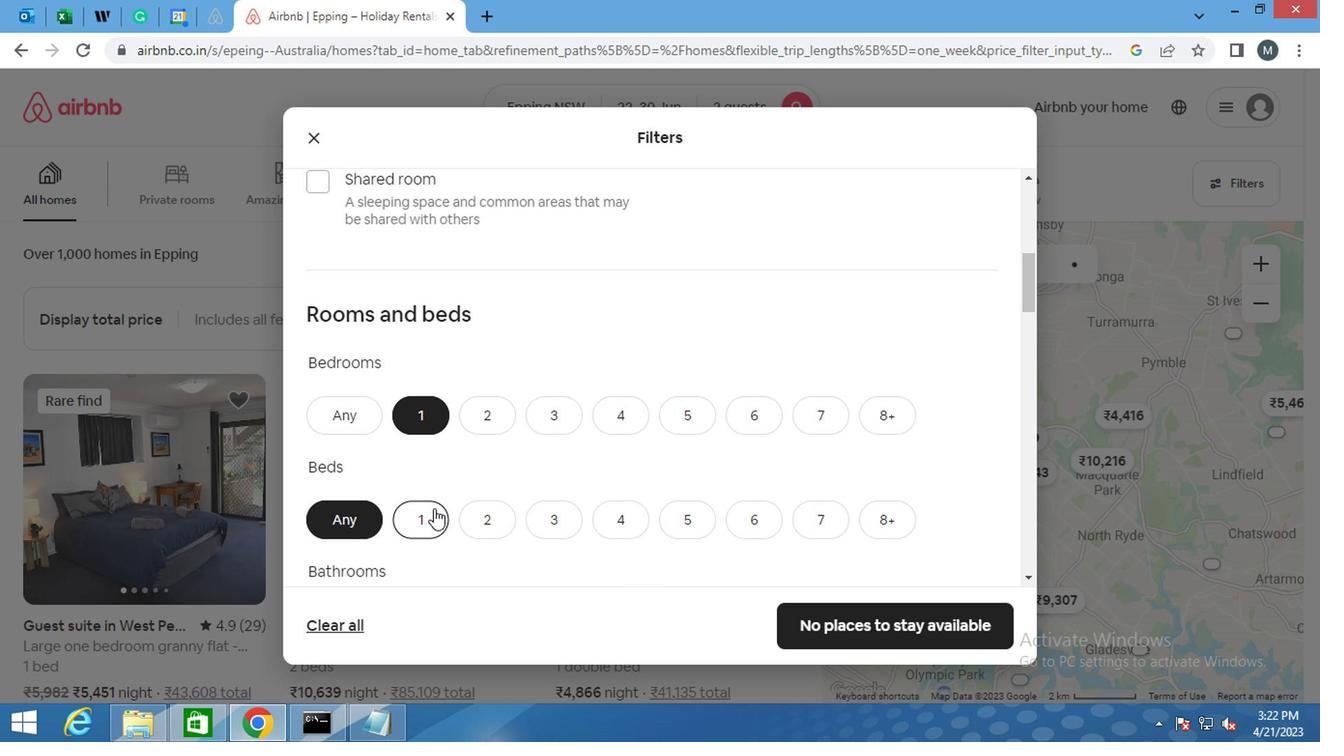 
Action: Mouse scrolled (445, 471) with delta (0, 0)
Screenshot: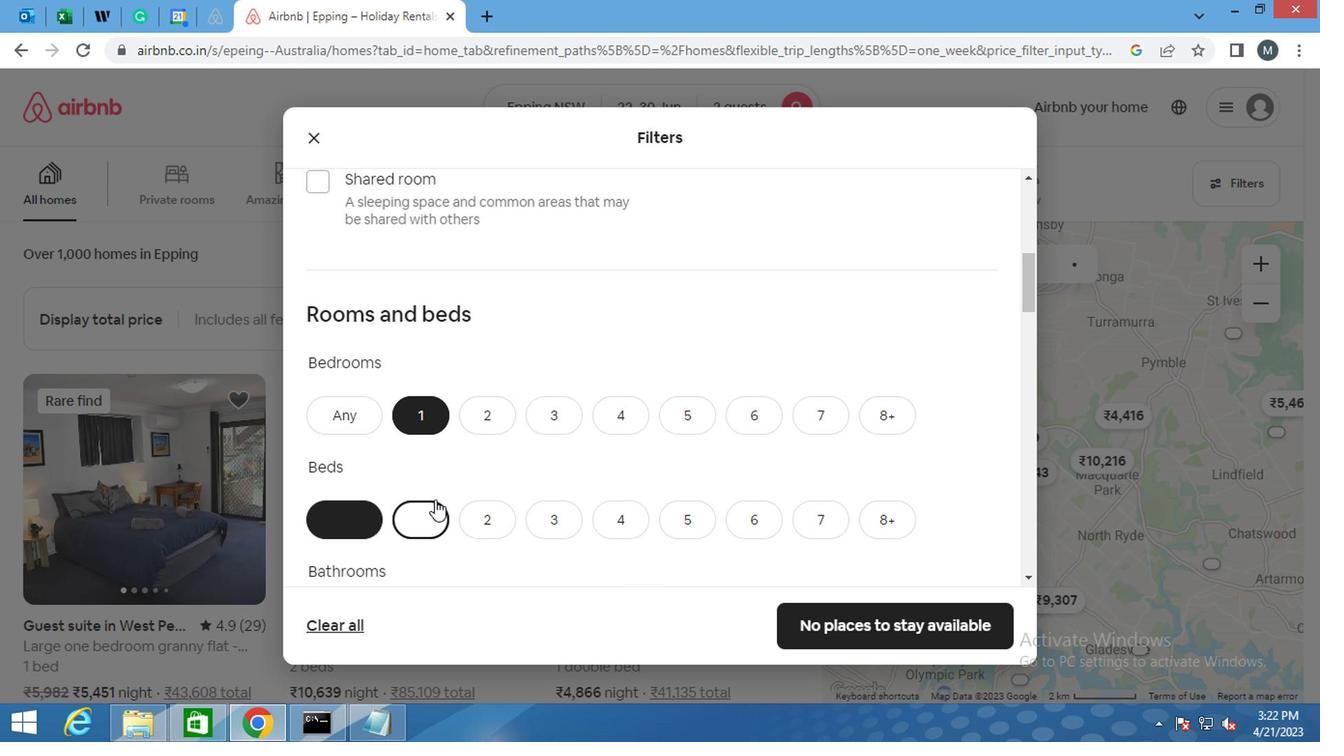 
Action: Mouse moved to (413, 437)
Screenshot: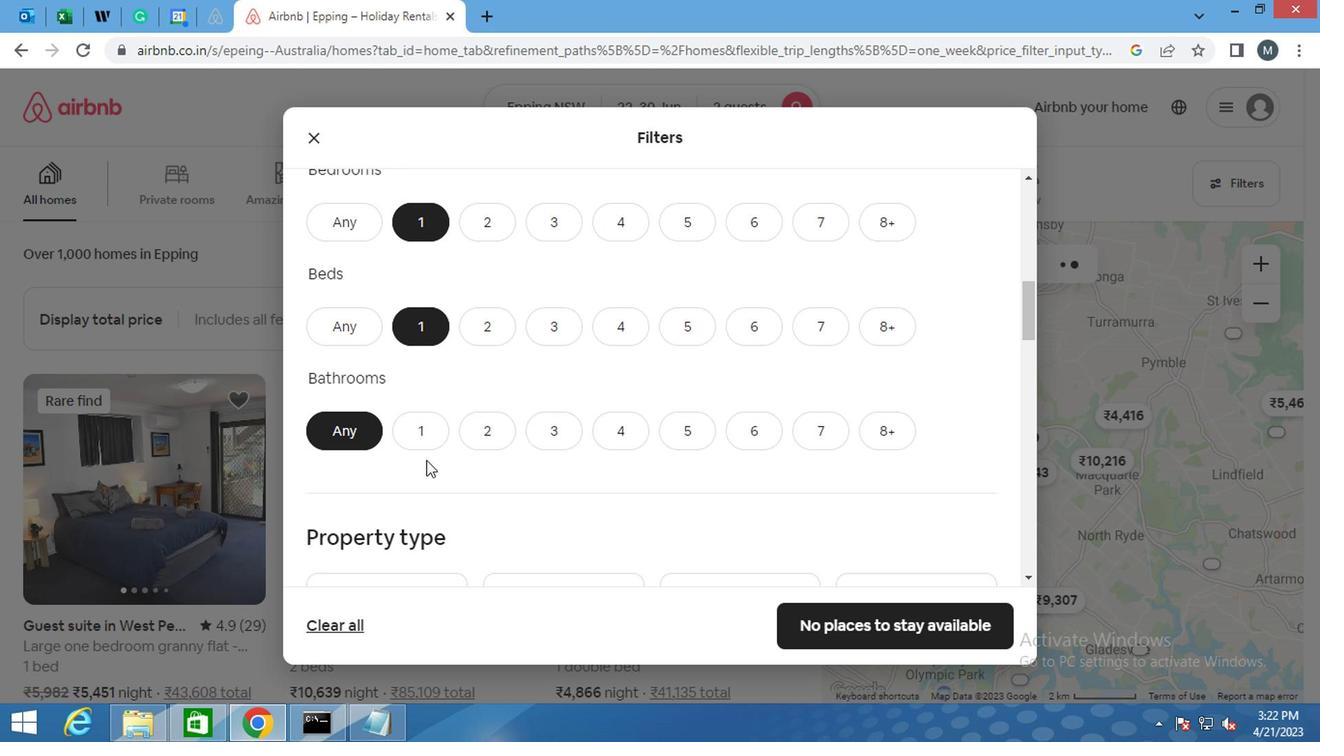 
Action: Mouse pressed left at (413, 437)
Screenshot: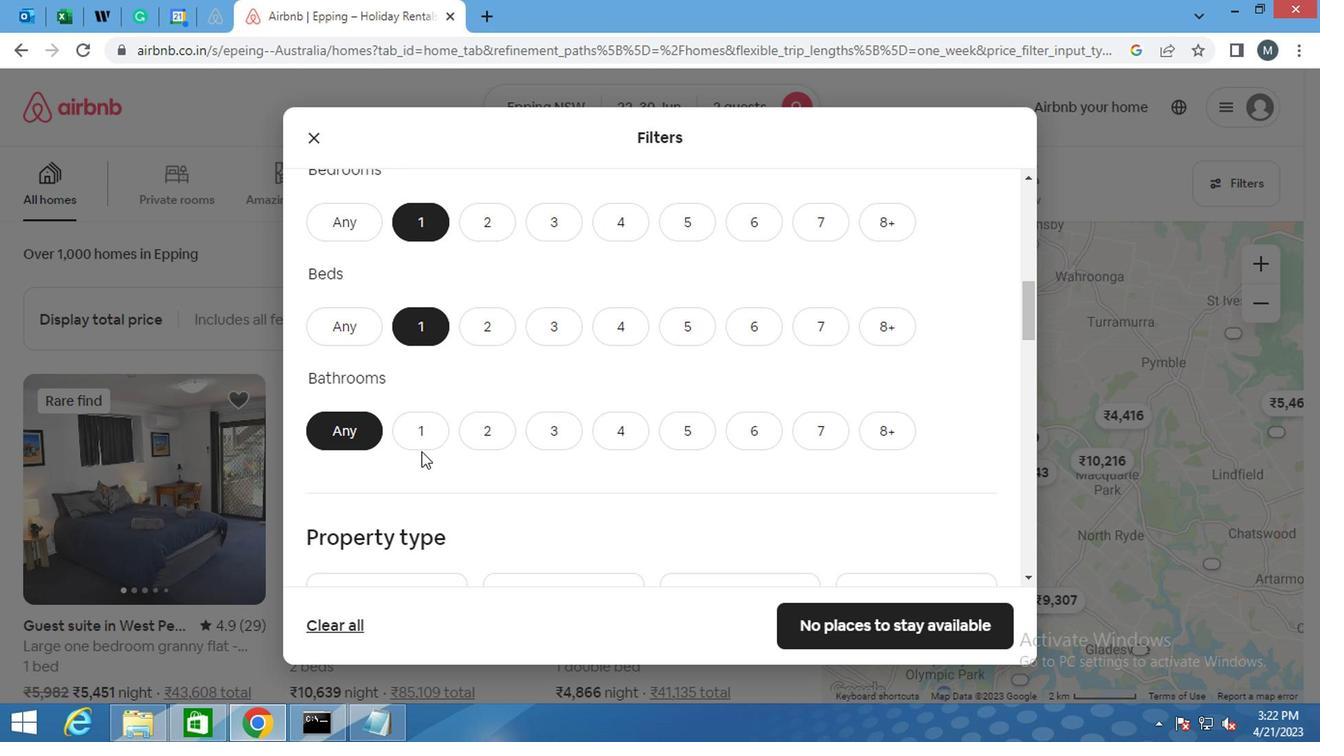 
Action: Mouse moved to (423, 448)
Screenshot: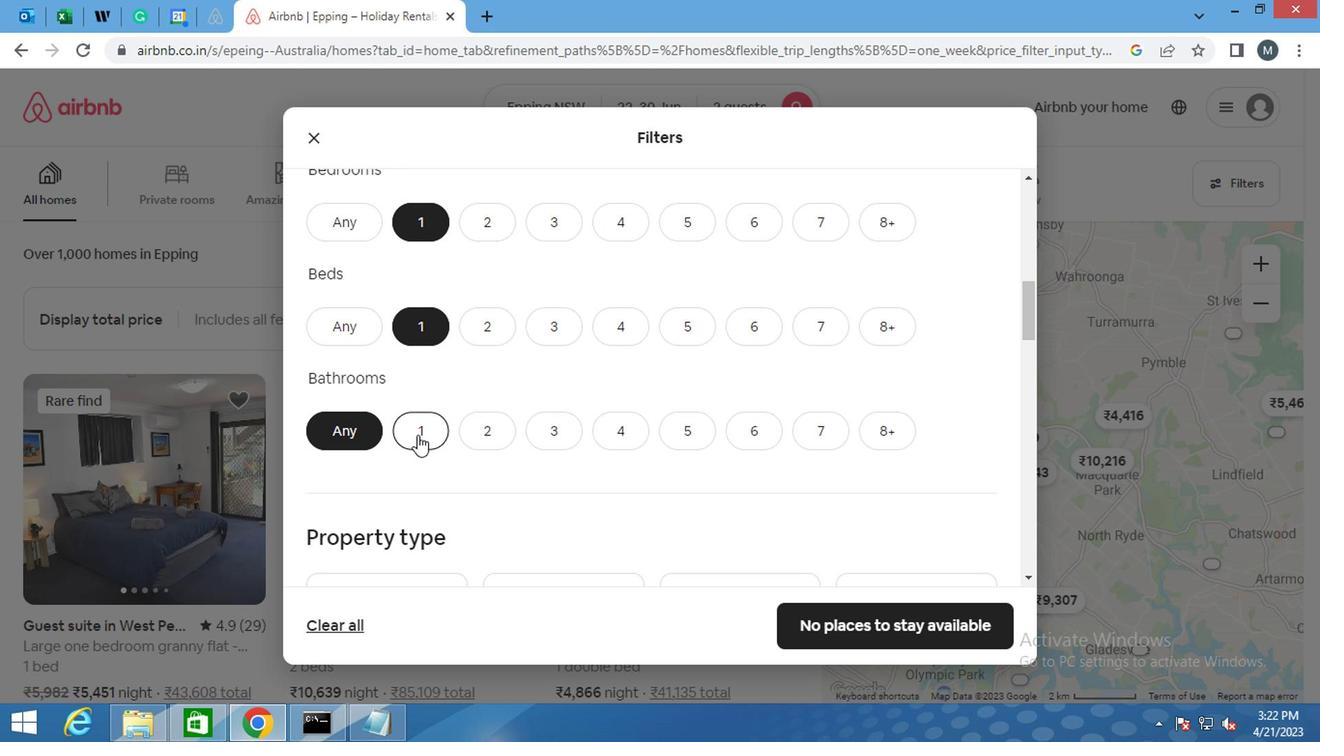 
Action: Mouse scrolled (423, 447) with delta (0, -1)
Screenshot: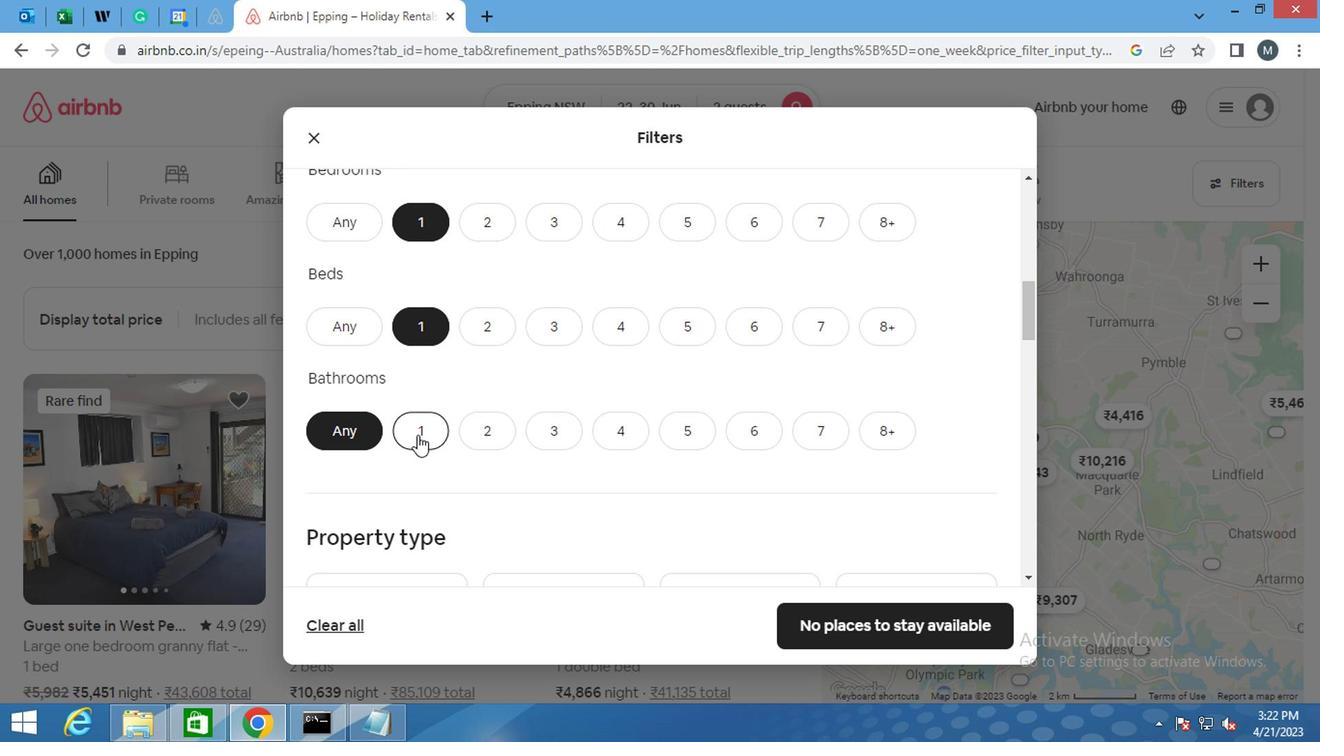 
Action: Mouse moved to (403, 474)
Screenshot: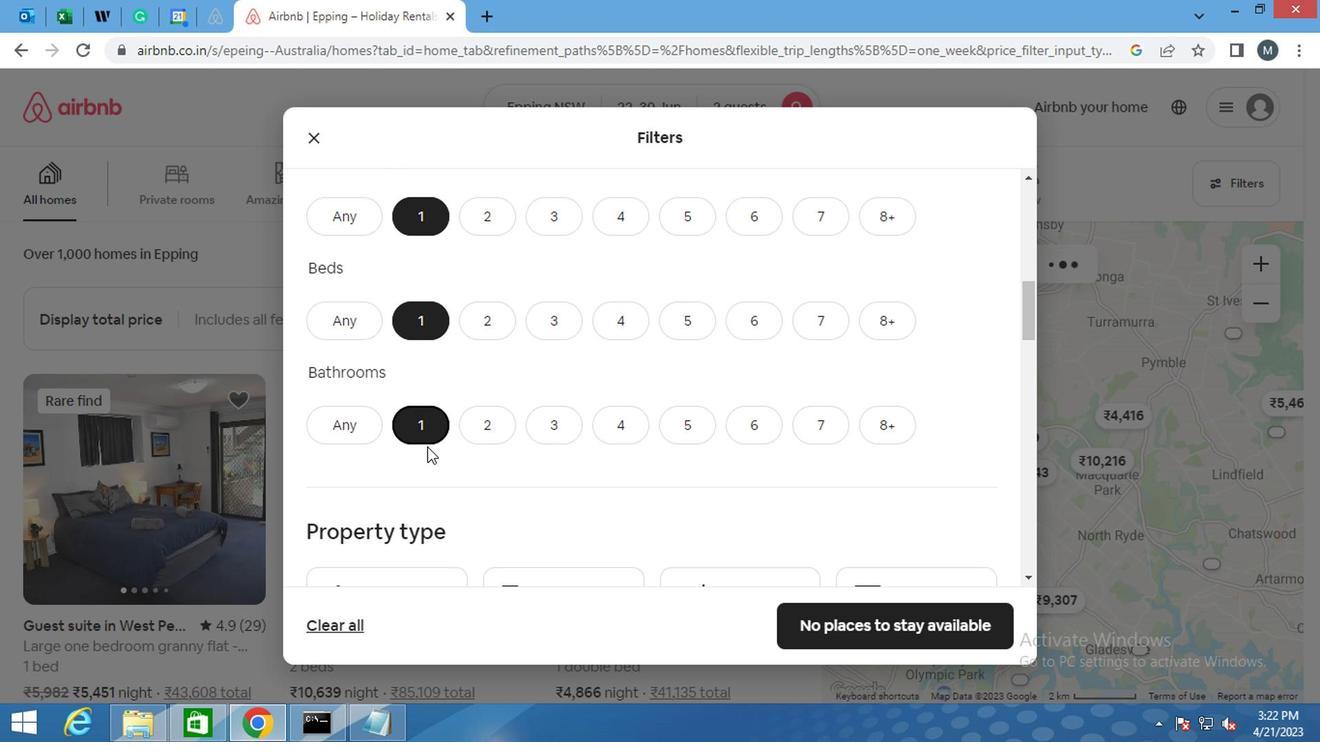 
Action: Mouse pressed left at (403, 474)
Screenshot: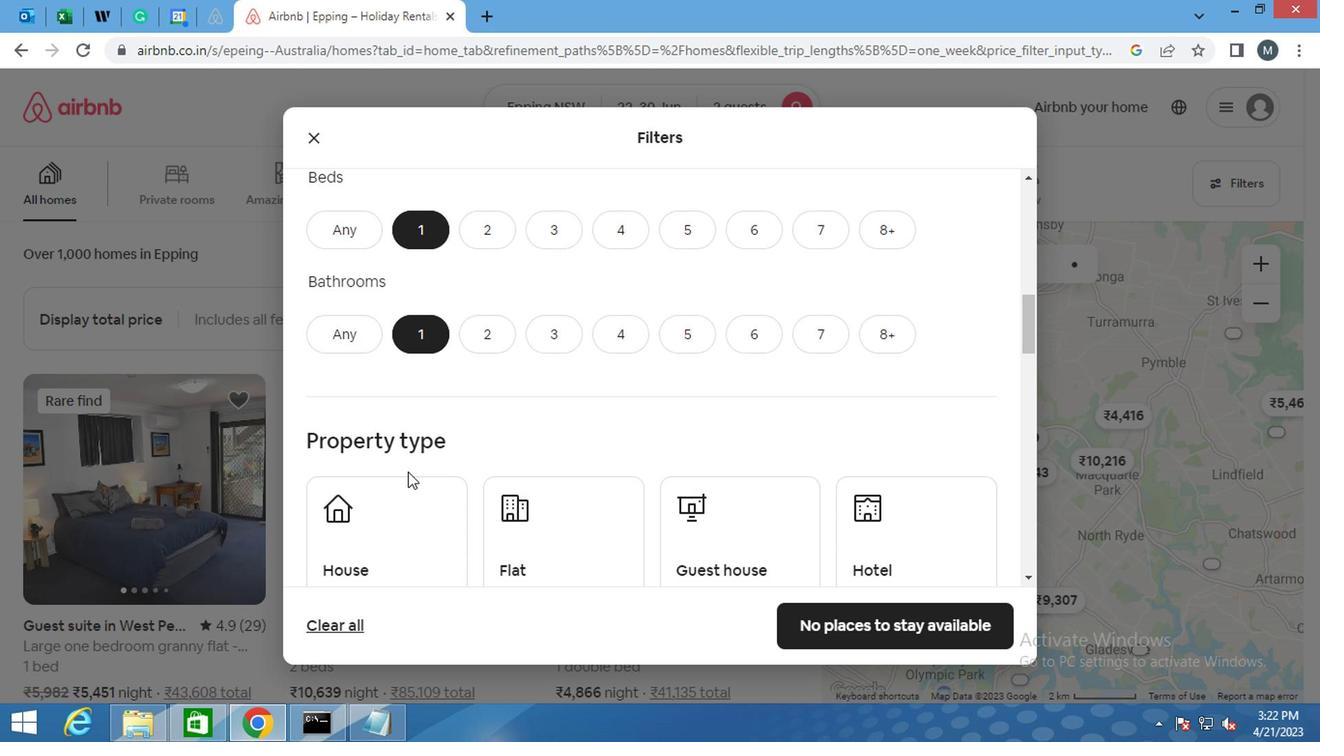 
Action: Mouse moved to (451, 525)
Screenshot: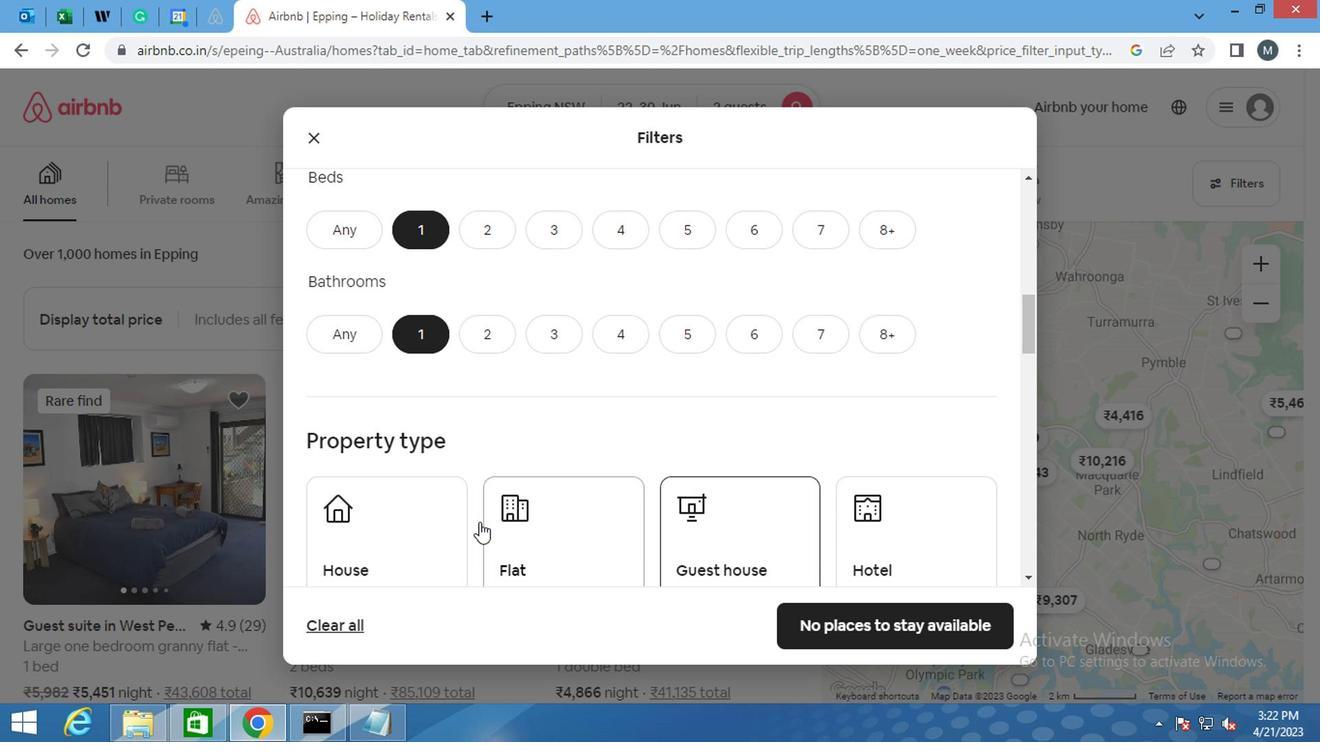 
Action: Mouse pressed left at (451, 525)
Screenshot: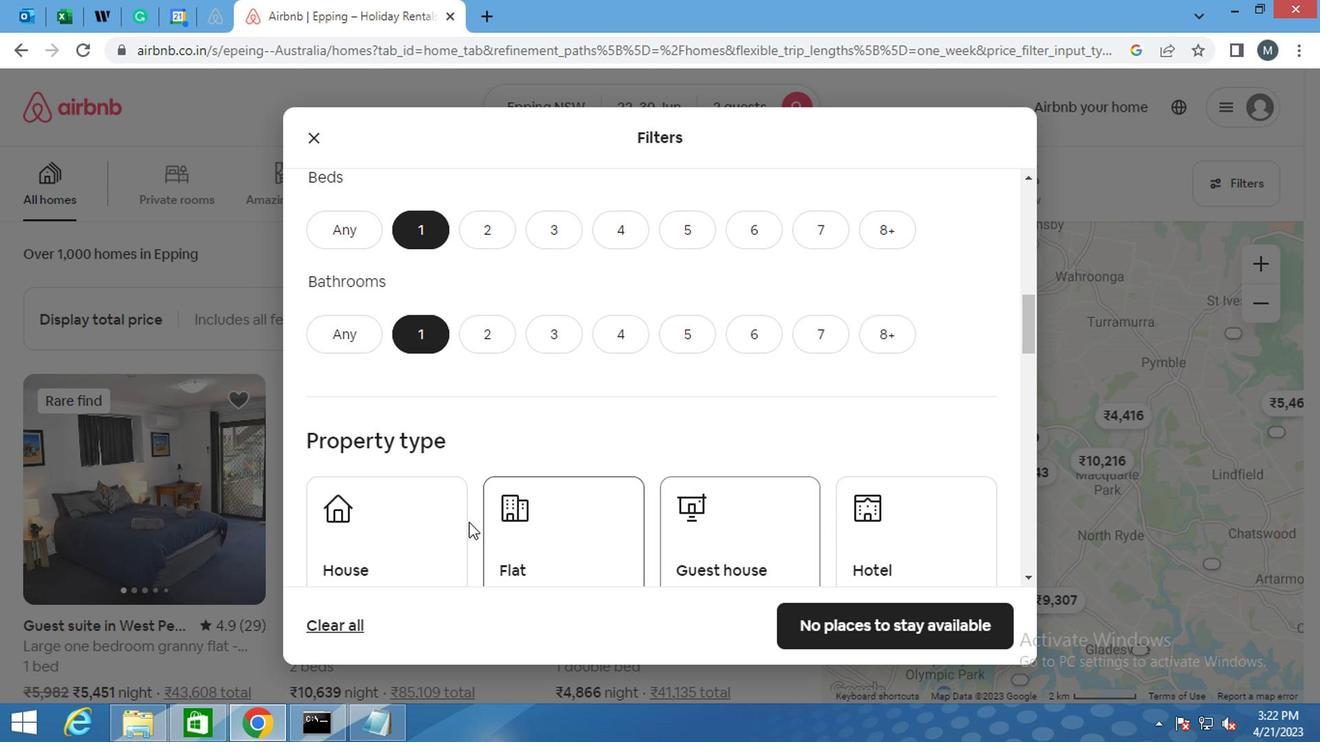 
Action: Mouse moved to (535, 525)
Screenshot: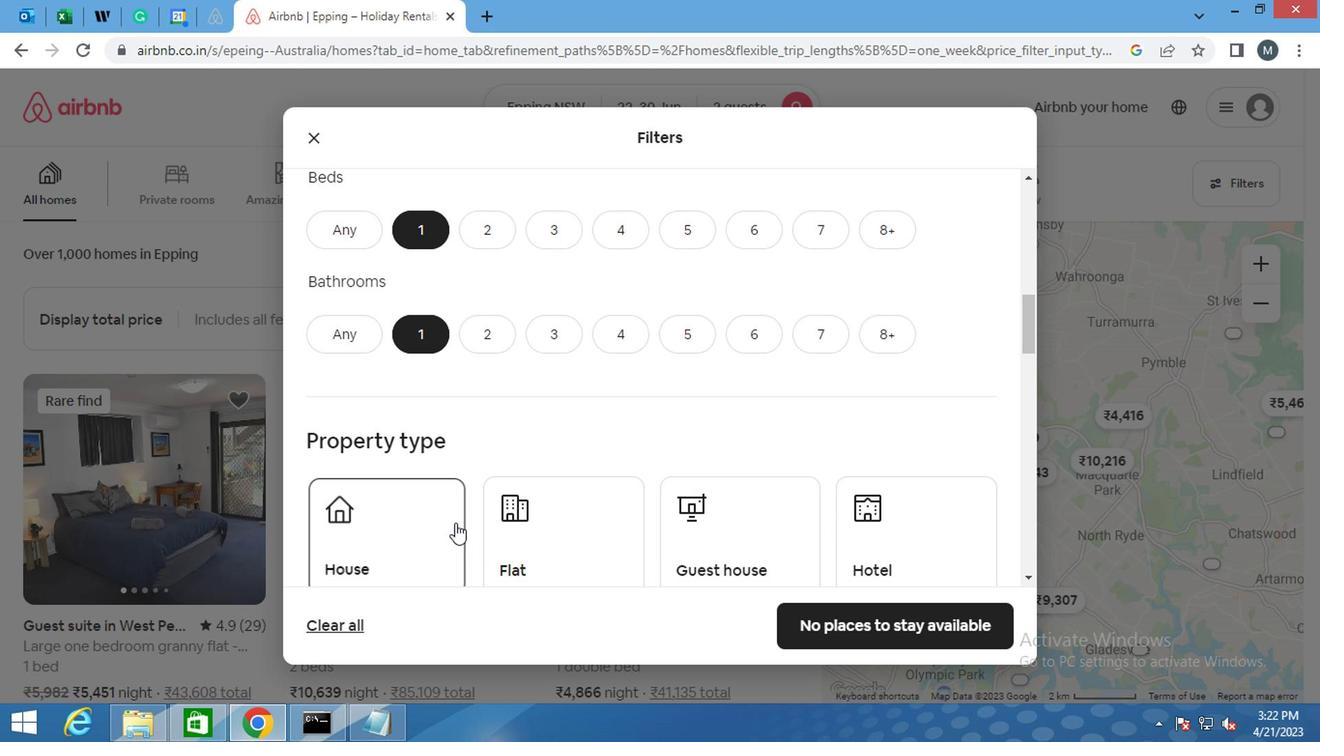 
Action: Mouse pressed left at (535, 525)
Screenshot: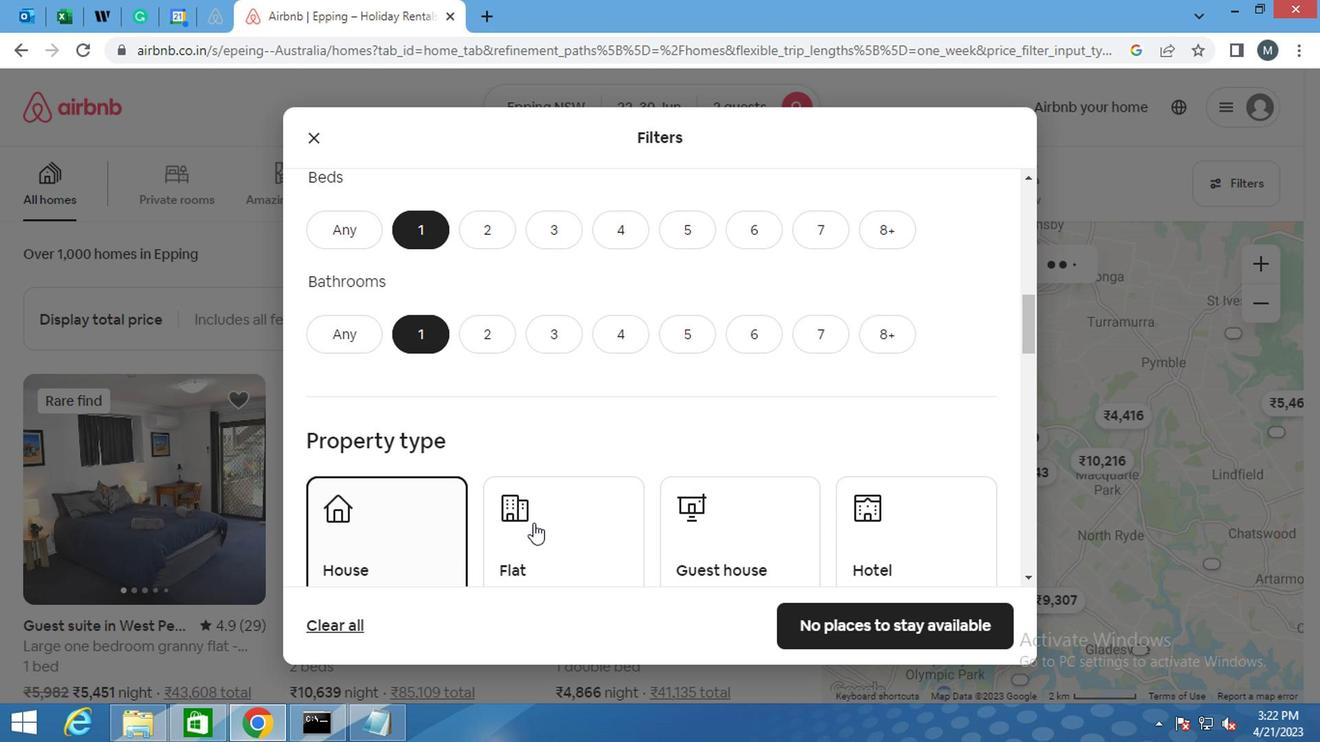 
Action: Mouse moved to (690, 527)
Screenshot: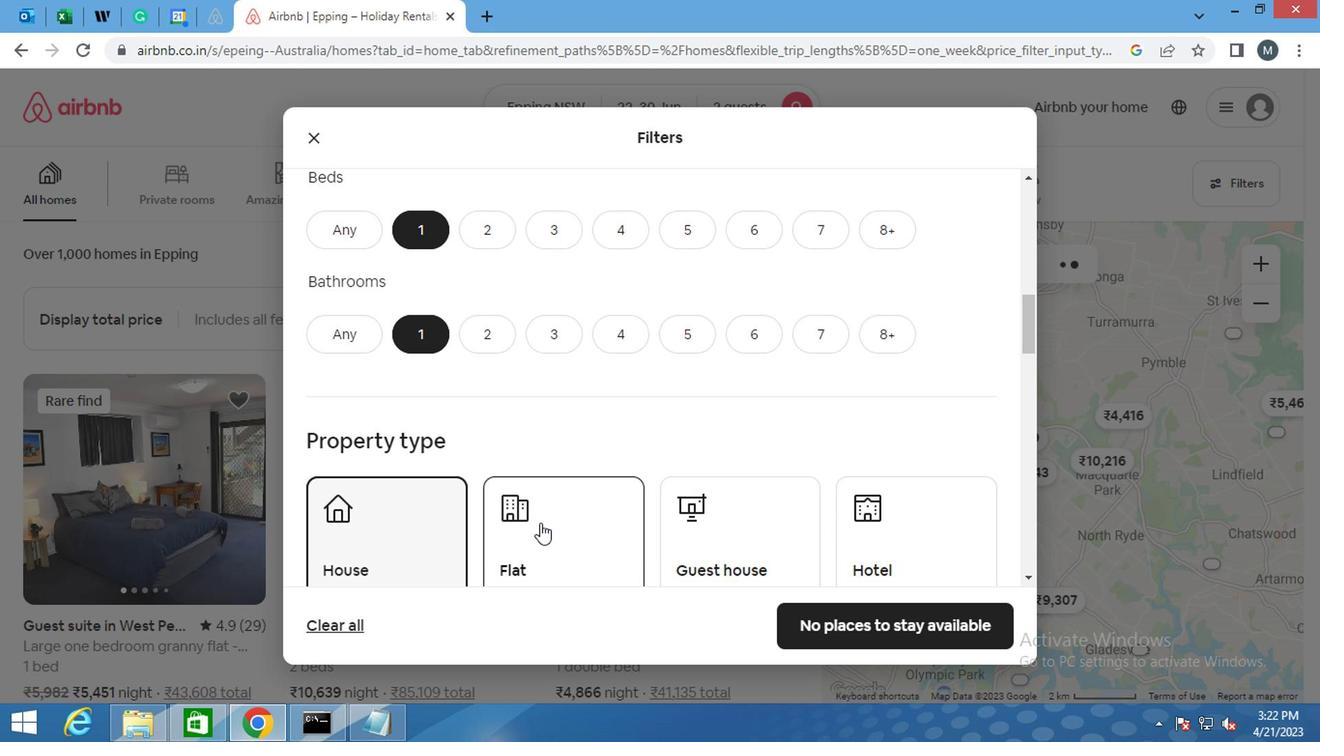 
Action: Mouse pressed left at (690, 527)
Screenshot: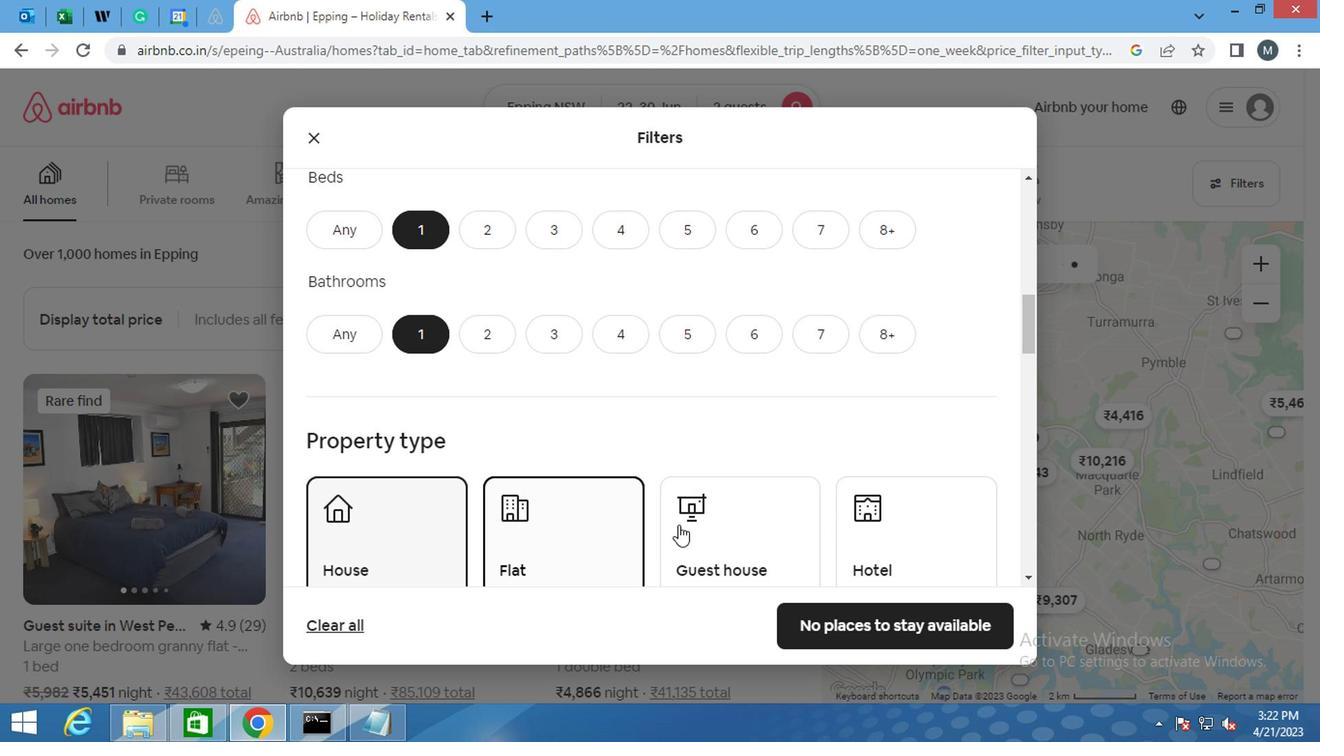 
Action: Mouse moved to (824, 522)
Screenshot: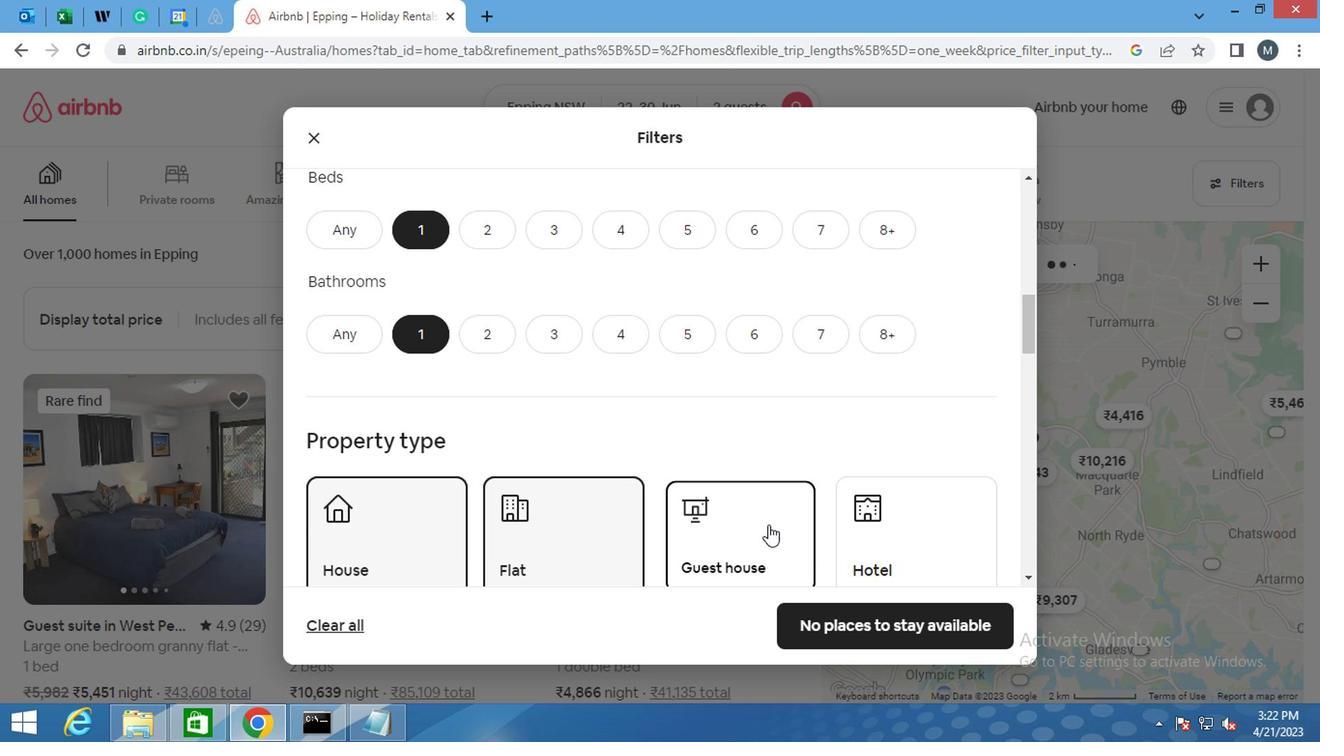 
Action: Mouse pressed left at (824, 522)
Screenshot: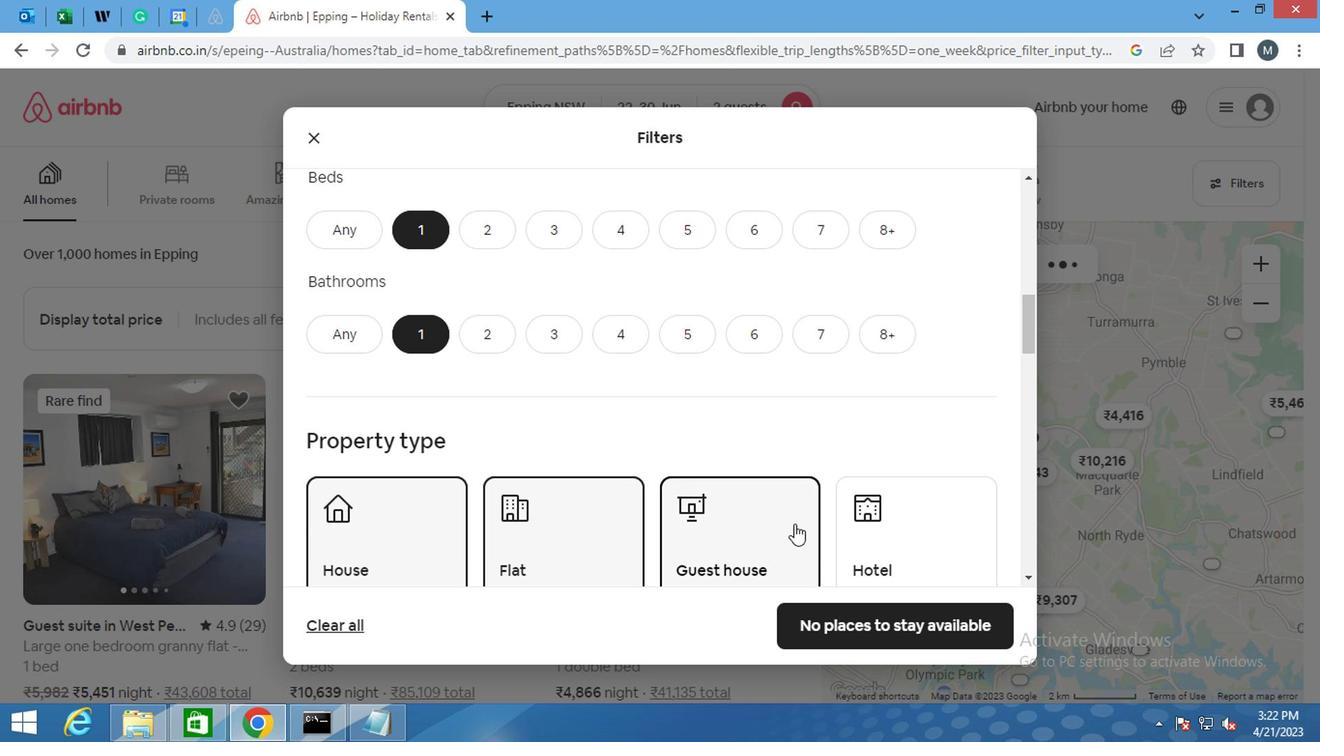 
Action: Mouse moved to (867, 512)
Screenshot: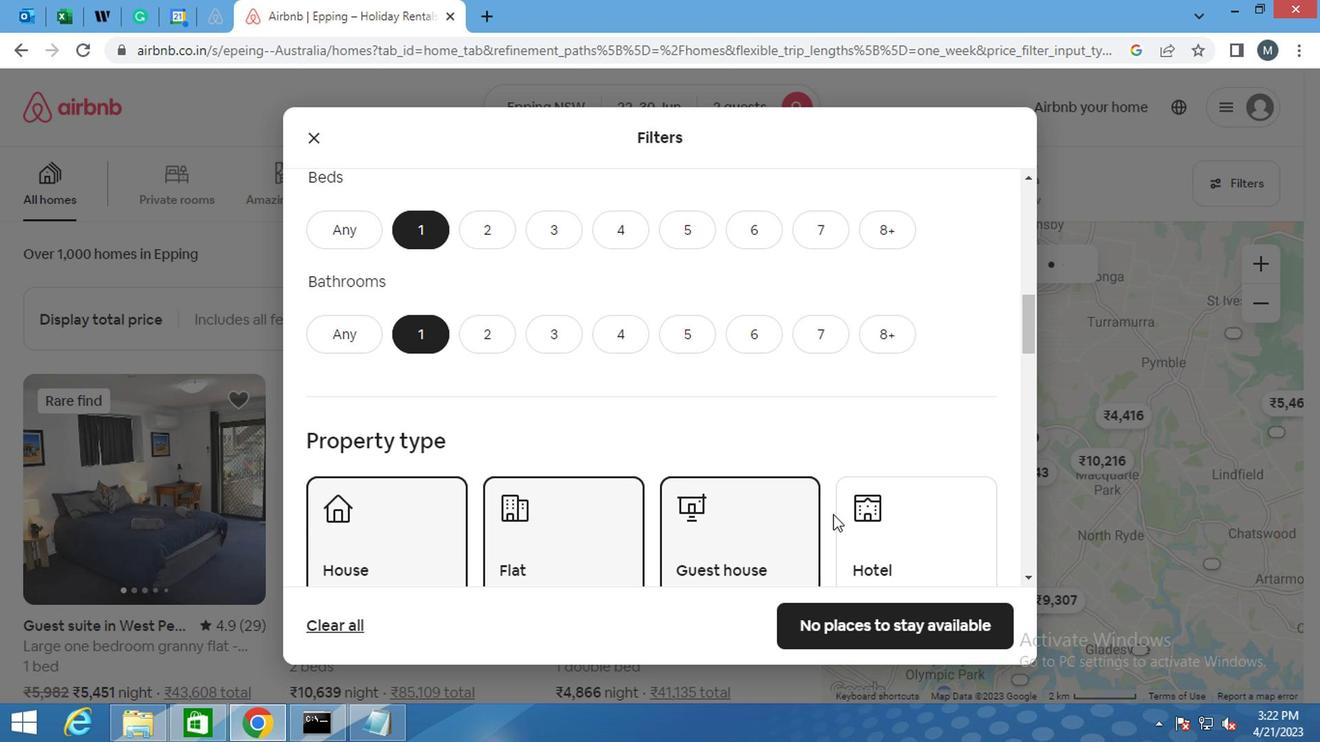 
Action: Mouse pressed left at (867, 512)
Screenshot: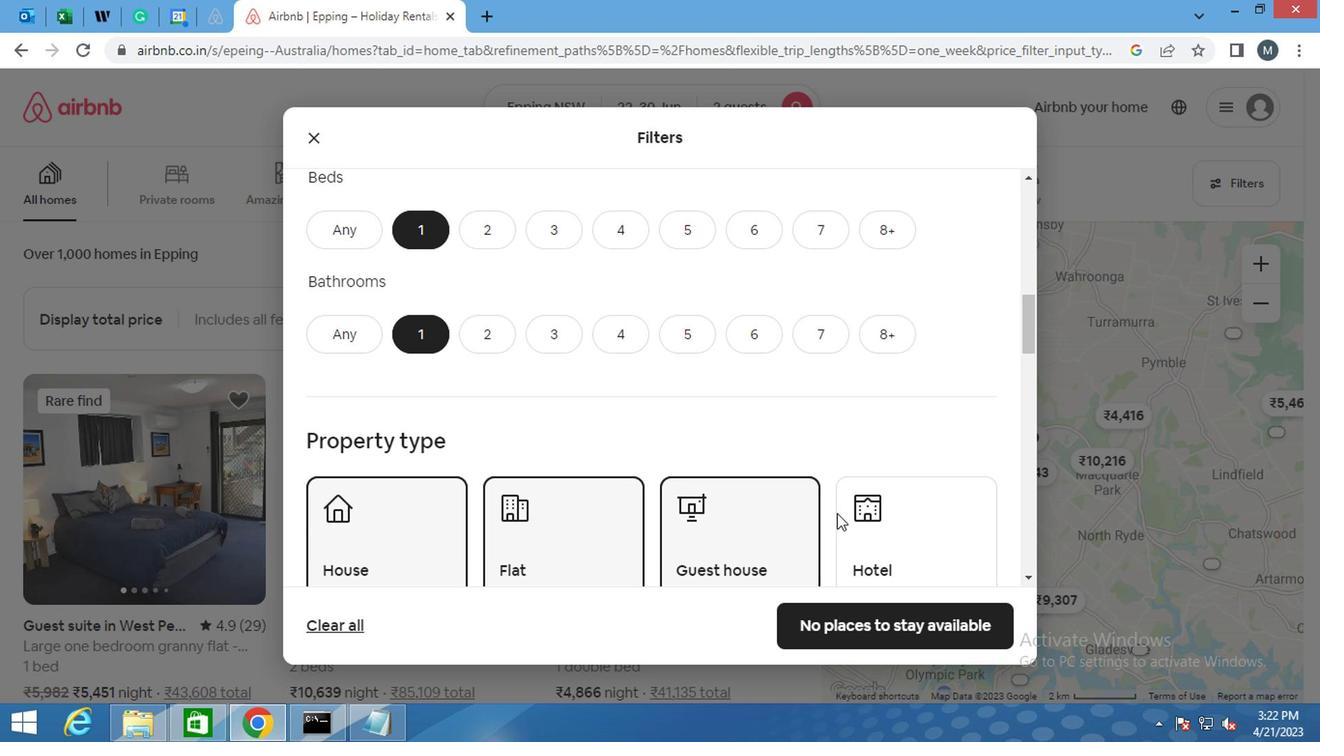 
Action: Mouse moved to (798, 451)
Screenshot: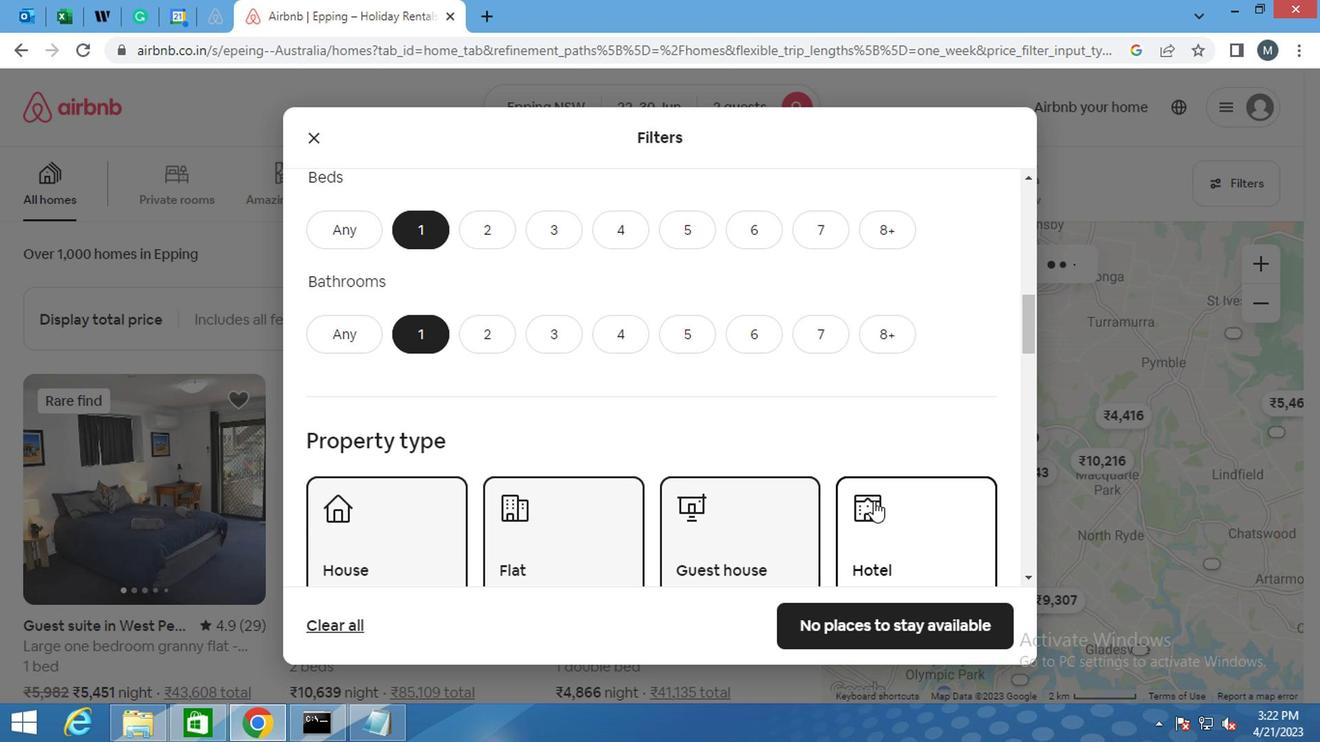 
Action: Mouse scrolled (798, 451) with delta (0, 0)
Screenshot: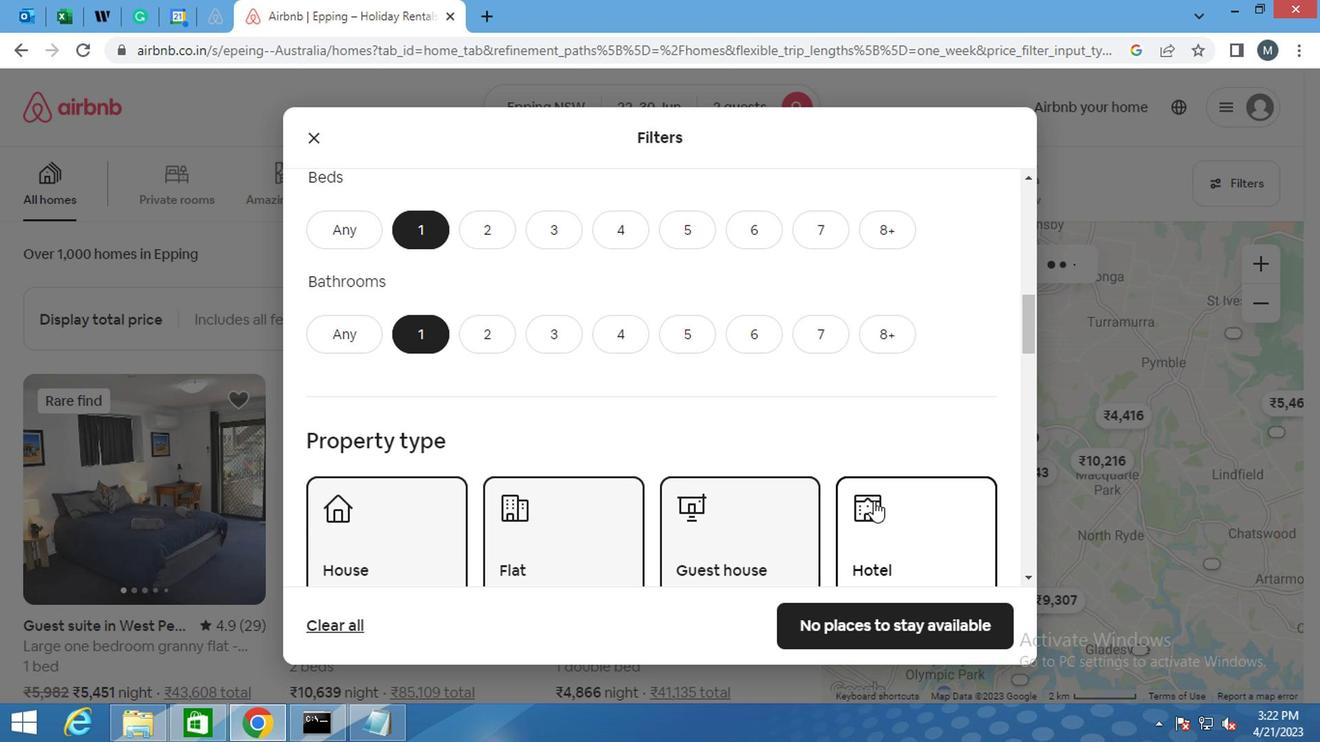 
Action: Mouse moved to (778, 447)
Screenshot: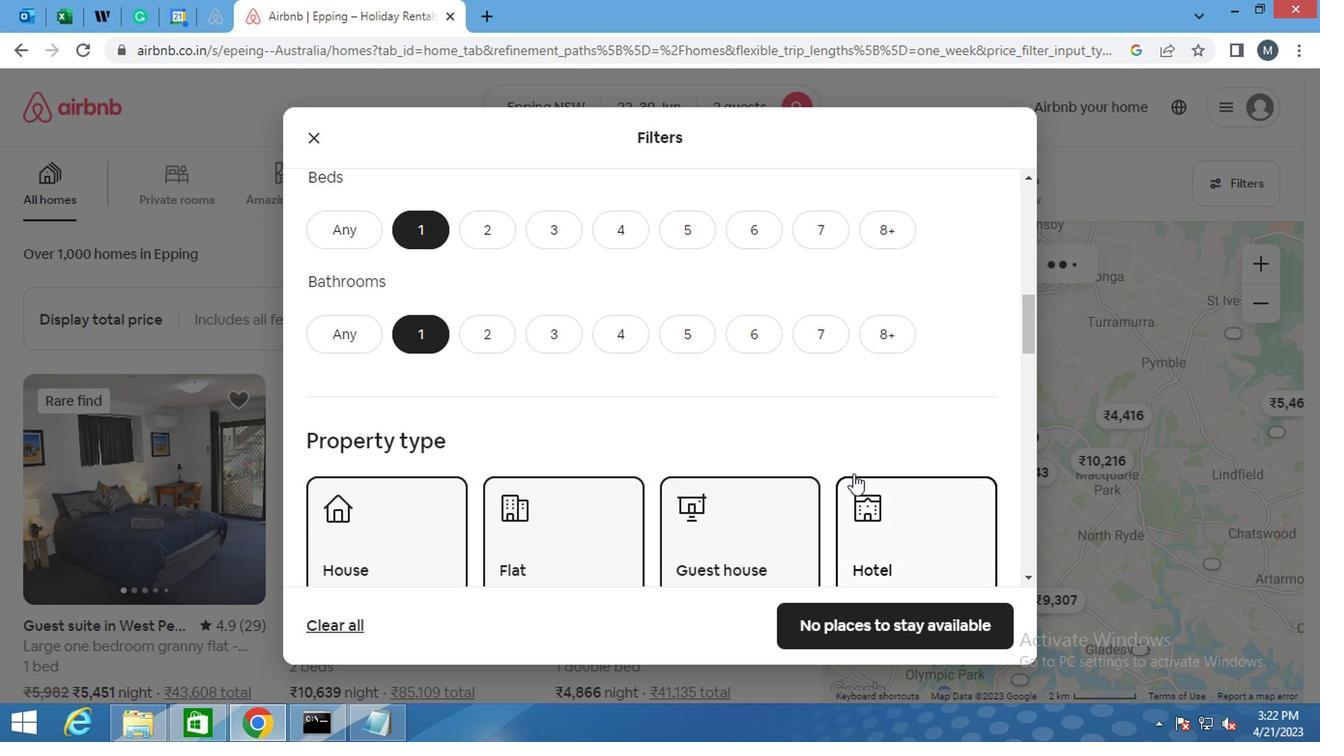 
Action: Mouse scrolled (778, 446) with delta (0, 0)
Screenshot: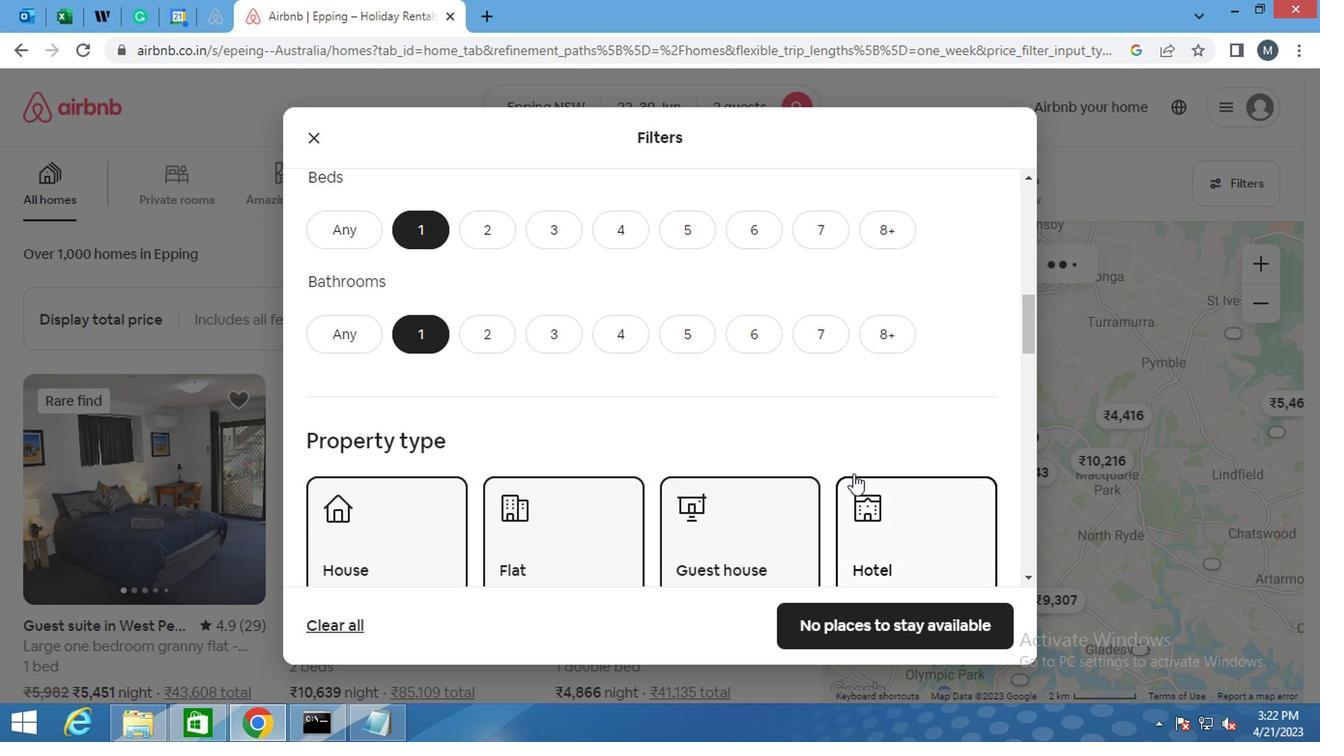 
Action: Mouse moved to (764, 443)
Screenshot: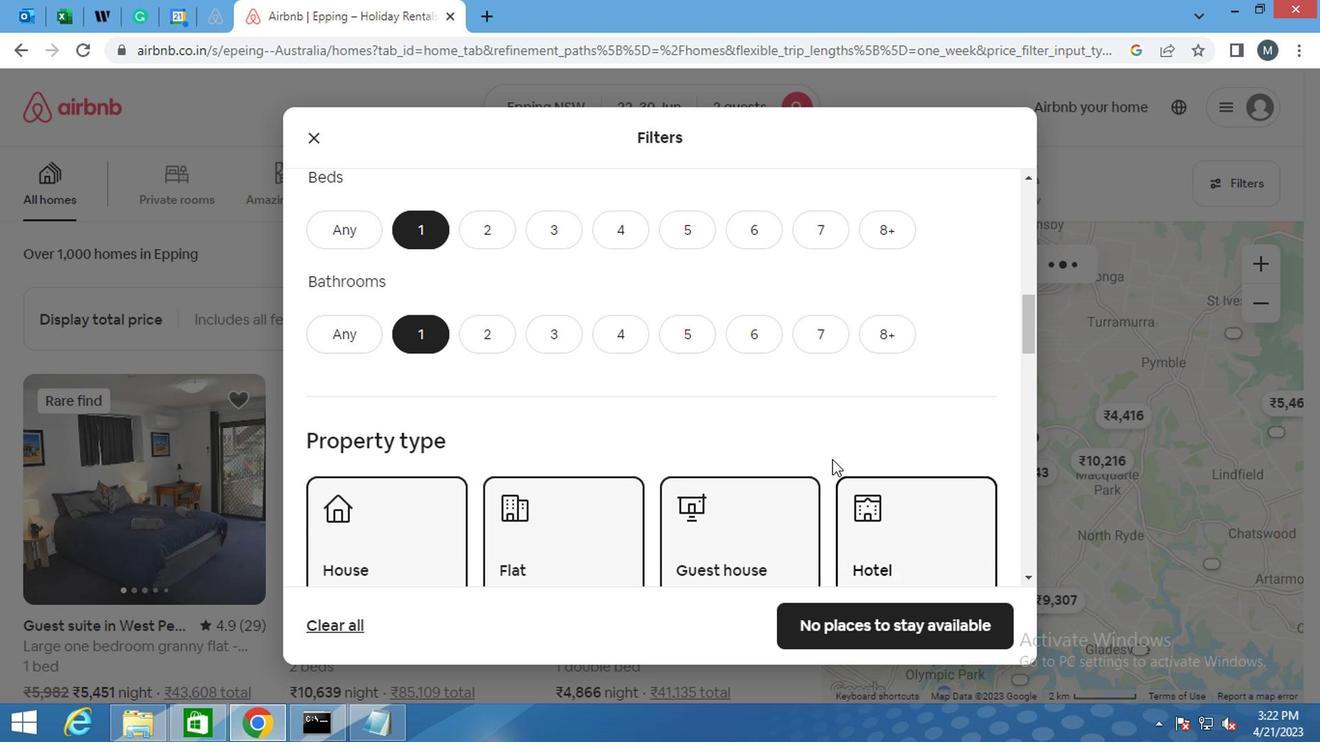 
Action: Mouse scrolled (764, 442) with delta (0, -1)
Screenshot: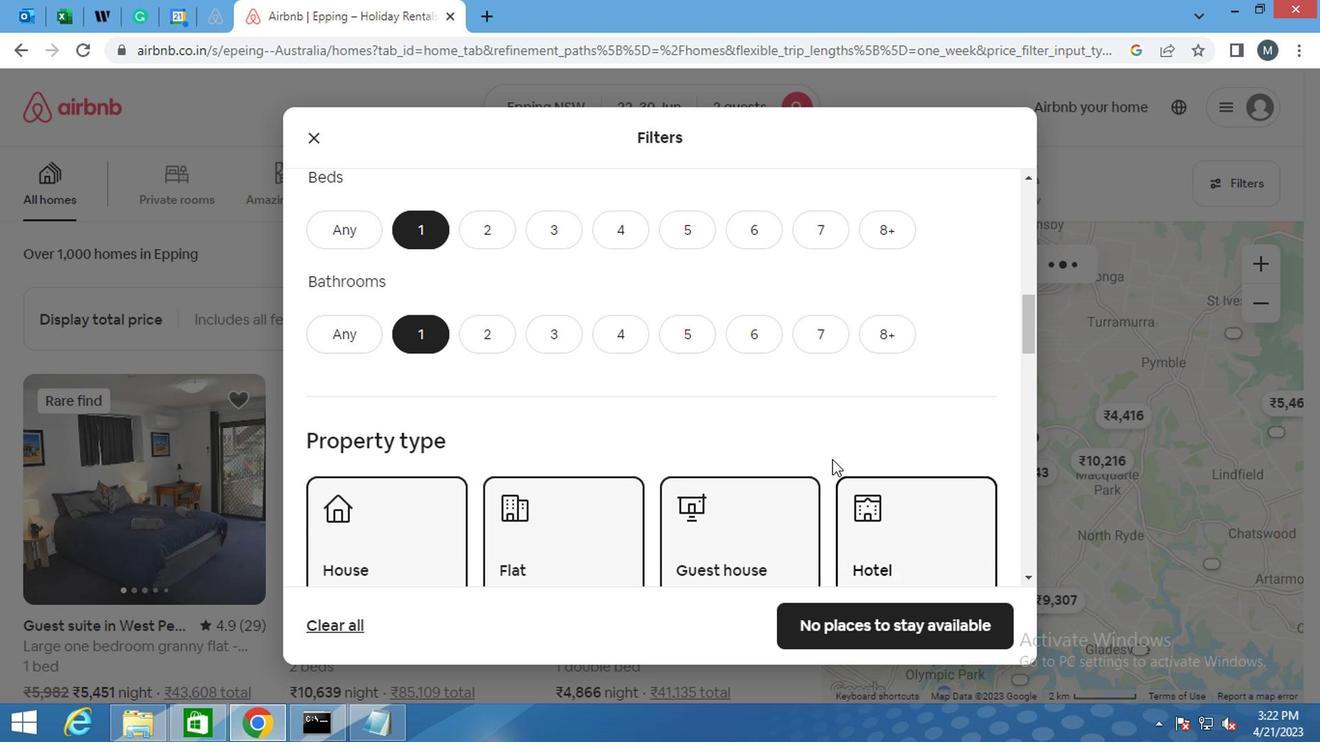 
Action: Mouse moved to (655, 508)
Screenshot: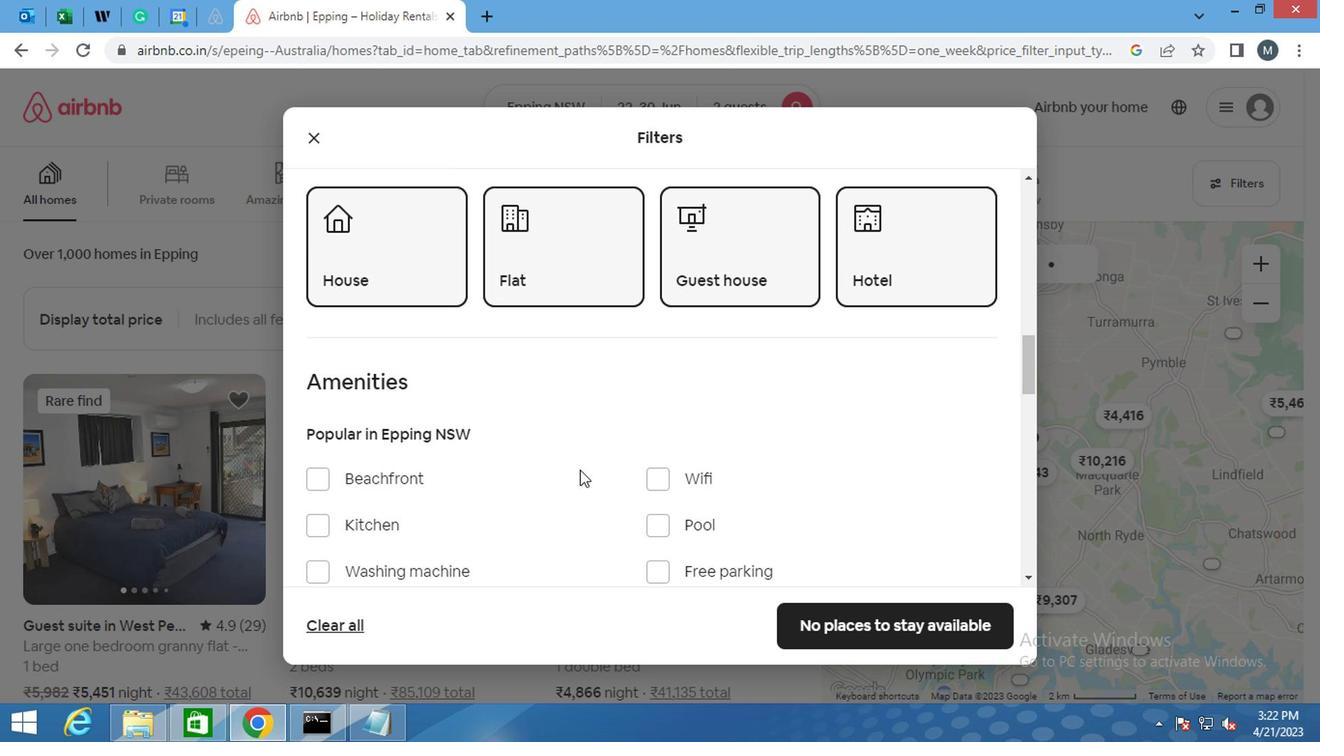 
Action: Mouse scrolled (655, 507) with delta (0, 0)
Screenshot: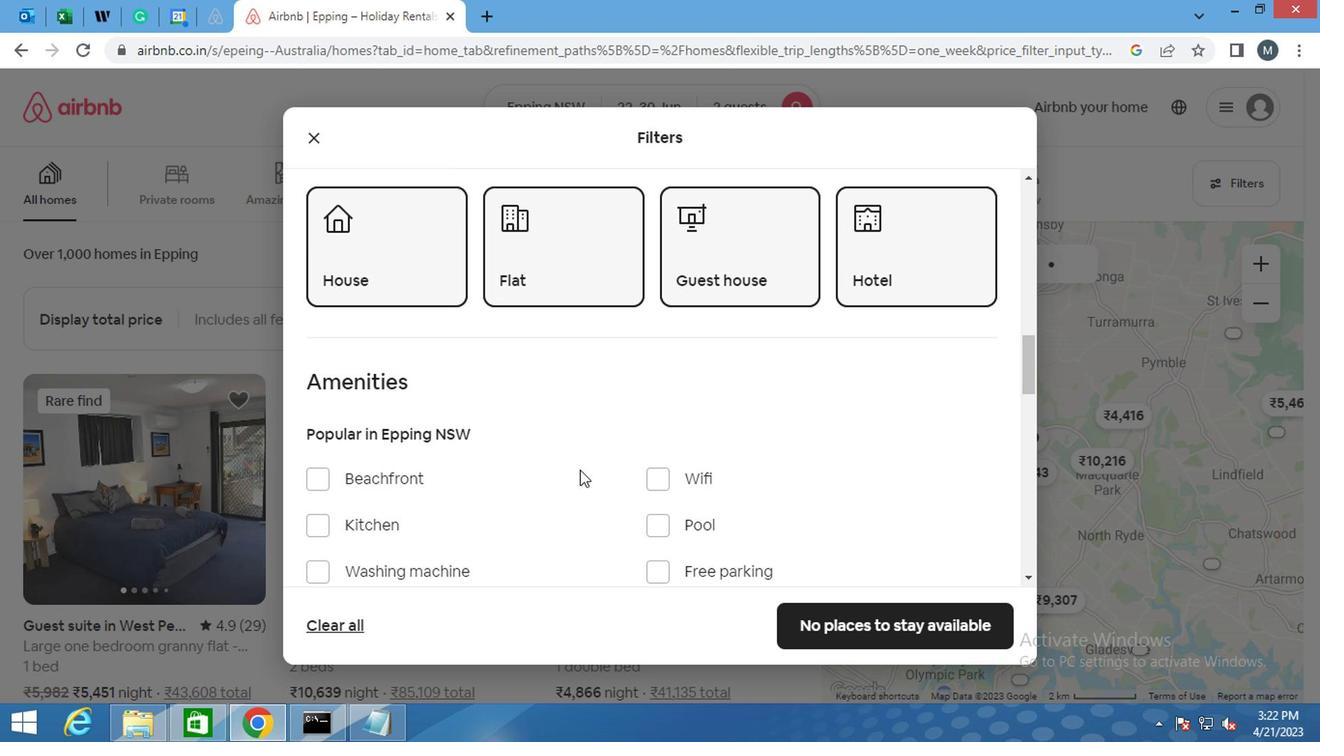 
Action: Mouse moved to (660, 508)
Screenshot: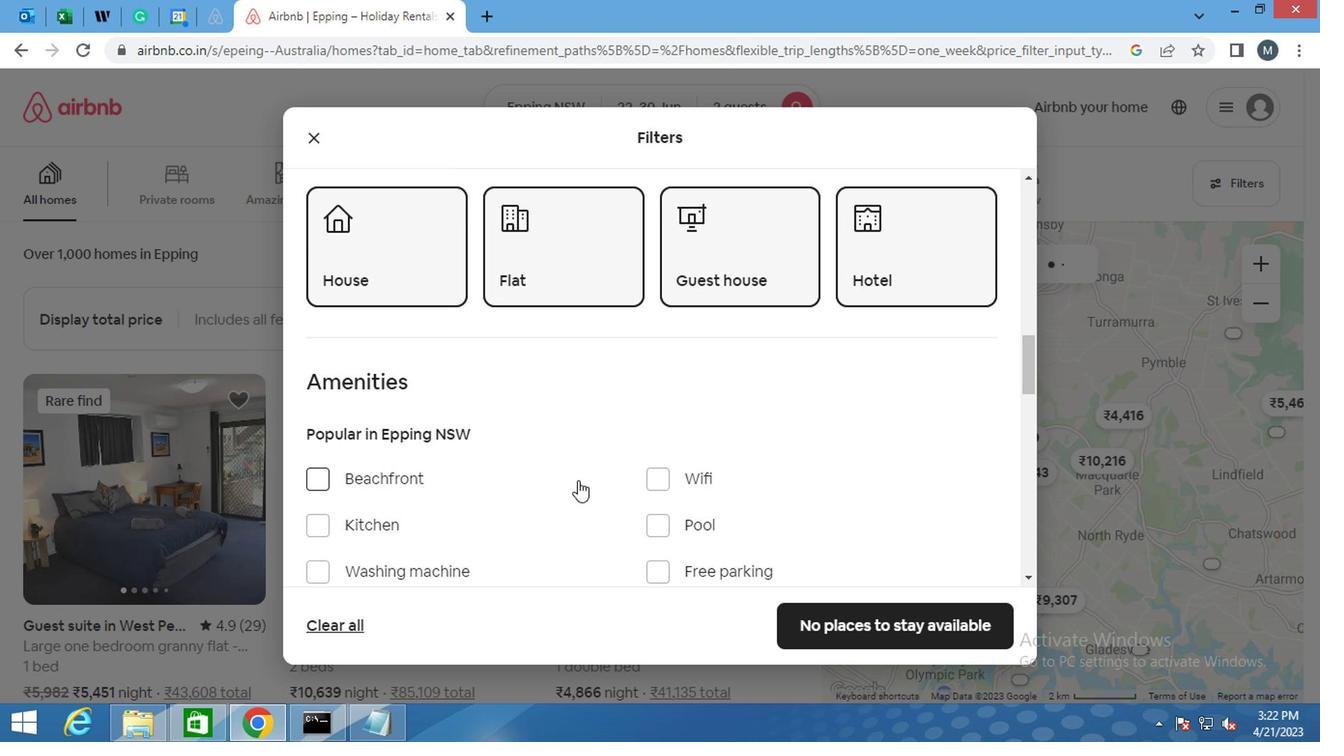 
Action: Mouse scrolled (660, 507) with delta (0, 0)
Screenshot: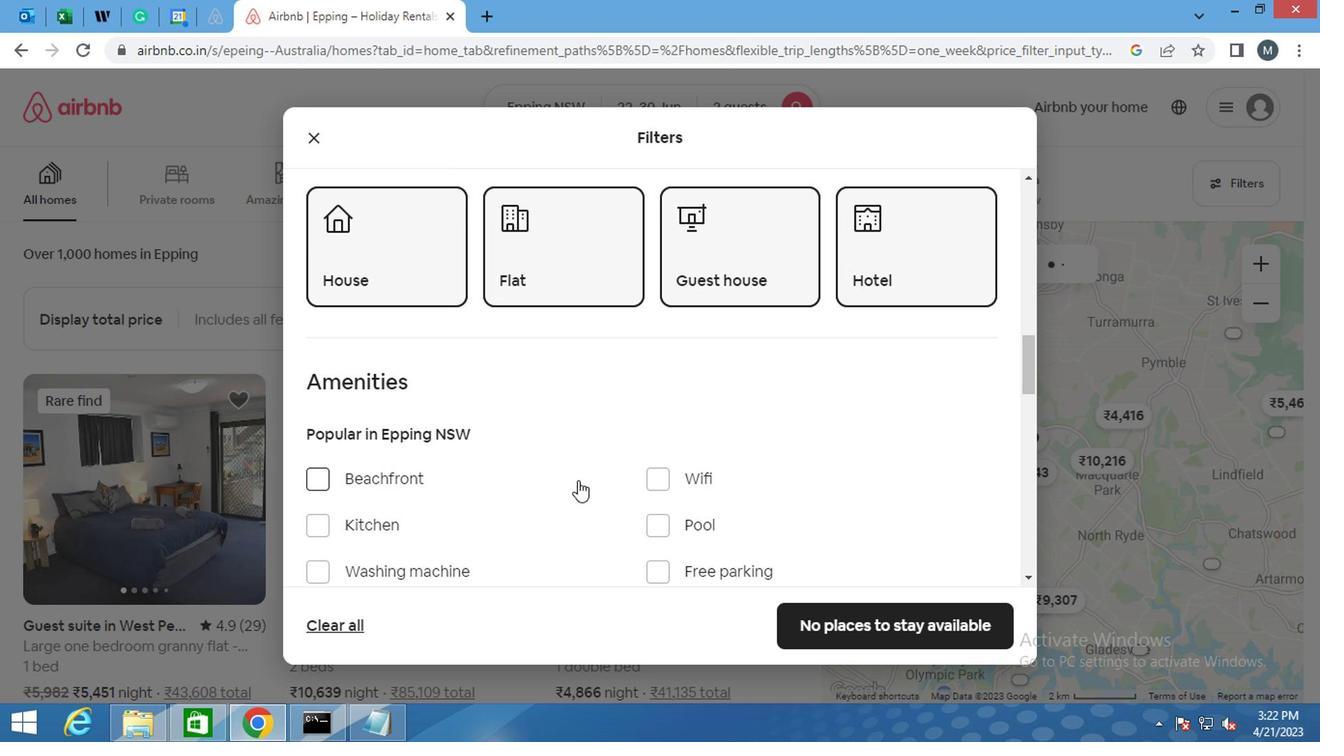 
Action: Mouse moved to (358, 379)
Screenshot: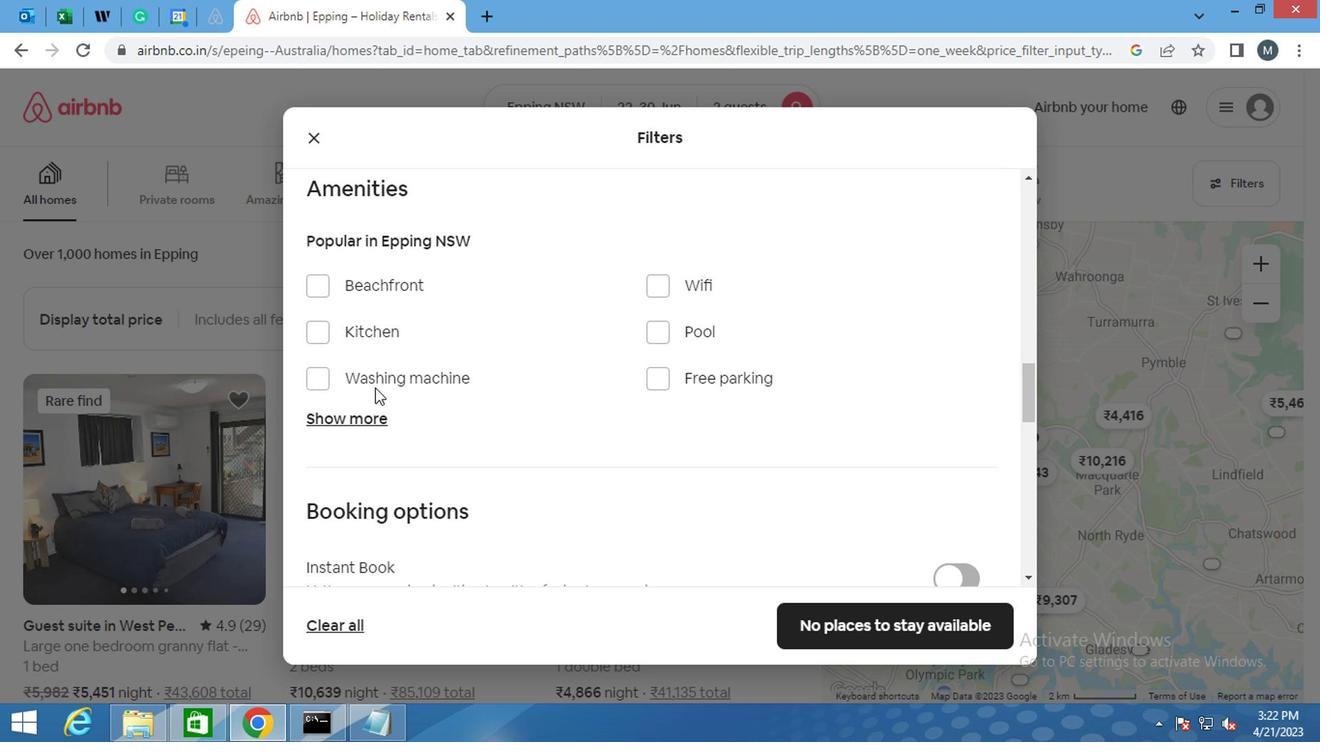 
Action: Mouse pressed left at (358, 379)
Screenshot: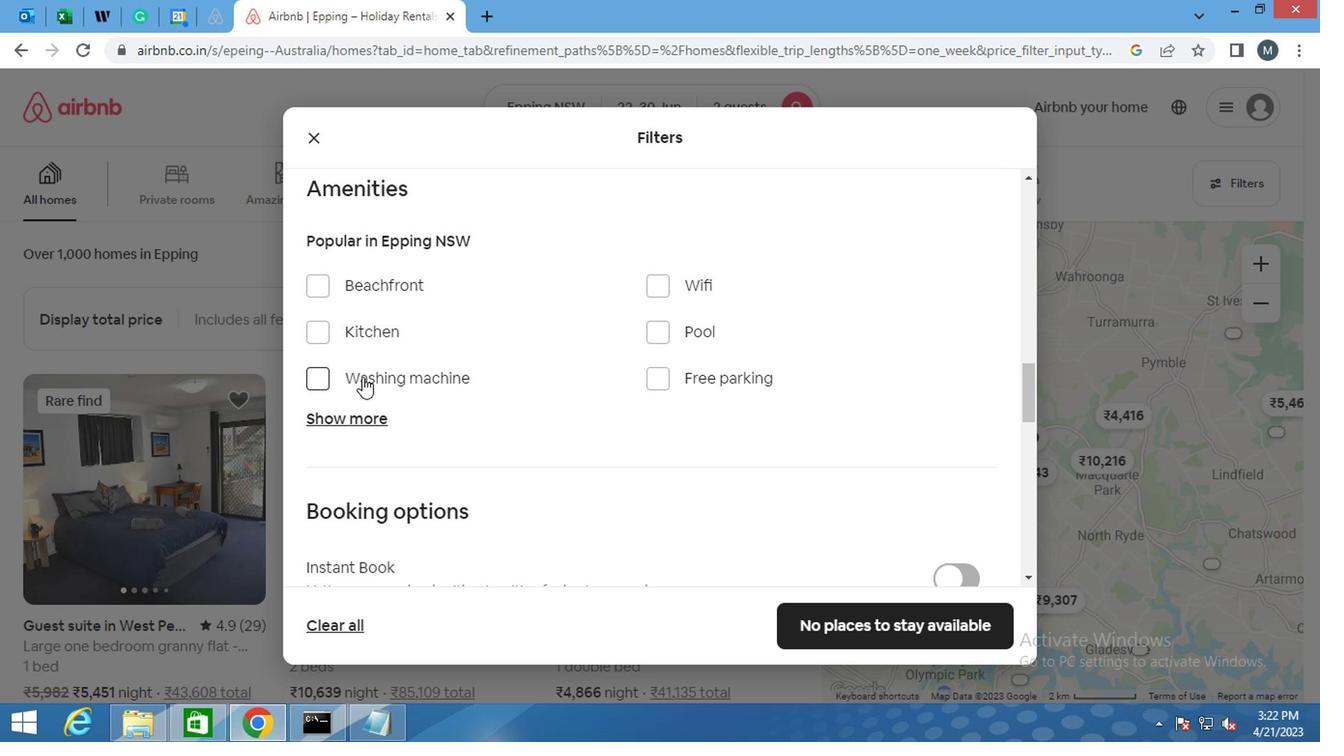 
Action: Mouse moved to (347, 334)
Screenshot: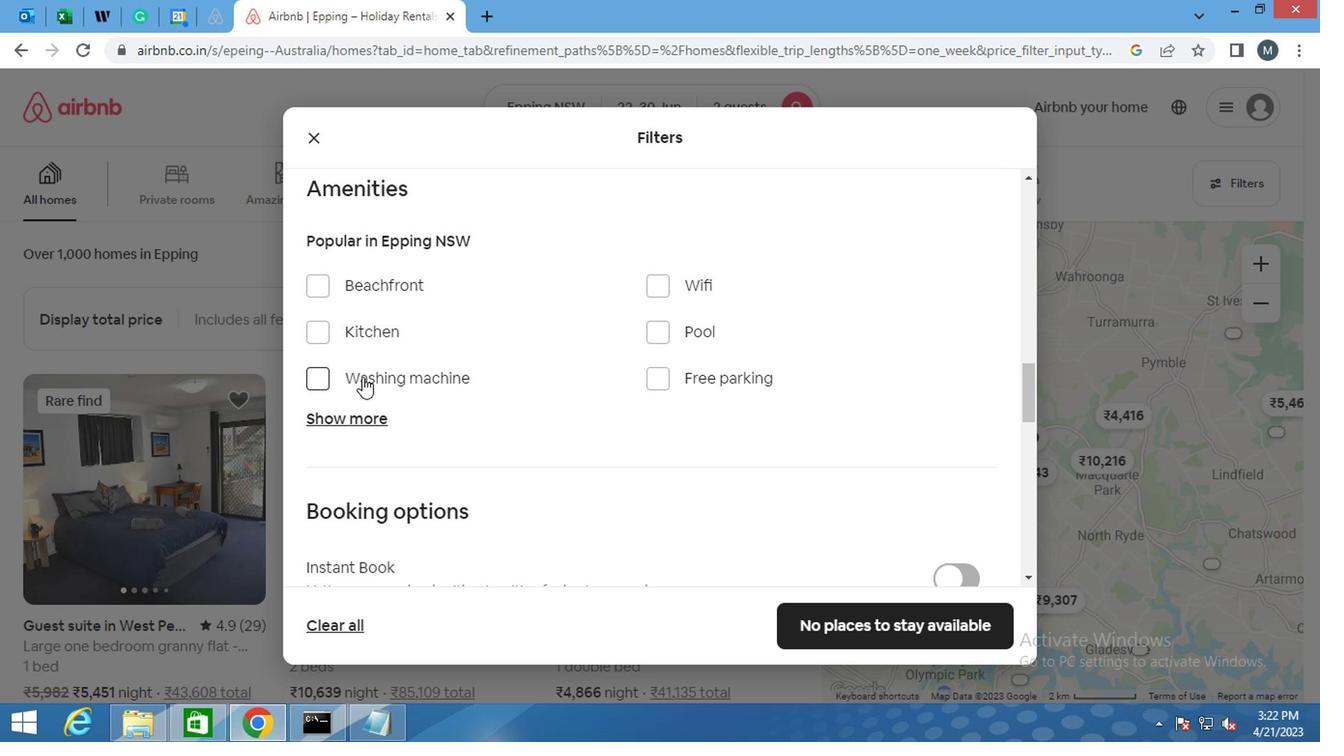 
Action: Mouse pressed left at (347, 334)
Screenshot: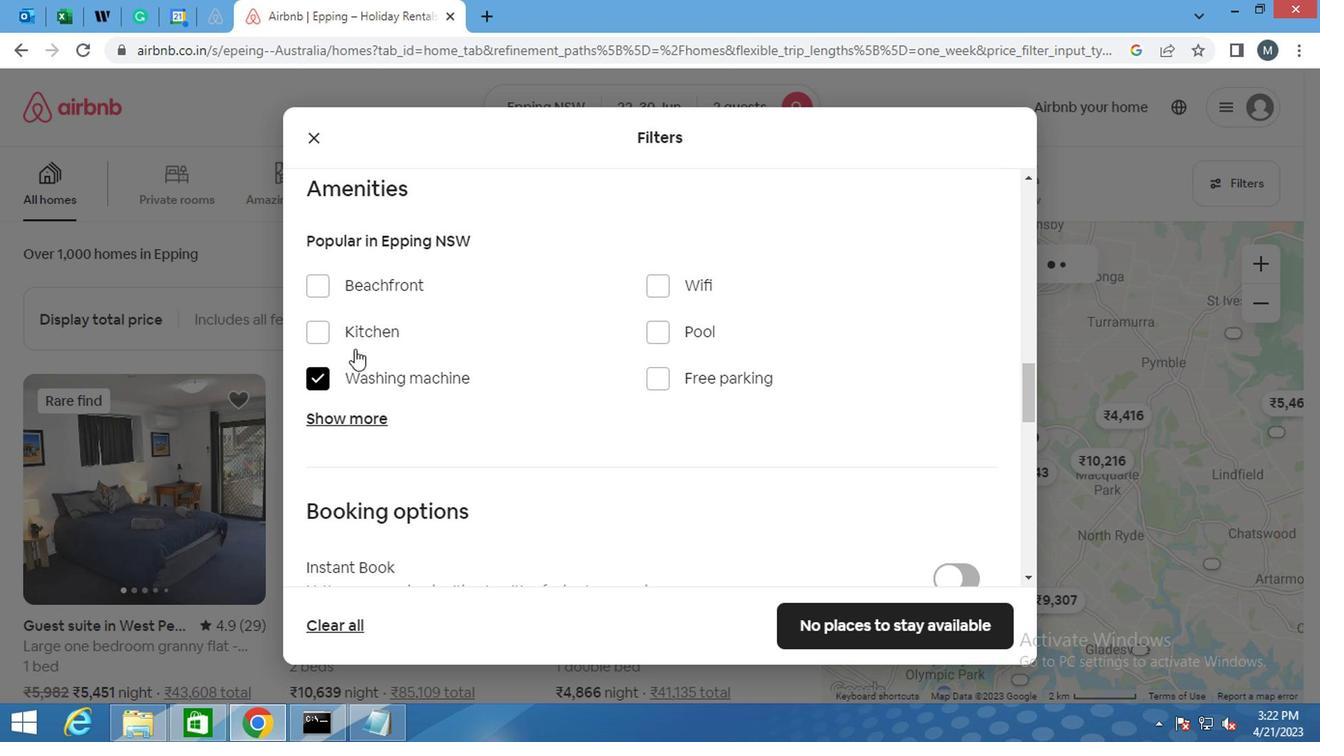 
Action: Mouse moved to (469, 415)
Screenshot: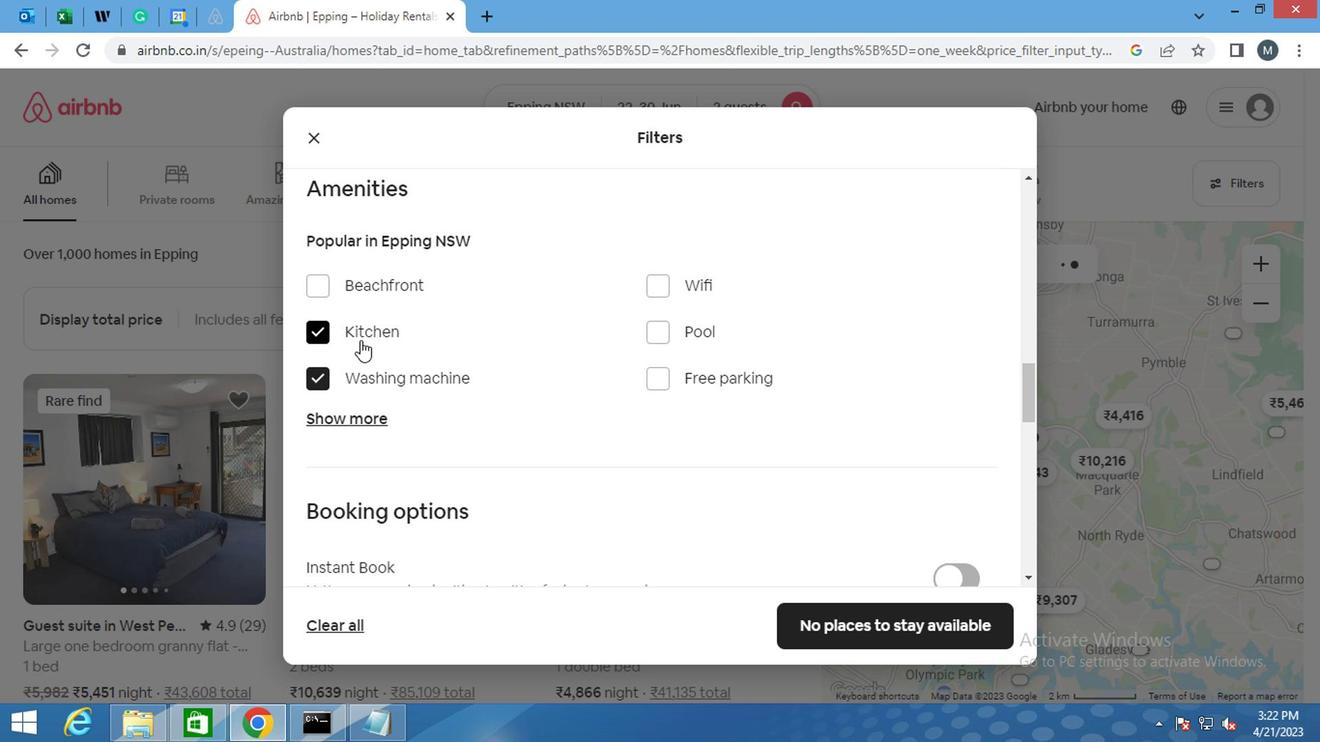 
Action: Mouse scrolled (469, 414) with delta (0, -1)
Screenshot: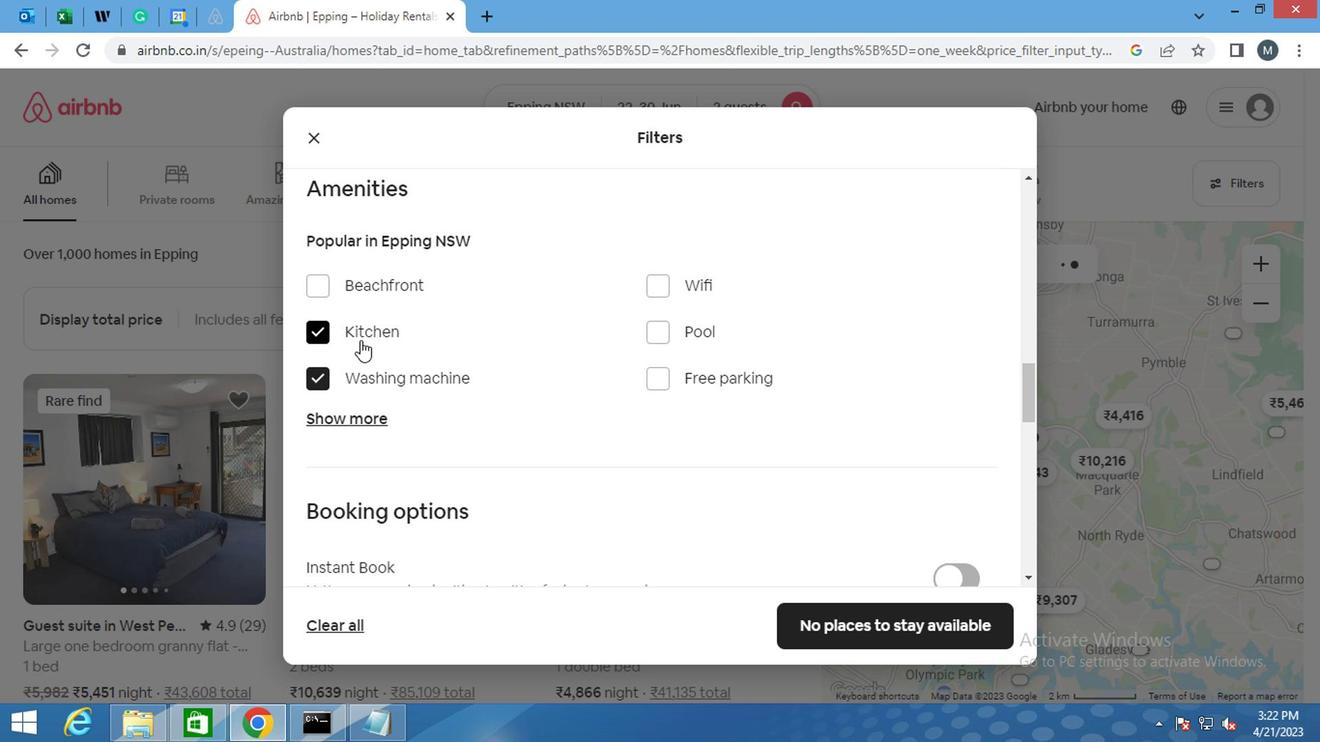 
Action: Mouse moved to (484, 420)
Screenshot: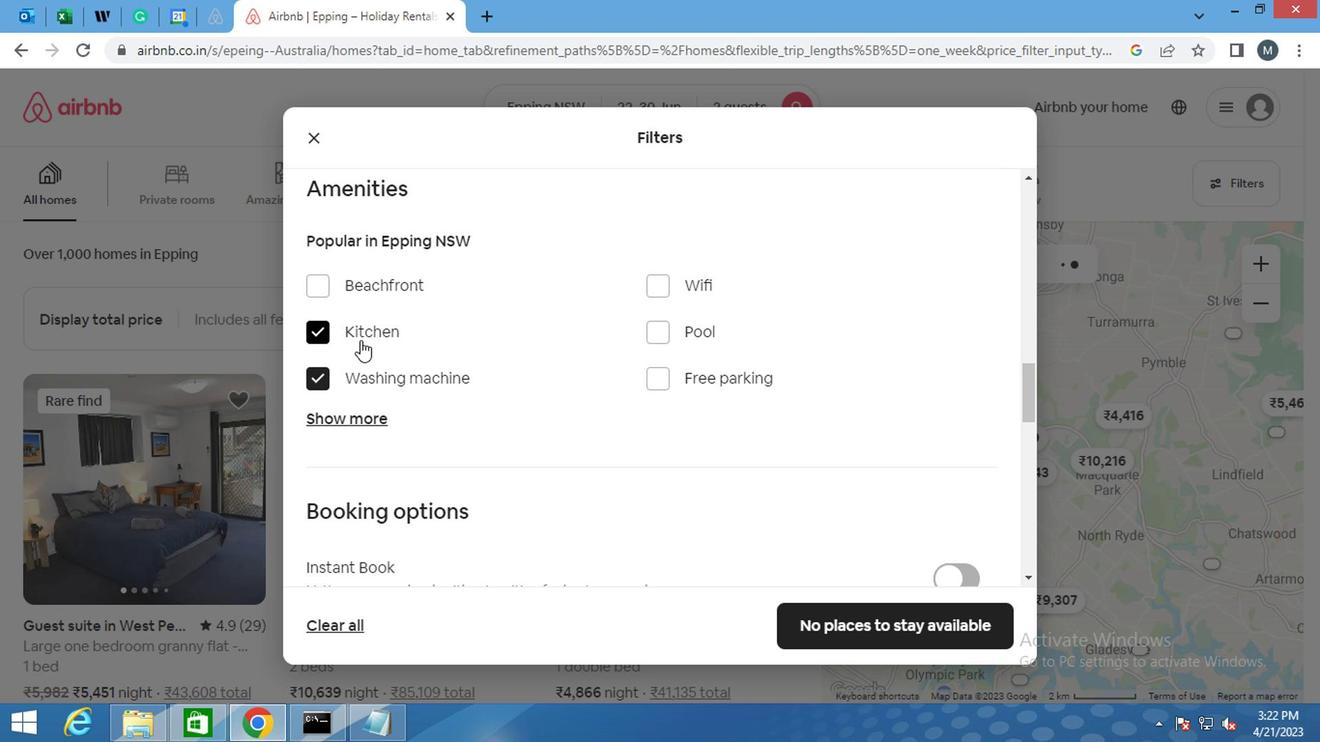
Action: Mouse scrolled (484, 418) with delta (0, -1)
Screenshot: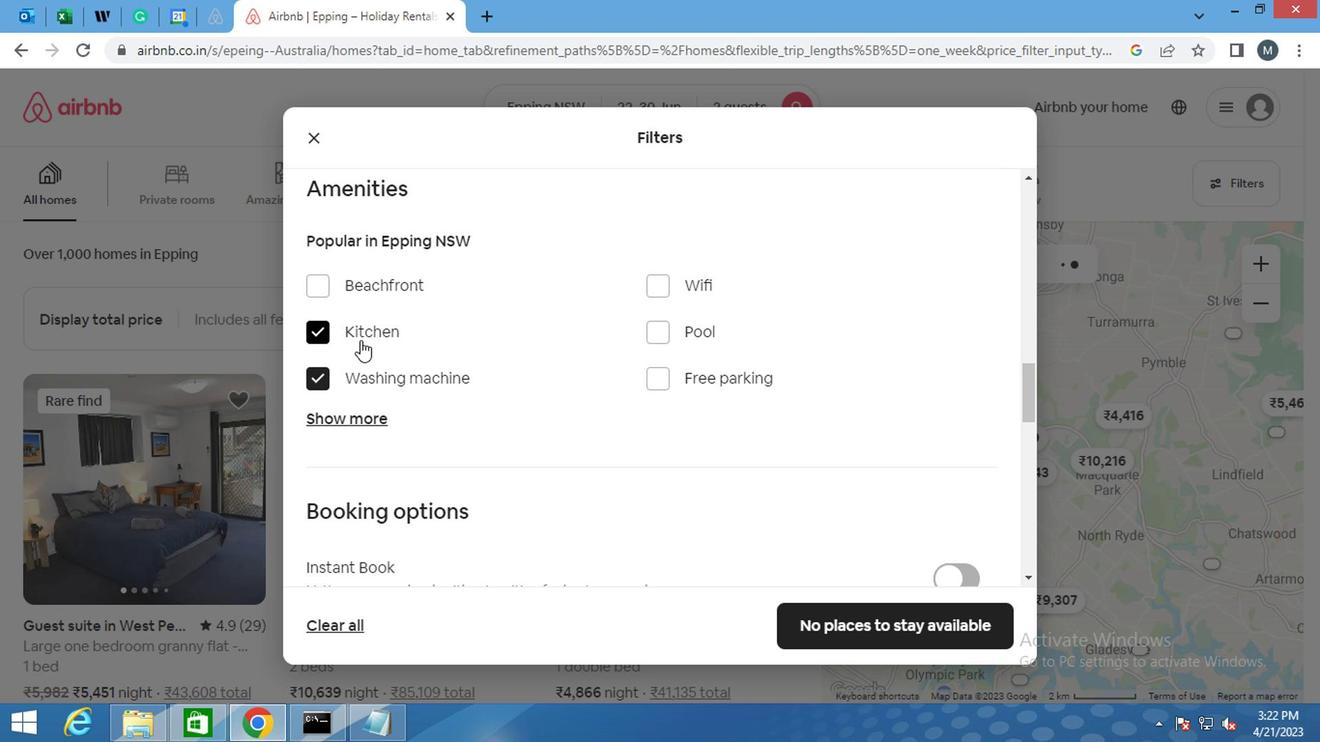 
Action: Mouse moved to (497, 420)
Screenshot: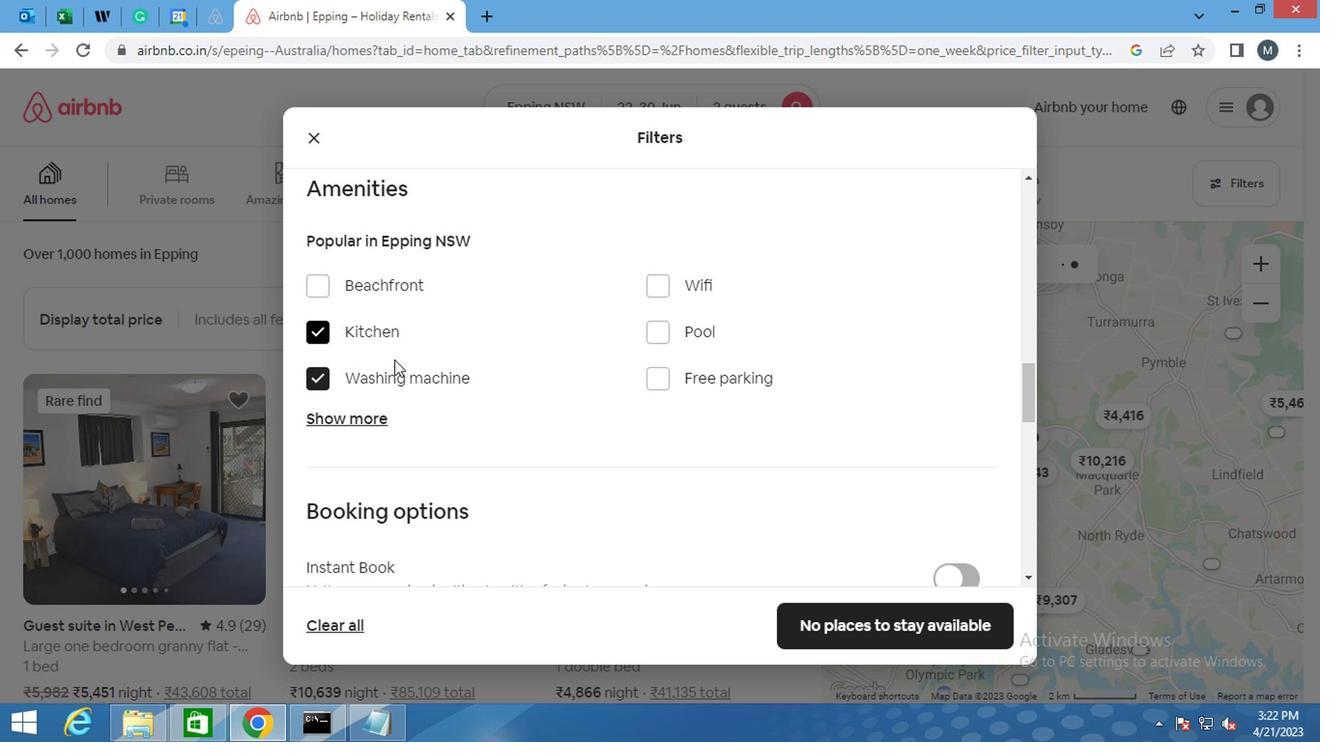 
Action: Mouse scrolled (497, 420) with delta (0, 0)
Screenshot: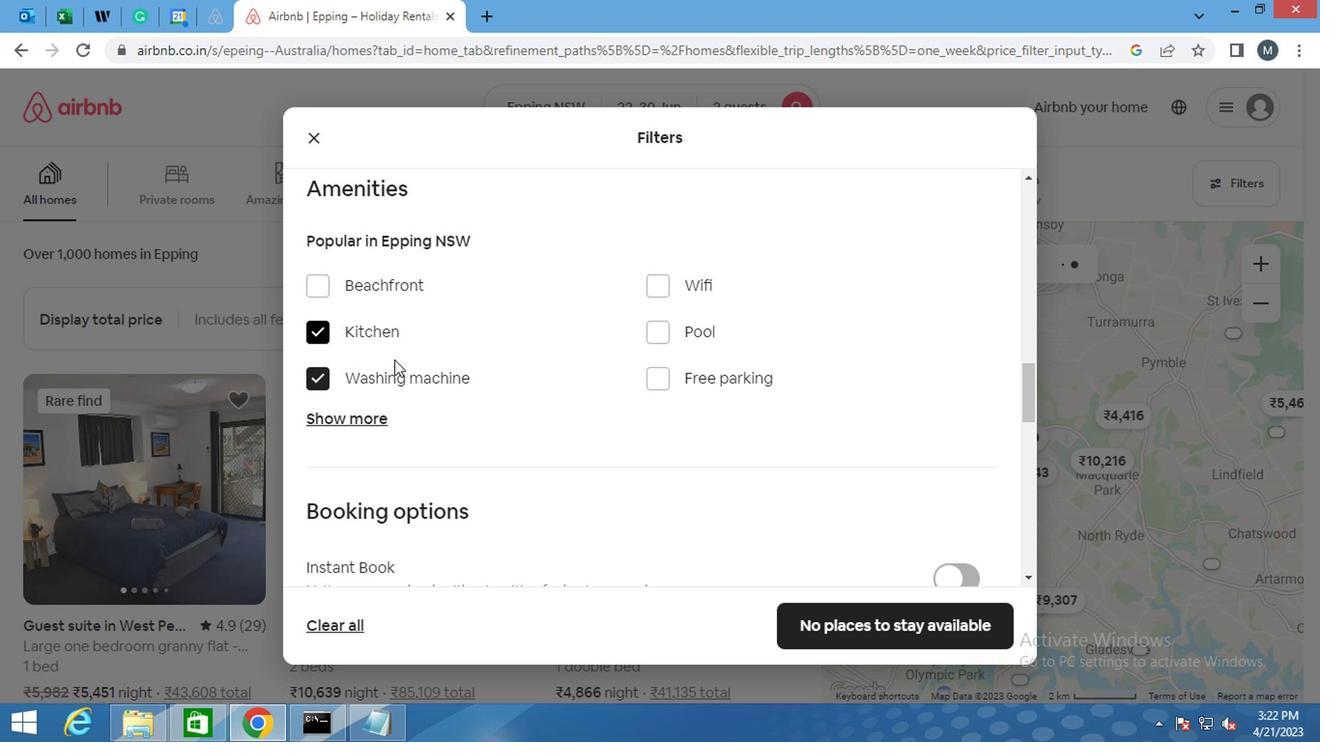 
Action: Mouse moved to (533, 427)
Screenshot: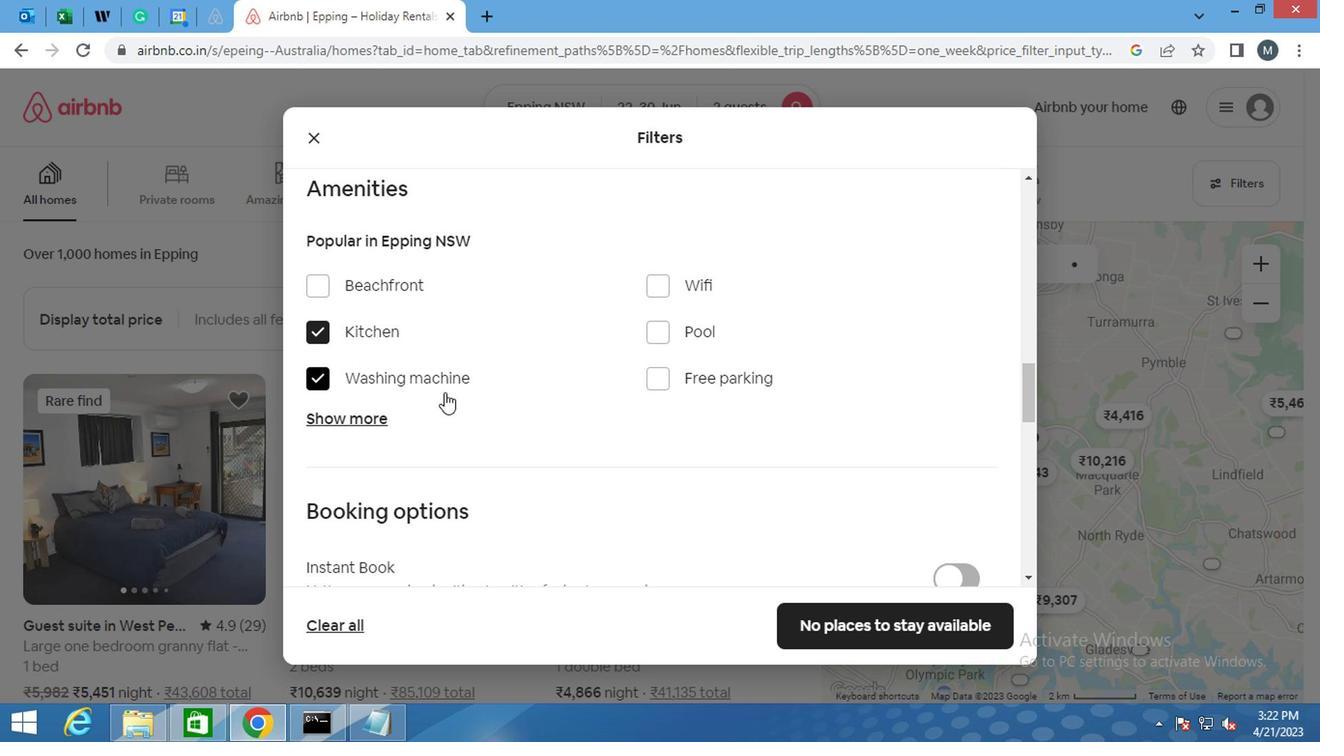 
Action: Mouse scrolled (533, 425) with delta (0, -1)
Screenshot: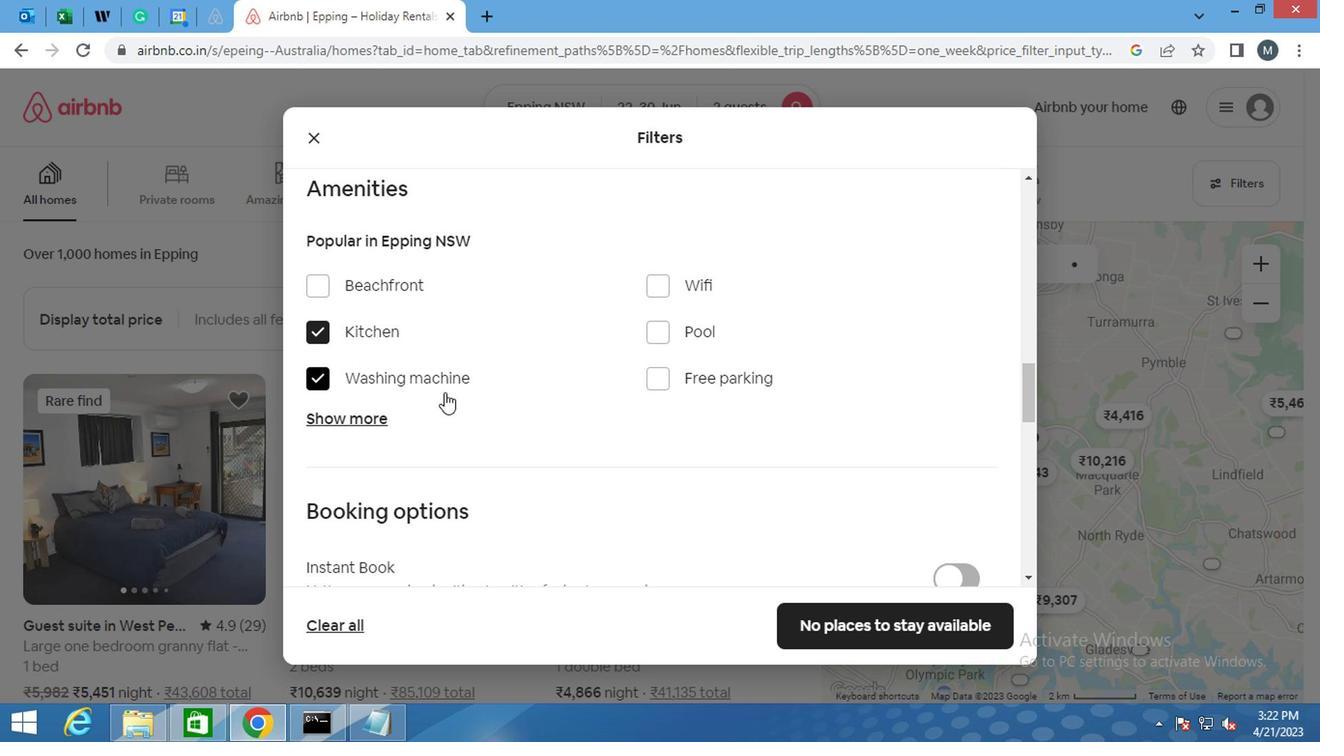 
Action: Mouse moved to (956, 258)
Screenshot: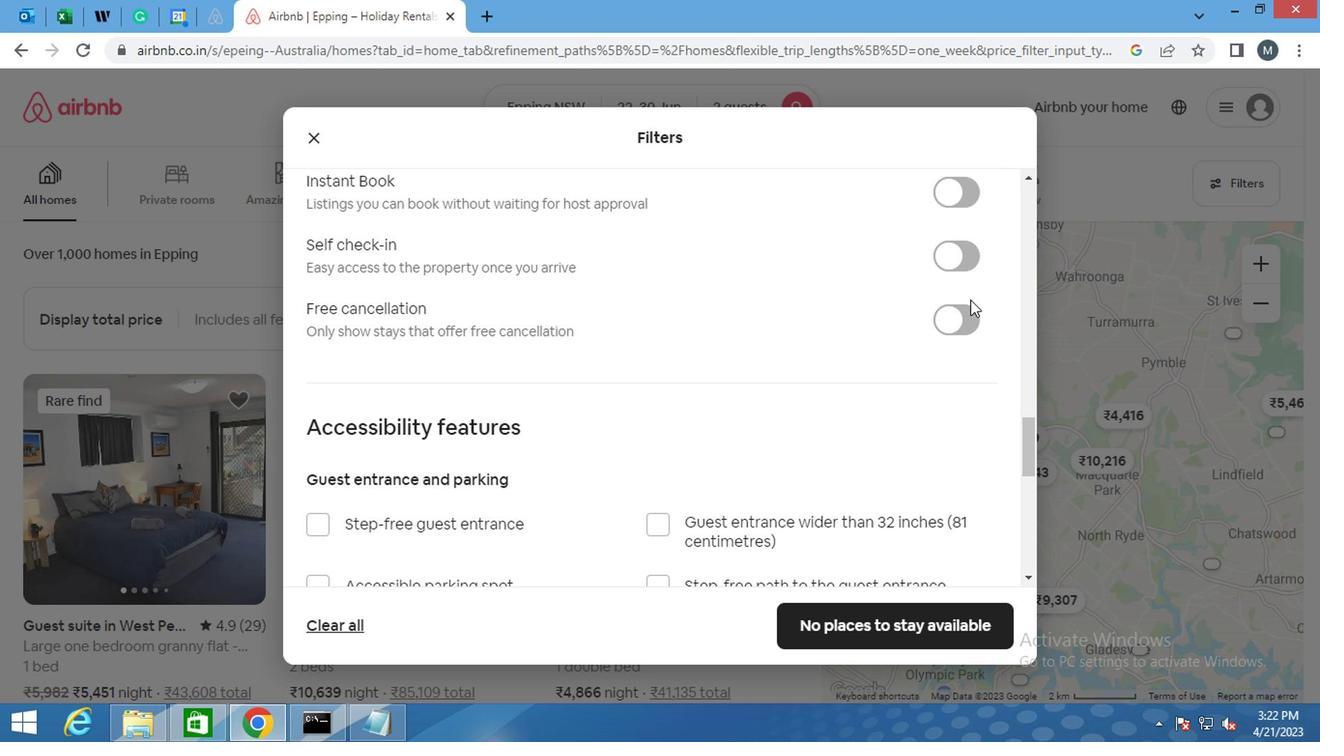 
Action: Mouse pressed left at (956, 258)
Screenshot: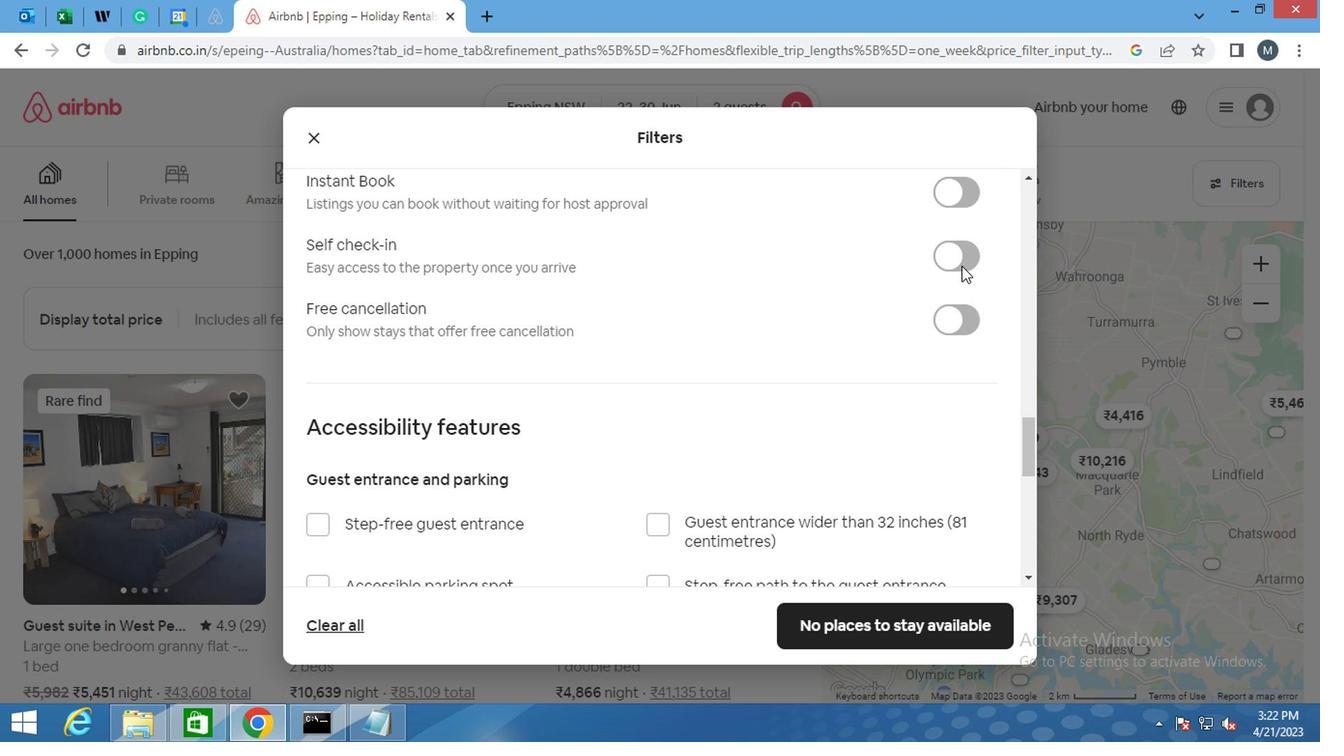 
Action: Mouse moved to (707, 440)
Screenshot: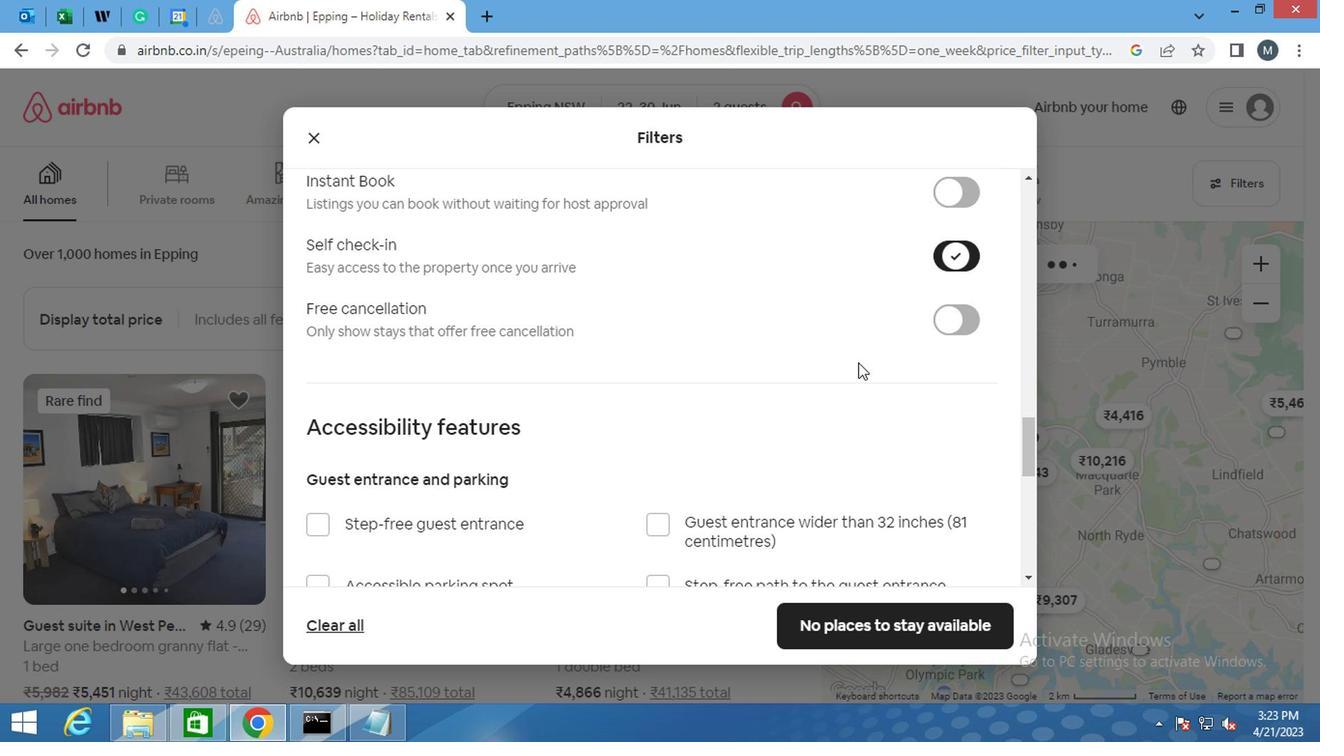 
Action: Mouse scrolled (707, 439) with delta (0, 0)
Screenshot: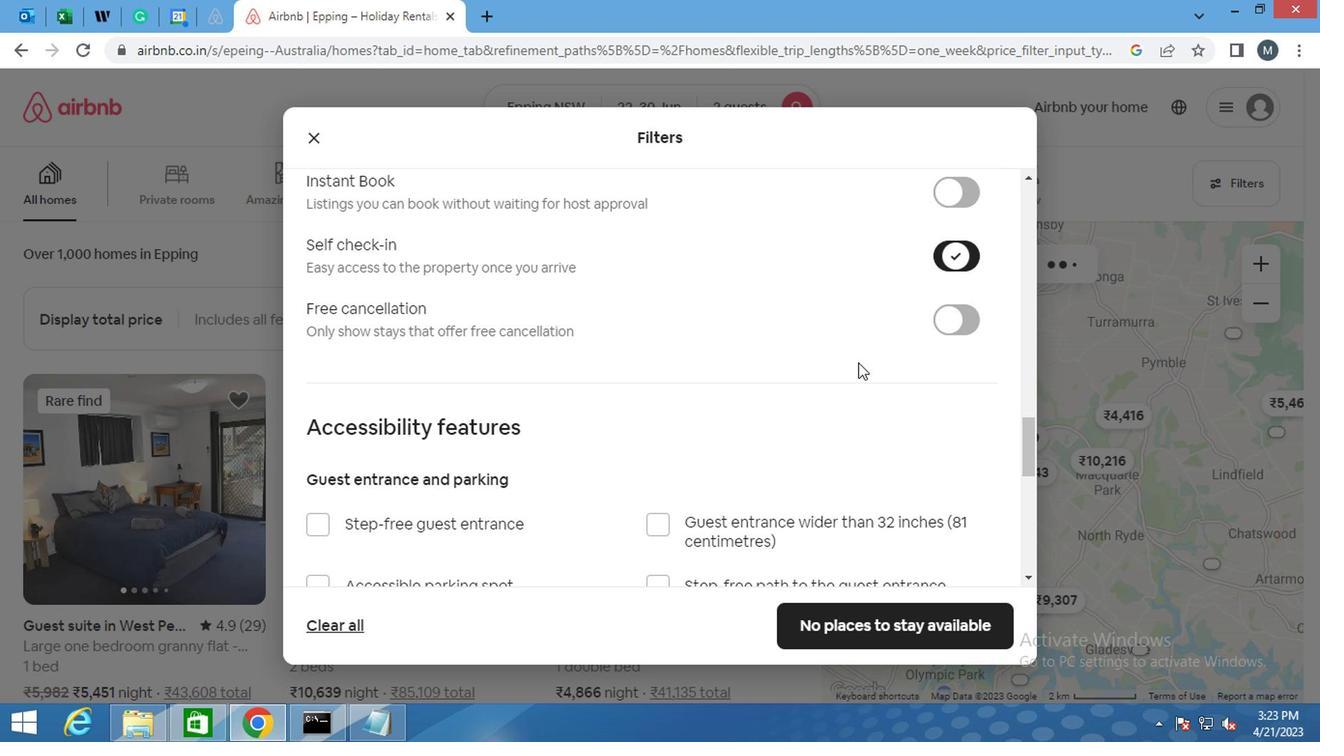 
Action: Mouse moved to (700, 449)
Screenshot: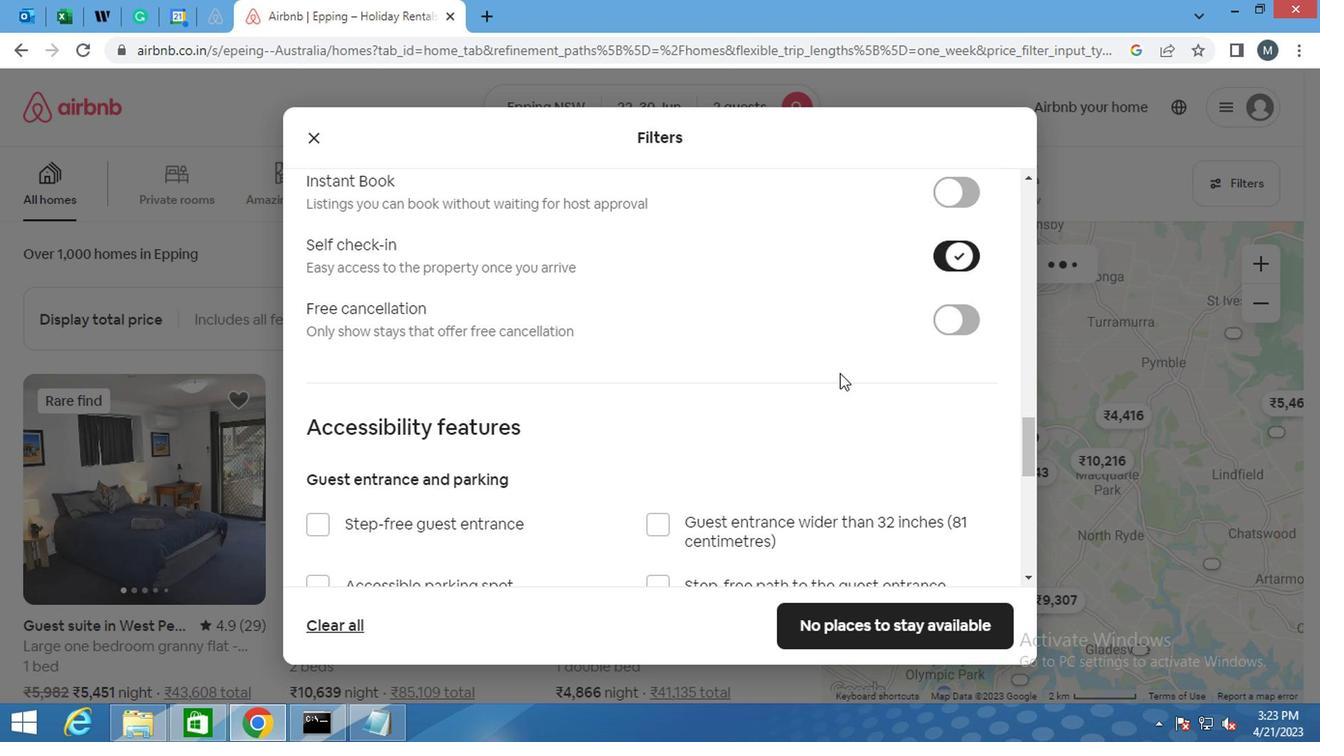 
Action: Mouse scrolled (700, 448) with delta (0, 0)
Screenshot: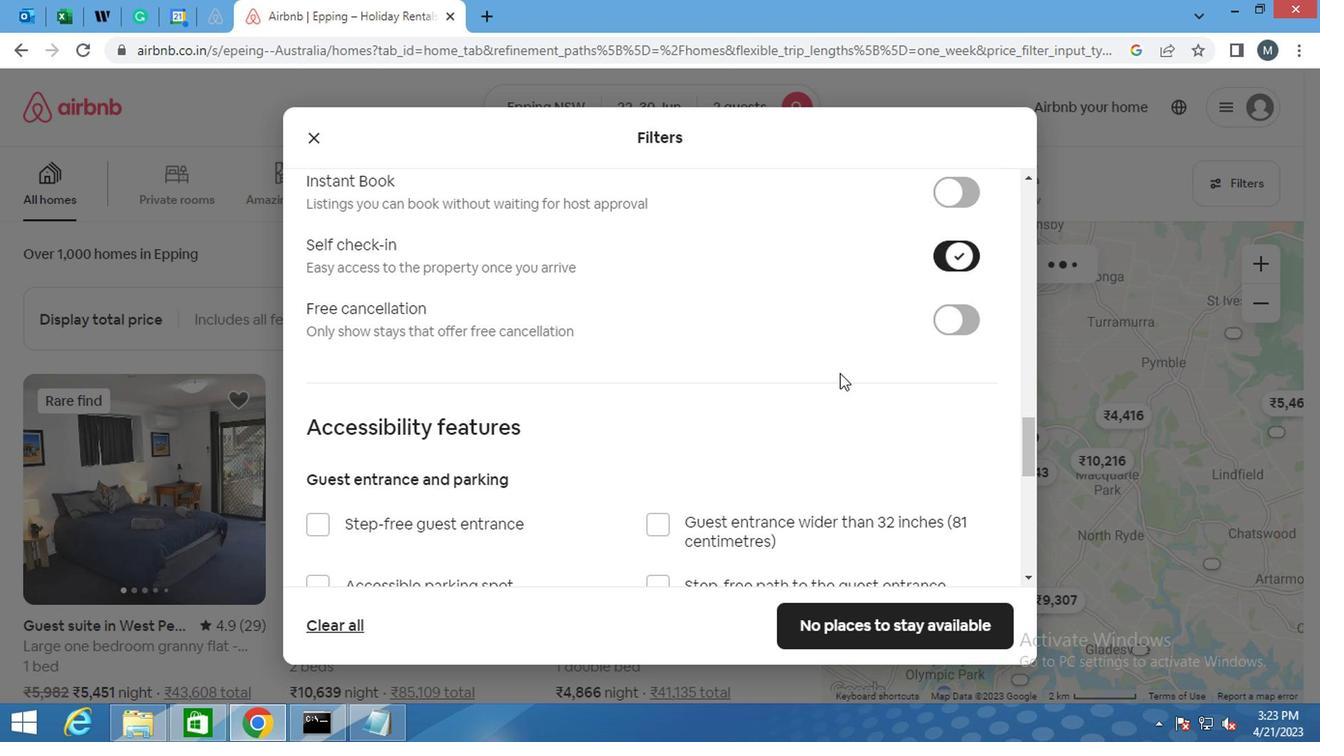 
Action: Mouse moved to (694, 453)
Screenshot: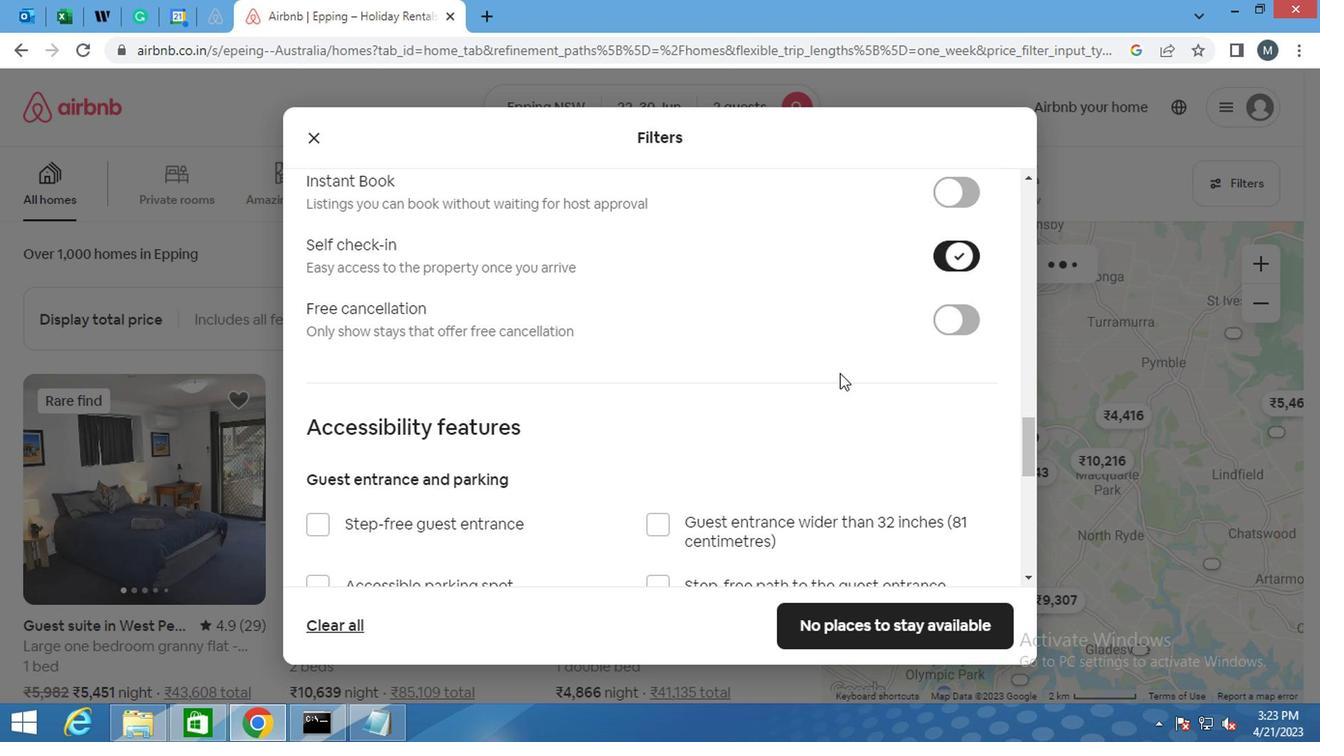 
Action: Mouse scrolled (694, 451) with delta (0, -1)
Screenshot: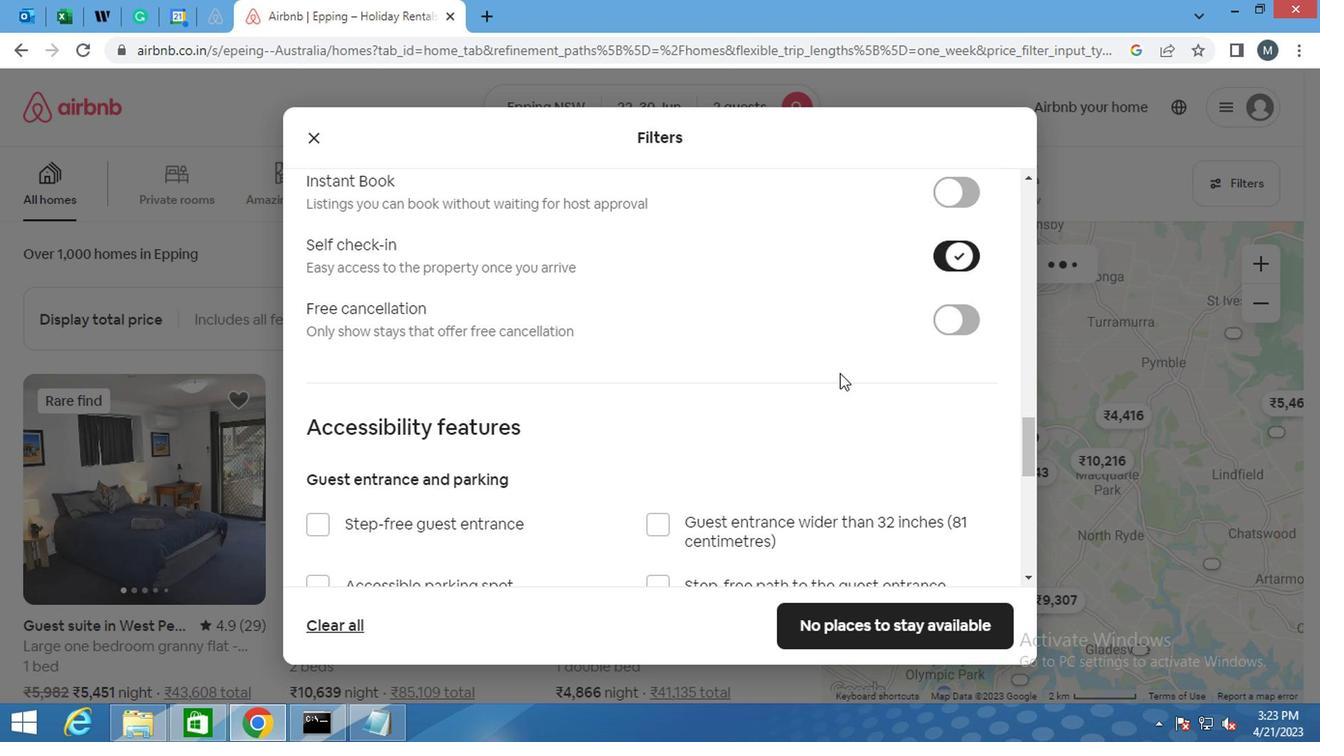 
Action: Mouse moved to (679, 464)
Screenshot: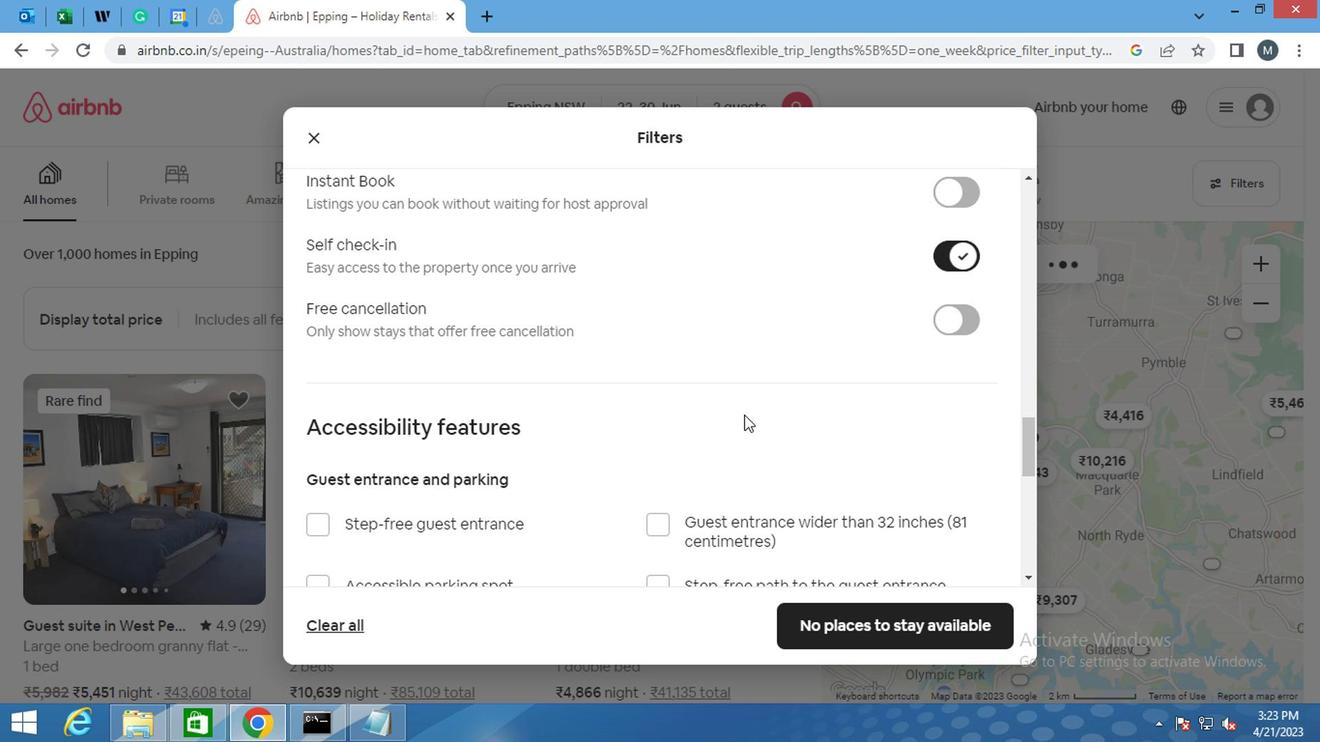 
Action: Mouse scrolled (679, 463) with delta (0, -1)
Screenshot: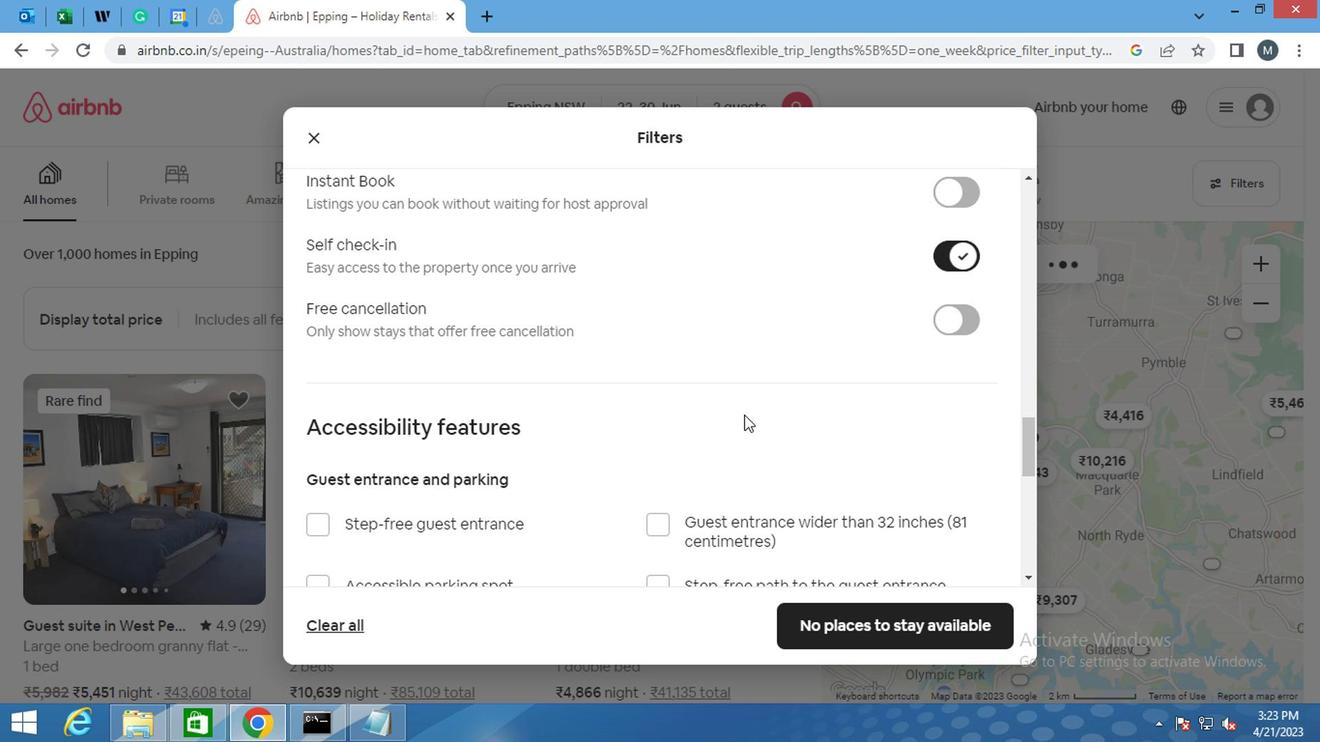 
Action: Mouse moved to (425, 468)
Screenshot: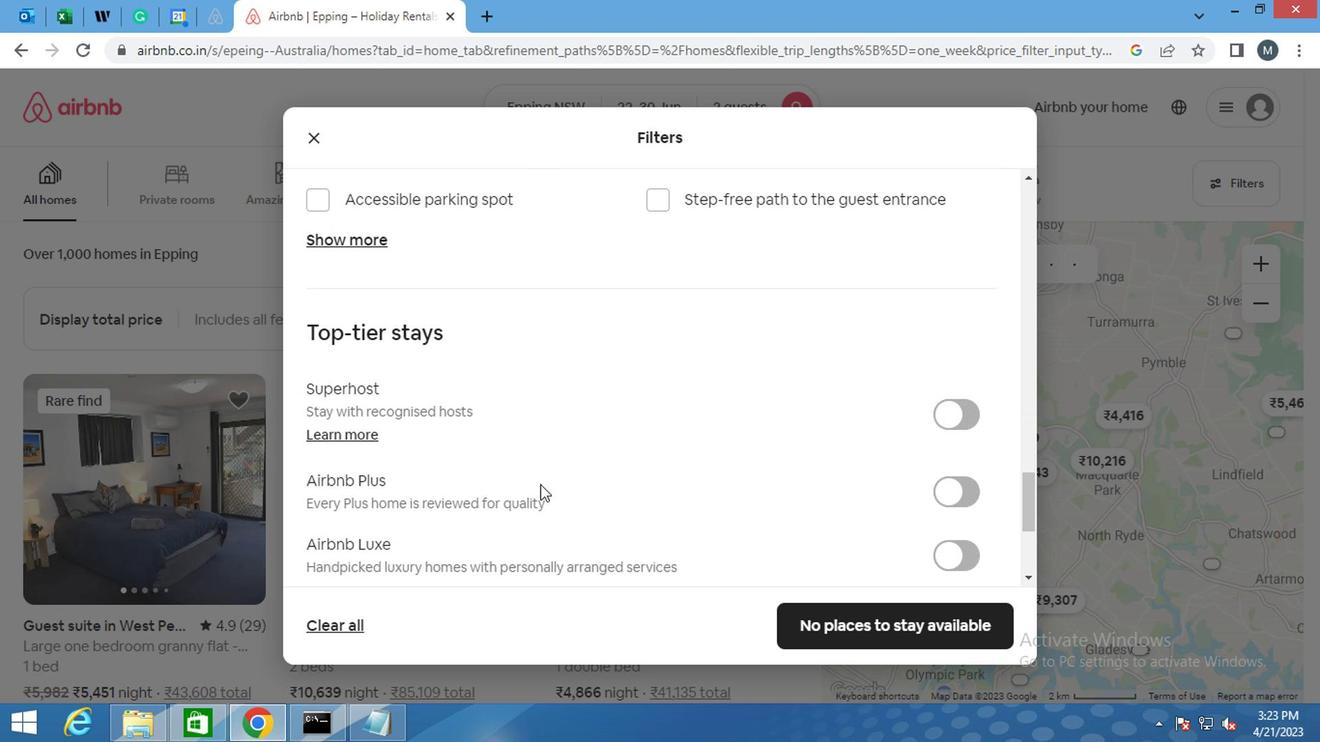 
Action: Mouse scrolled (425, 467) with delta (0, 0)
Screenshot: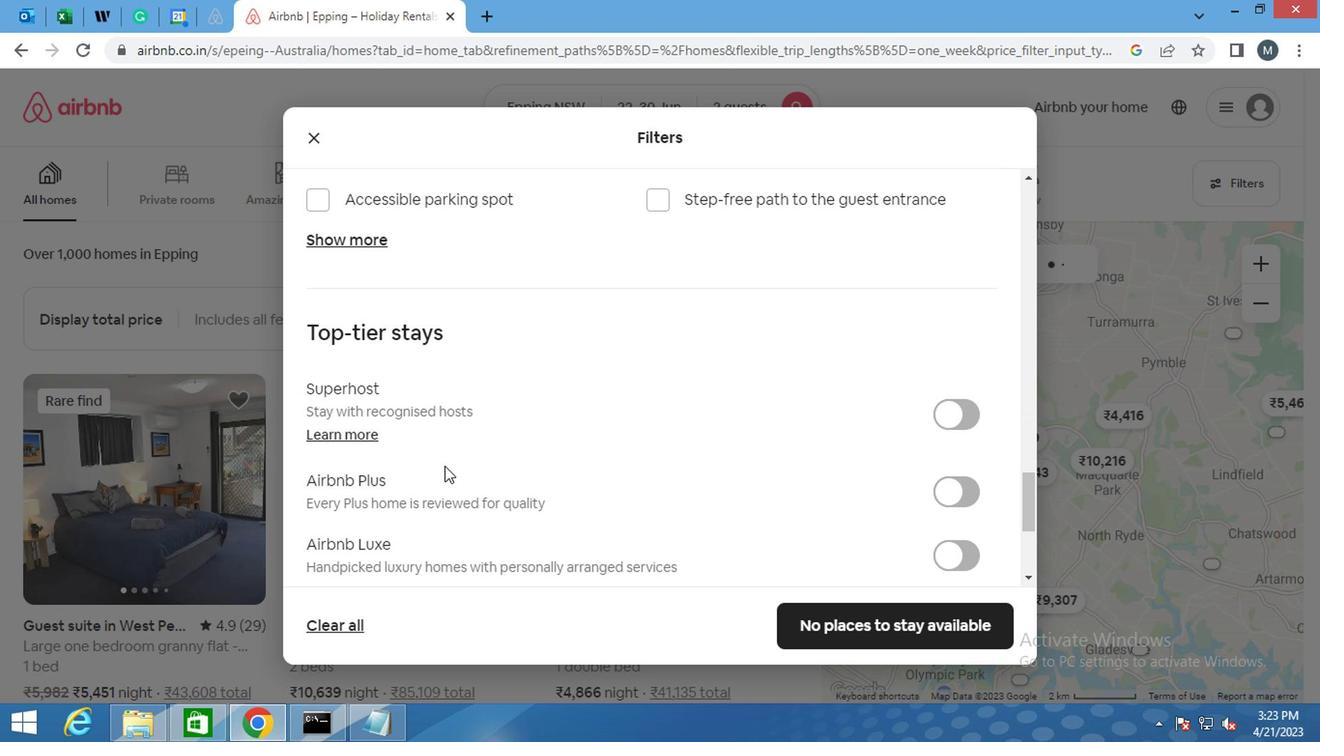 
Action: Mouse scrolled (425, 467) with delta (0, 0)
Screenshot: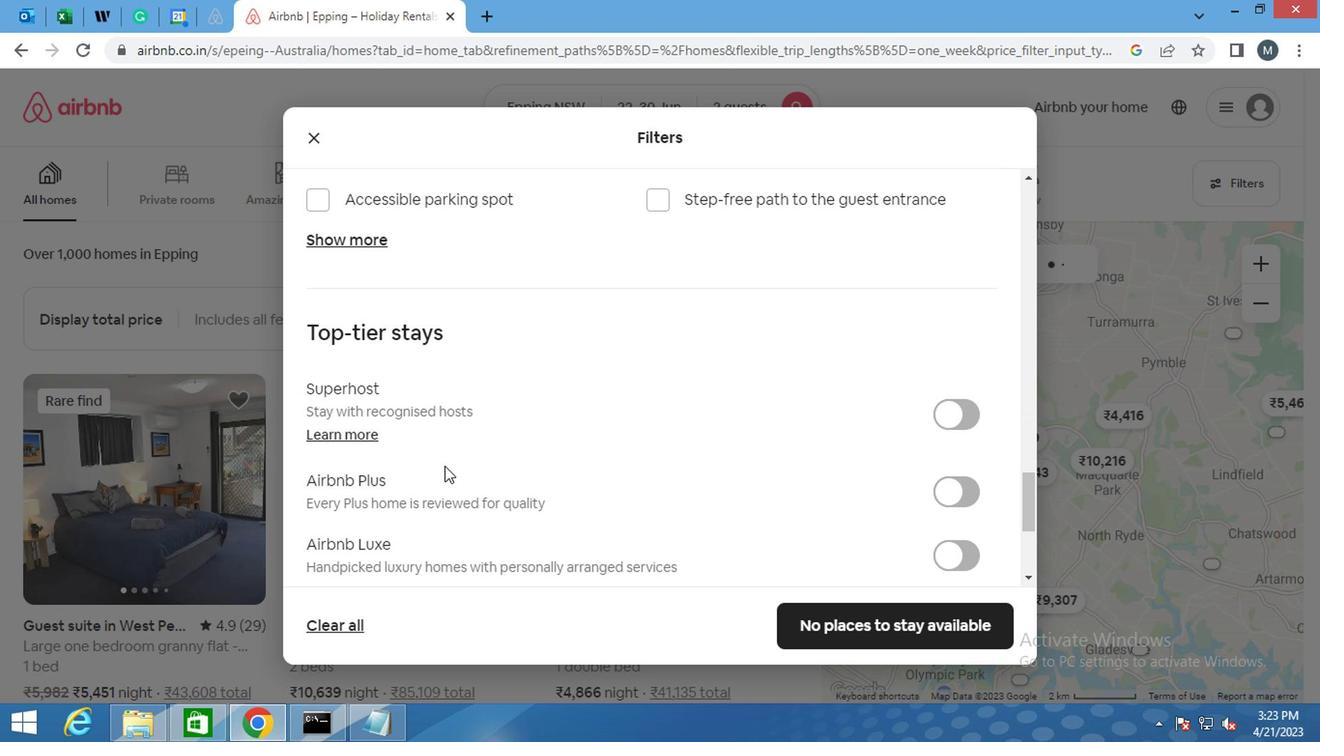 
Action: Mouse scrolled (425, 467) with delta (0, 0)
Screenshot: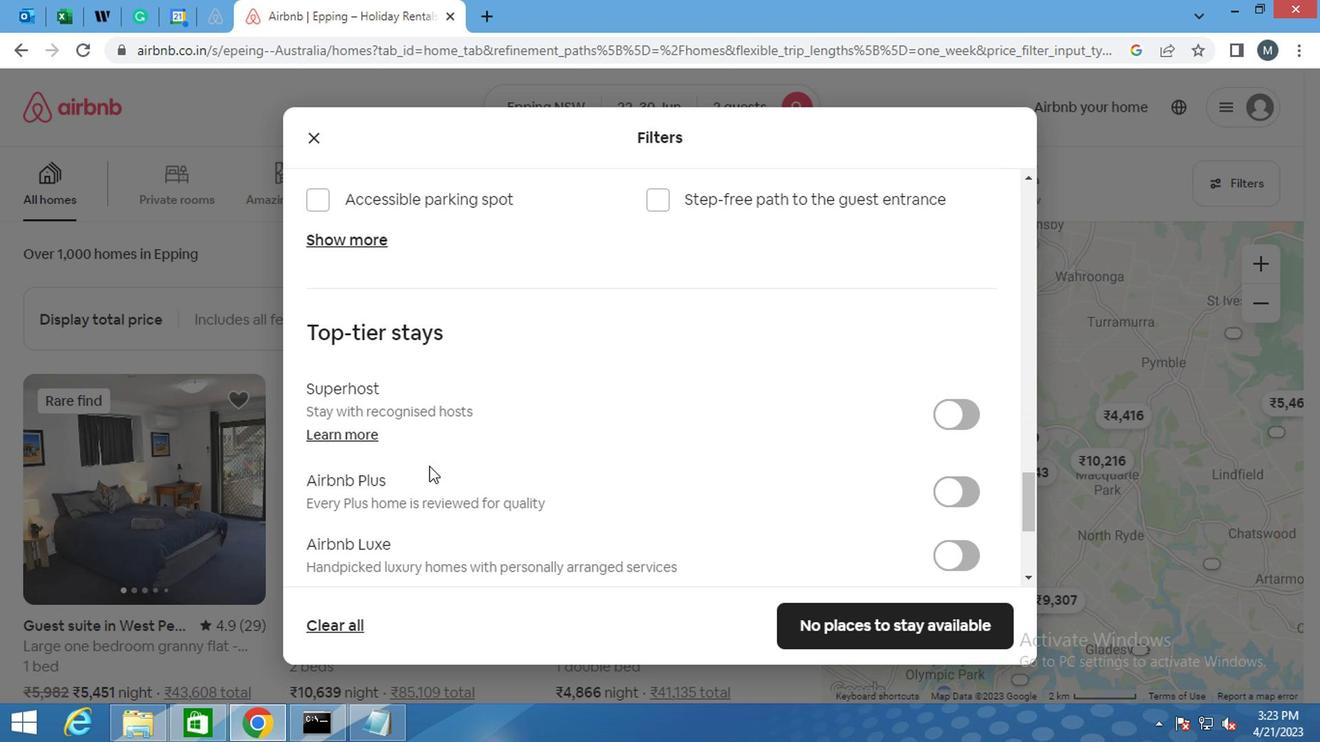 
Action: Mouse moved to (368, 460)
Screenshot: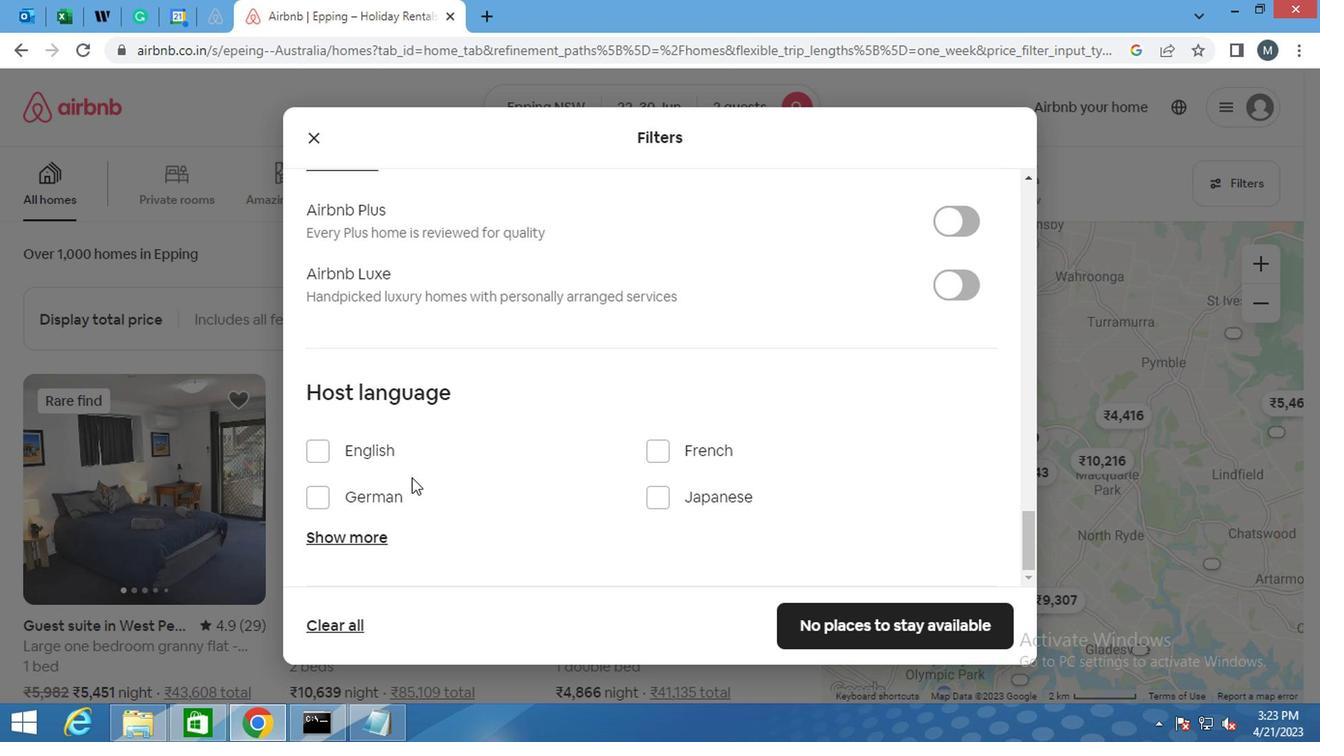 
Action: Mouse pressed left at (368, 460)
Screenshot: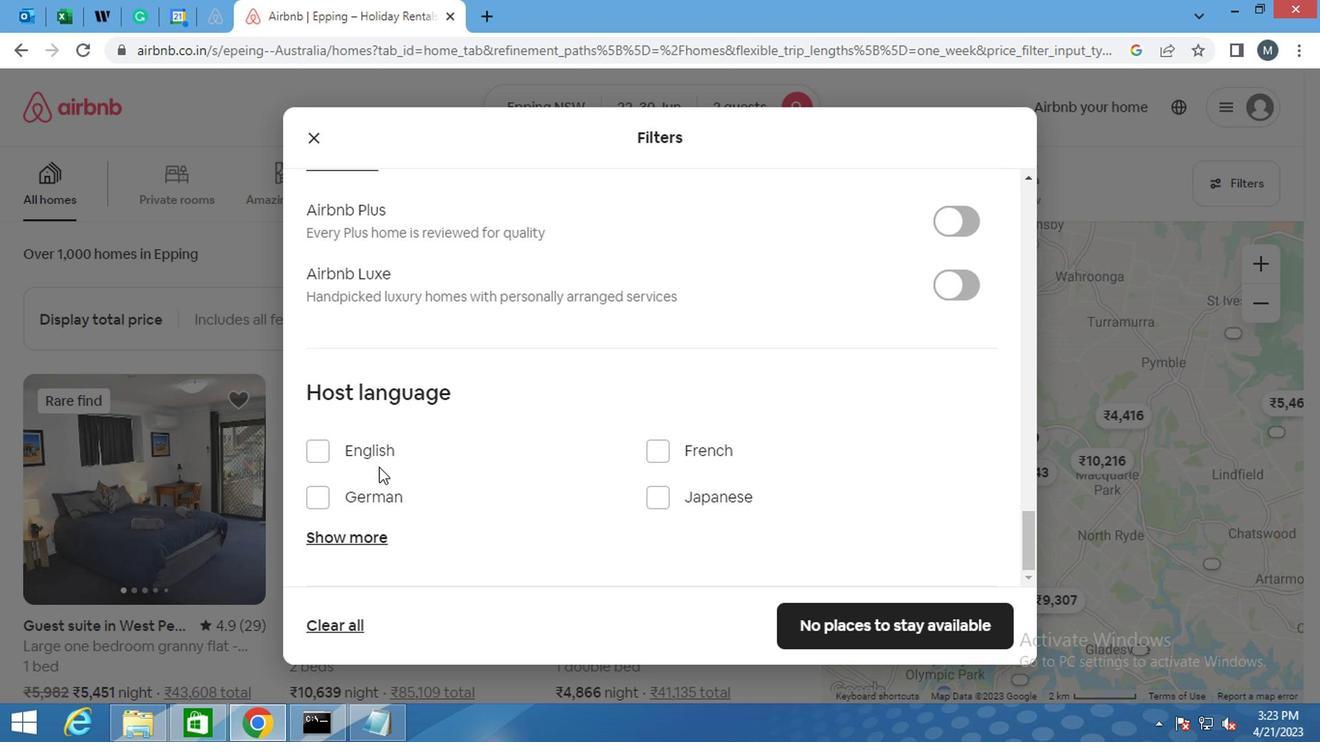 
Action: Mouse moved to (841, 619)
Screenshot: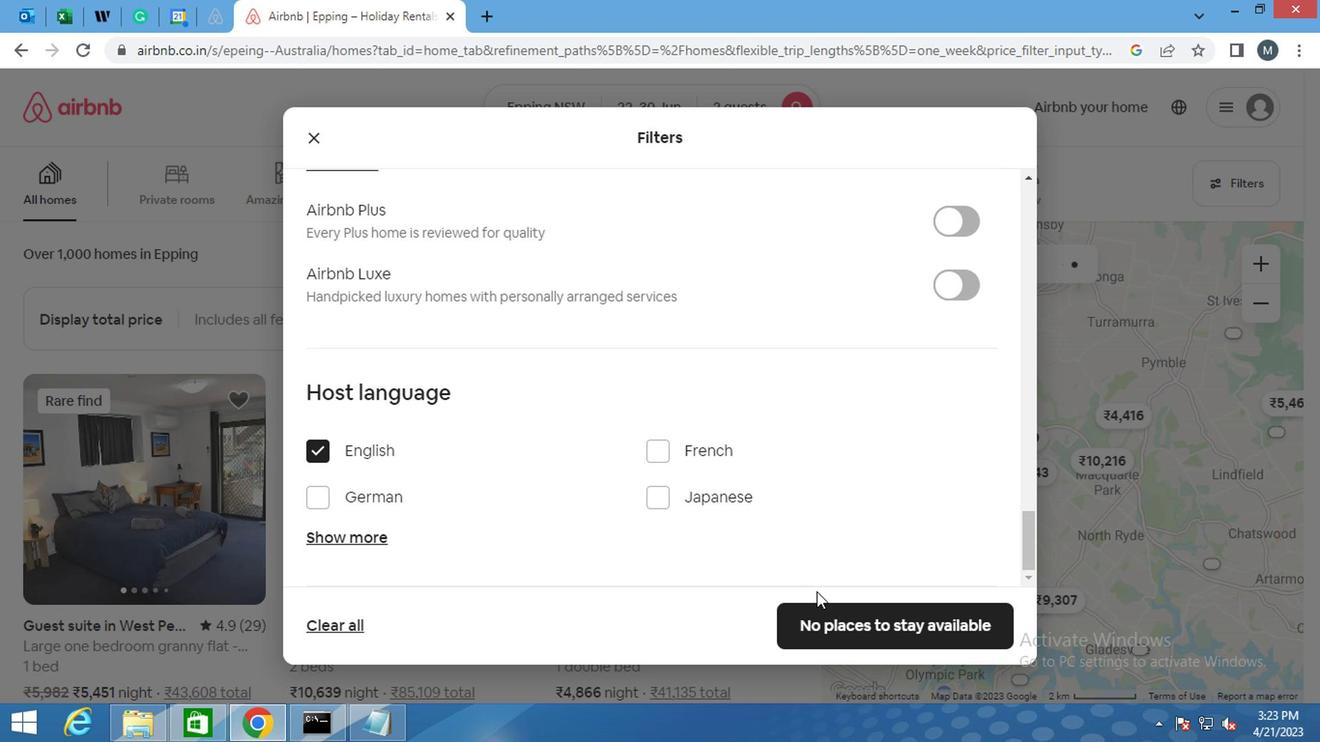 
Action: Mouse pressed left at (841, 619)
Screenshot: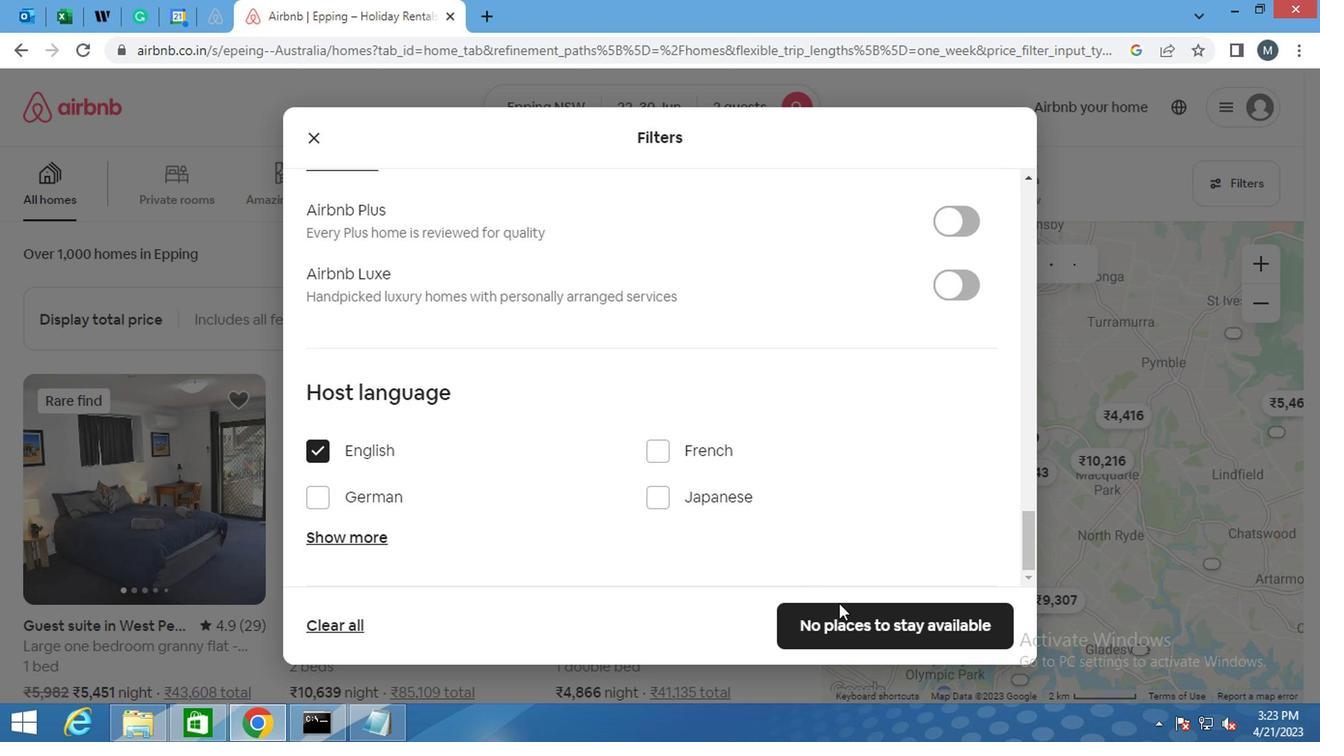 
Action: Mouse moved to (824, 617)
Screenshot: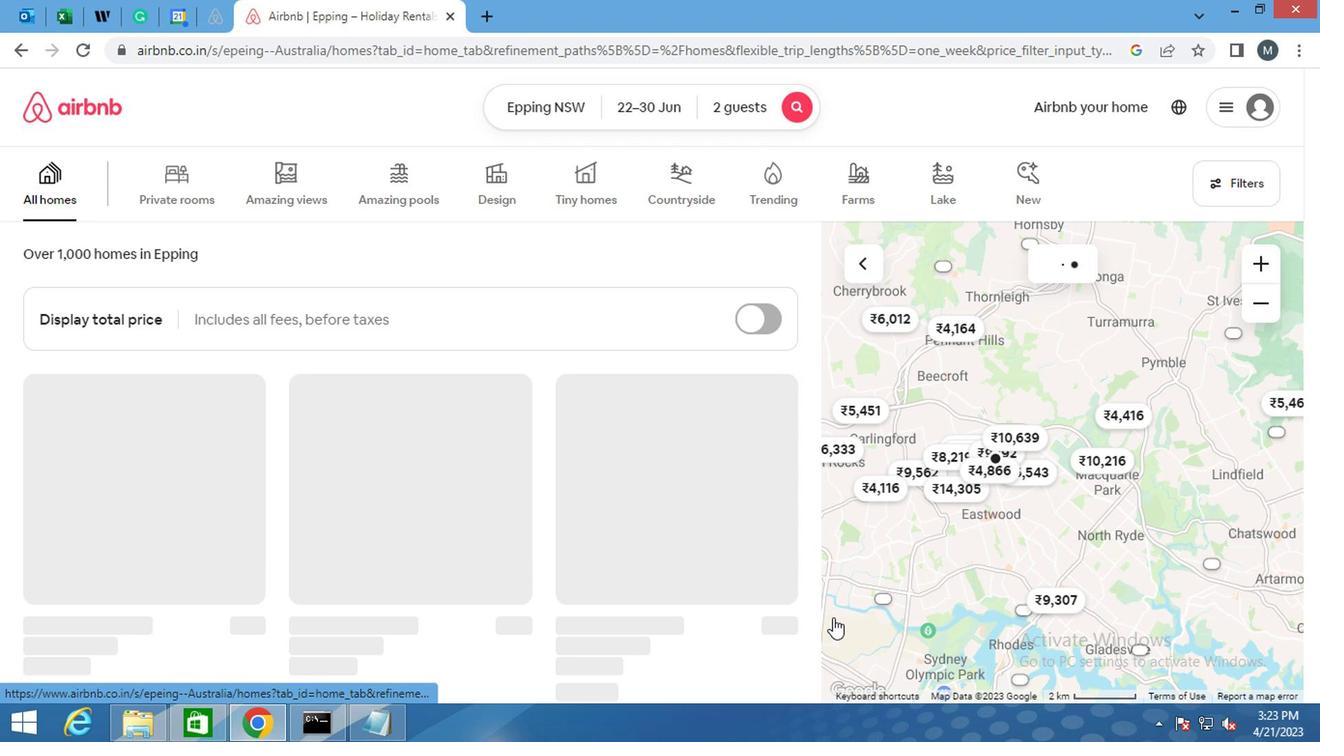 
